 Task: Look for space in Tecámac de Felipe Villanueva, Mexico from 7th July, 2023 to 15th July, 2023 for 6 adults in price range Rs.15000 to Rs.20000. Place can be entire place with 3 bedrooms having 3 beds and 3 bathrooms. Property type can be house, flat, guest house. Booking option can be shelf check-in. Required host language is English.
Action: Mouse moved to (591, 126)
Screenshot: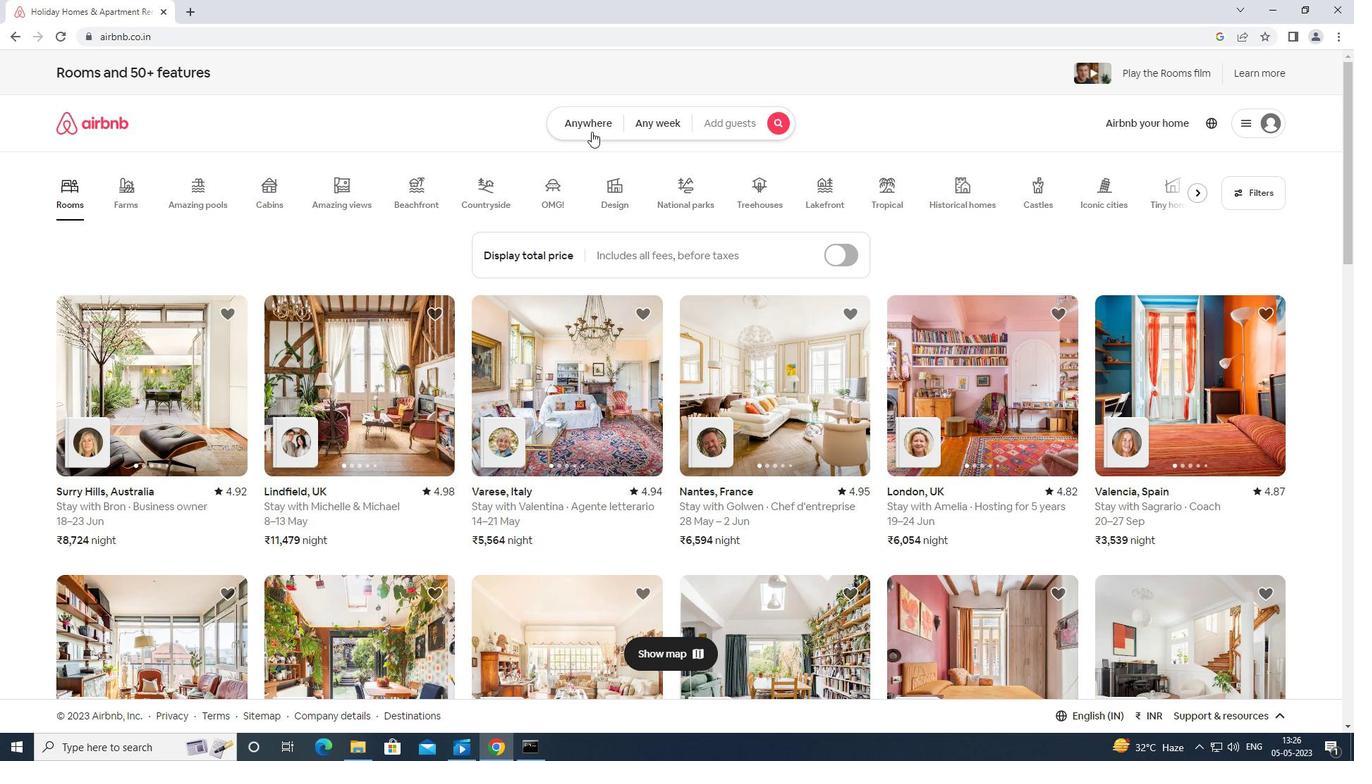 
Action: Mouse pressed left at (591, 126)
Screenshot: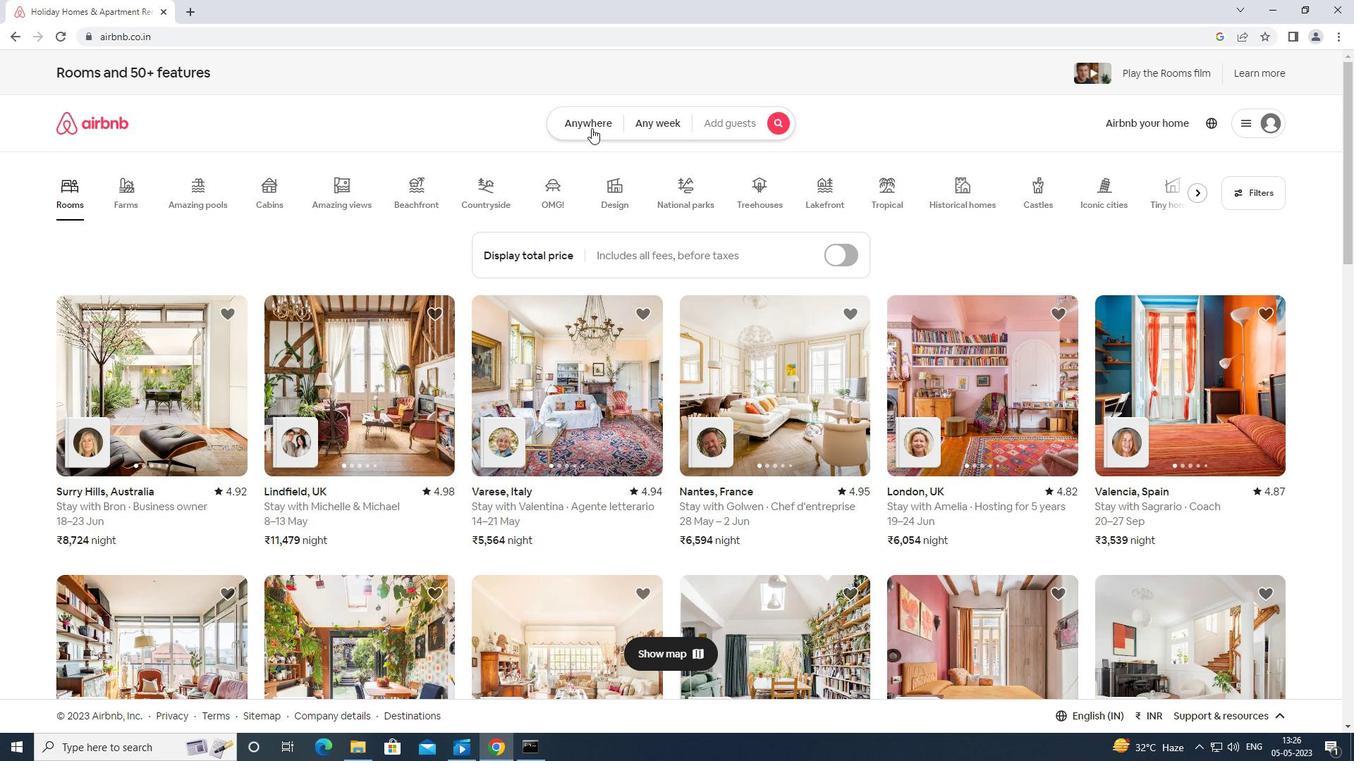 
Action: Mouse moved to (482, 172)
Screenshot: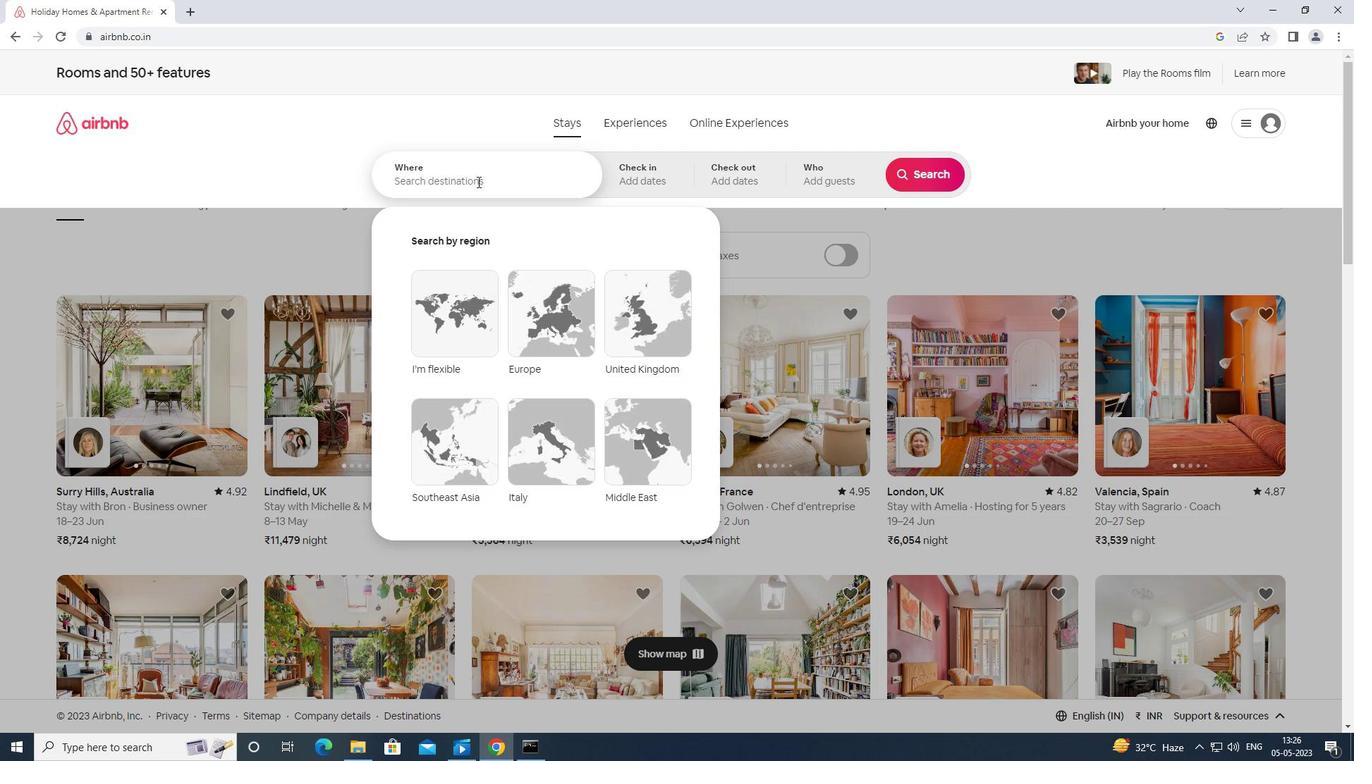 
Action: Mouse pressed left at (482, 172)
Screenshot: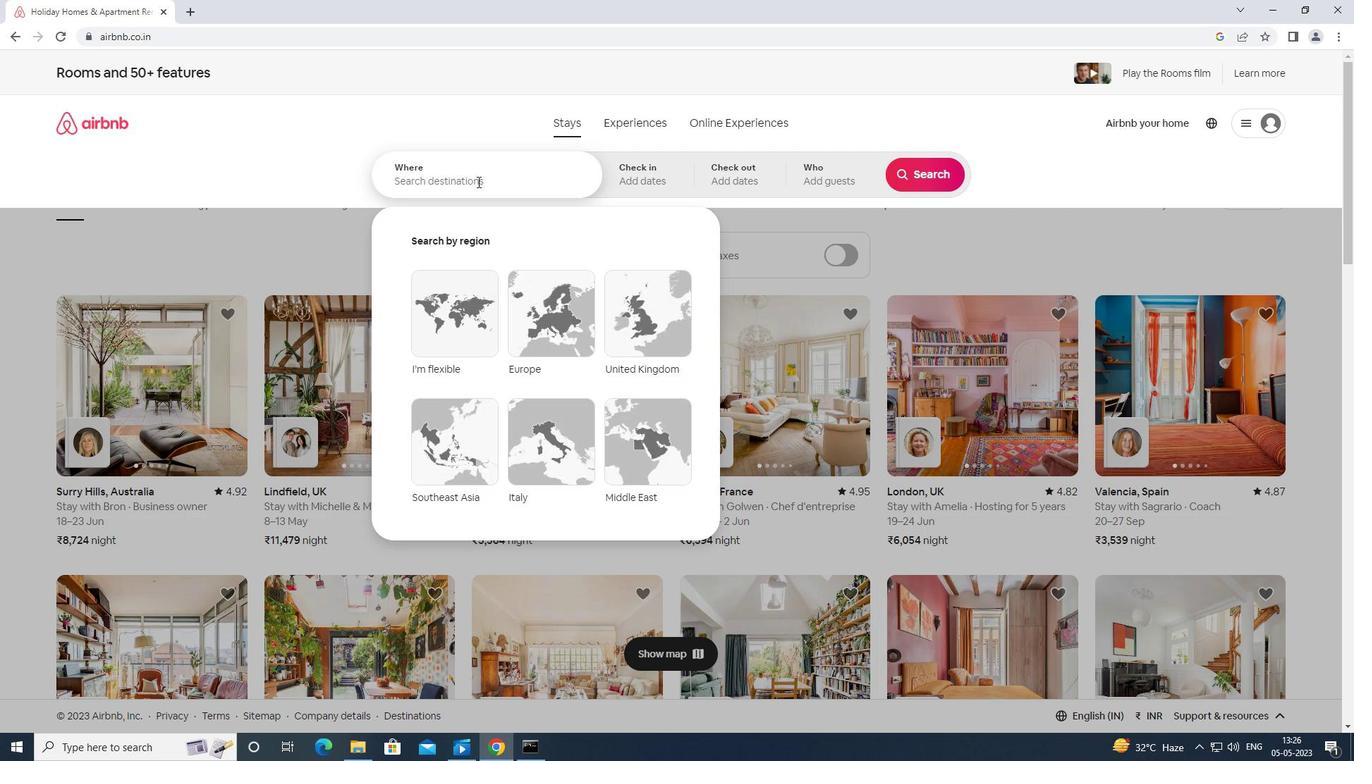 
Action: Mouse moved to (483, 172)
Screenshot: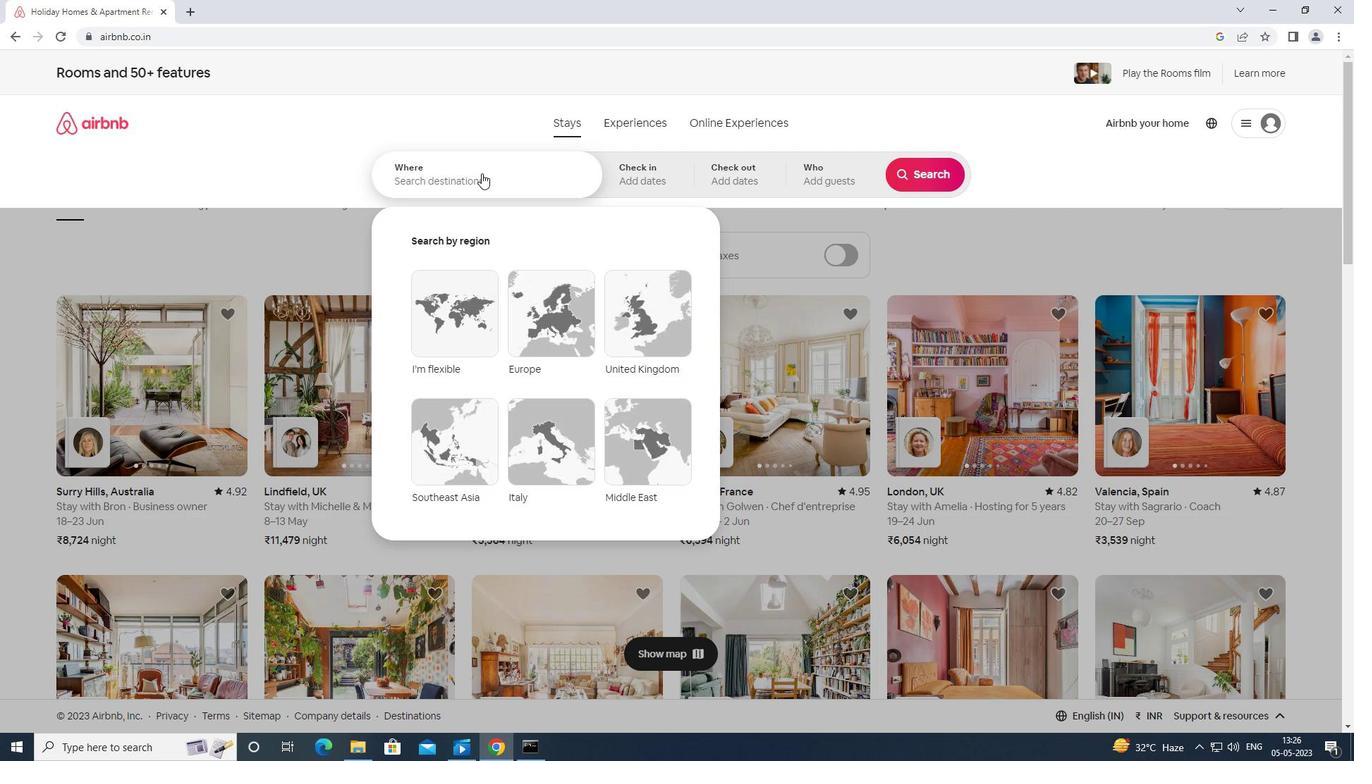 
Action: Key pressed <Key.caps_lock><Key.shift>TECZ<Key.backspace>ANAC<Key.space>DE<Key.space>VILLANUEVA<Key.space>MEXICO<Key.enter>
Screenshot: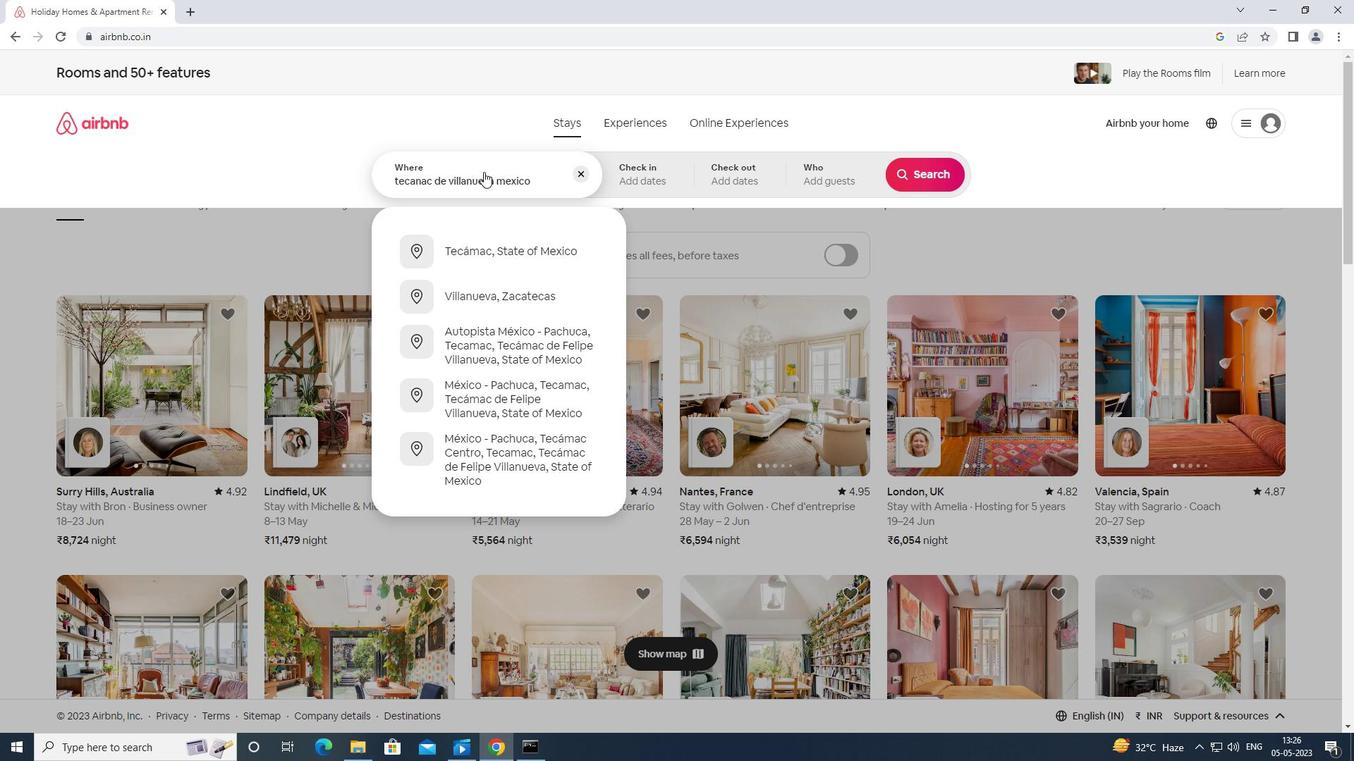 
Action: Mouse moved to (935, 285)
Screenshot: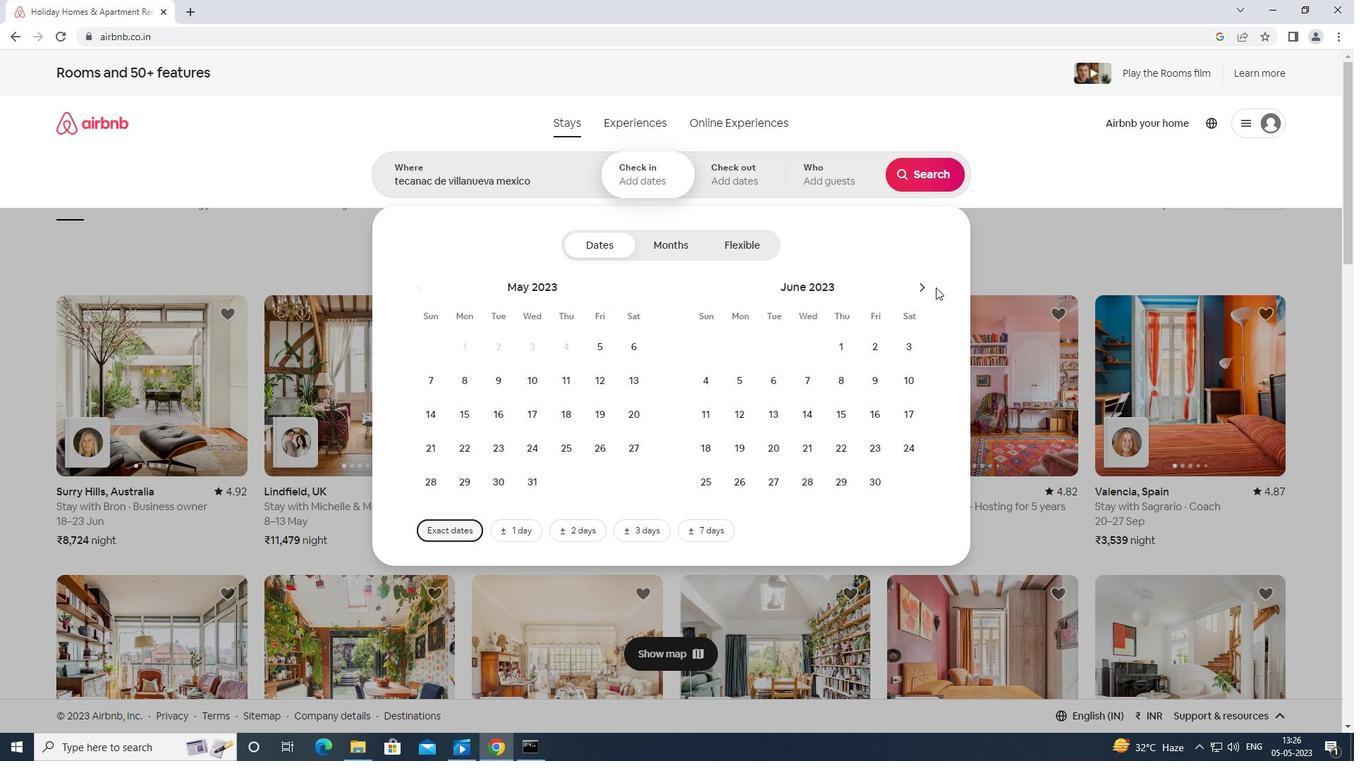 
Action: Mouse pressed left at (935, 285)
Screenshot: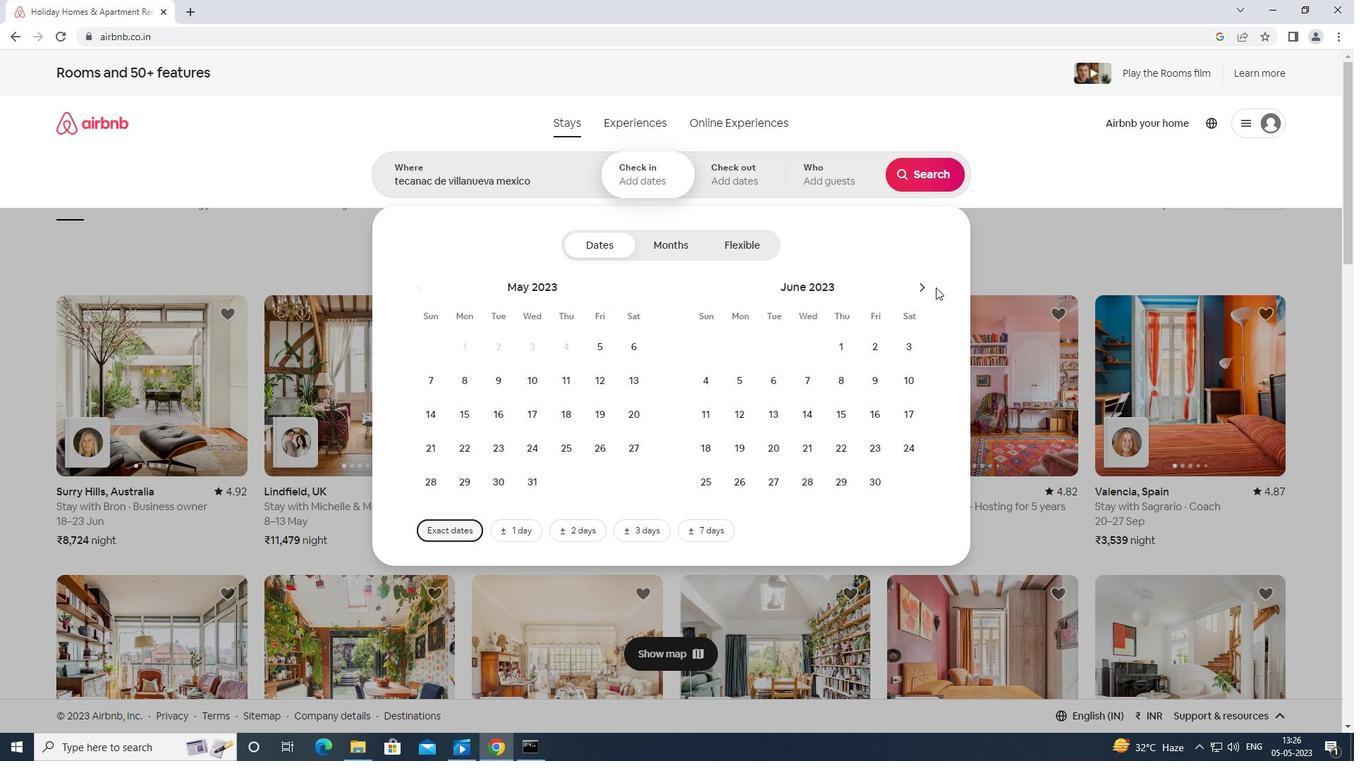 
Action: Mouse moved to (922, 285)
Screenshot: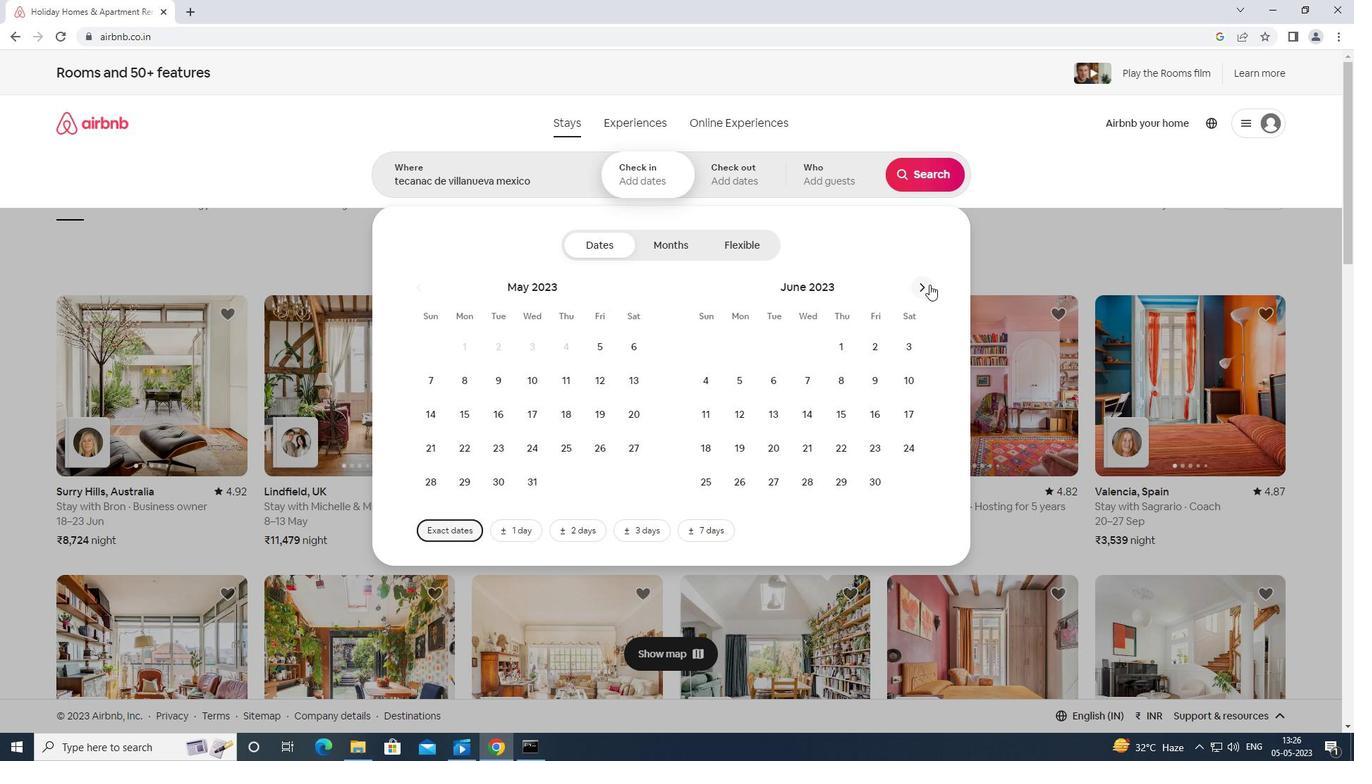 
Action: Mouse pressed left at (922, 285)
Screenshot: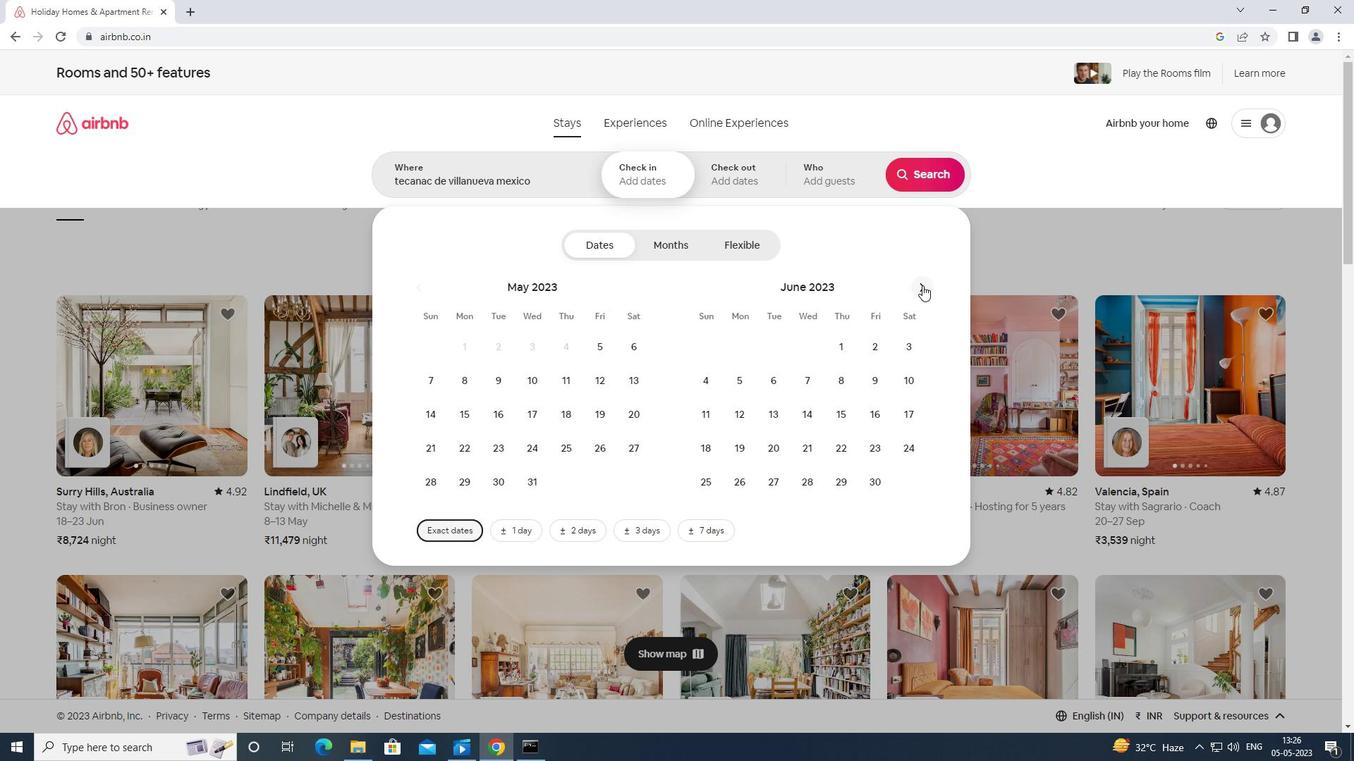 
Action: Mouse moved to (873, 375)
Screenshot: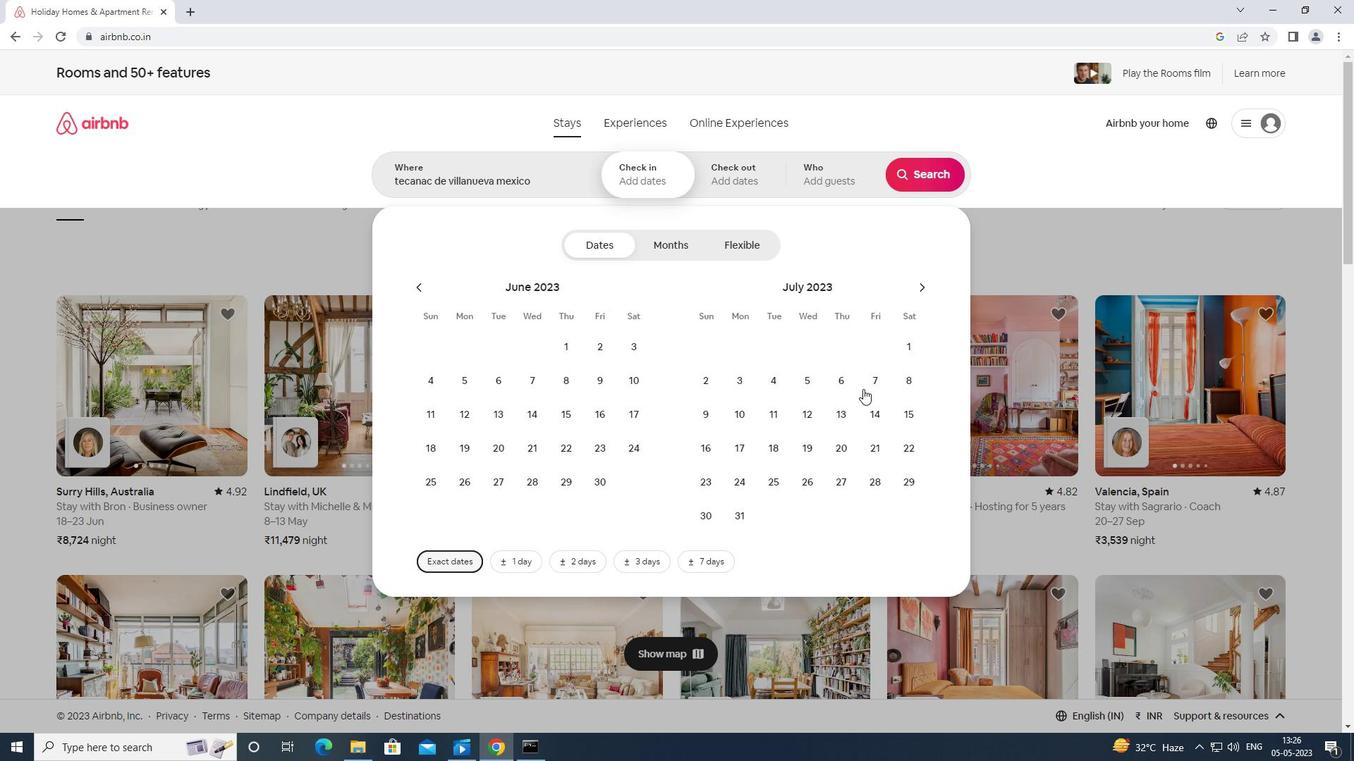 
Action: Mouse pressed left at (873, 375)
Screenshot: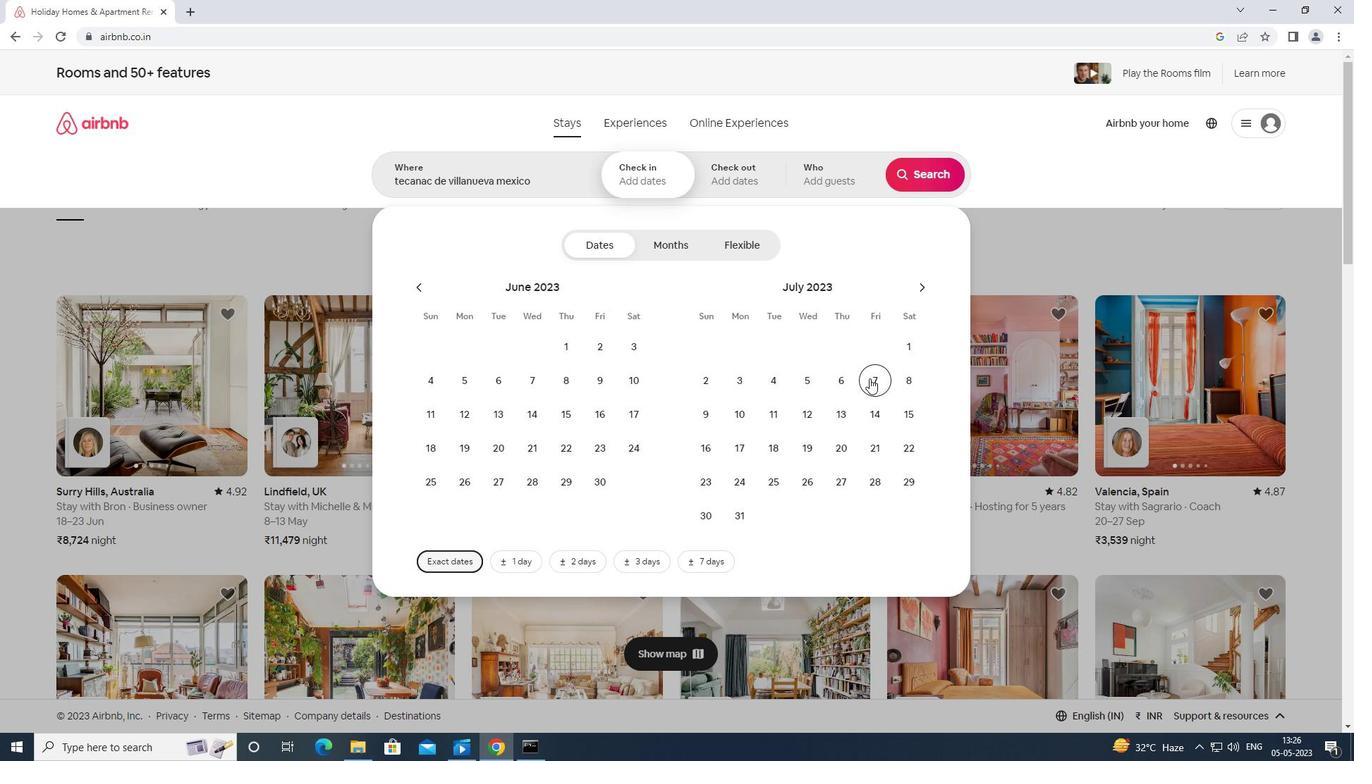 
Action: Mouse moved to (902, 410)
Screenshot: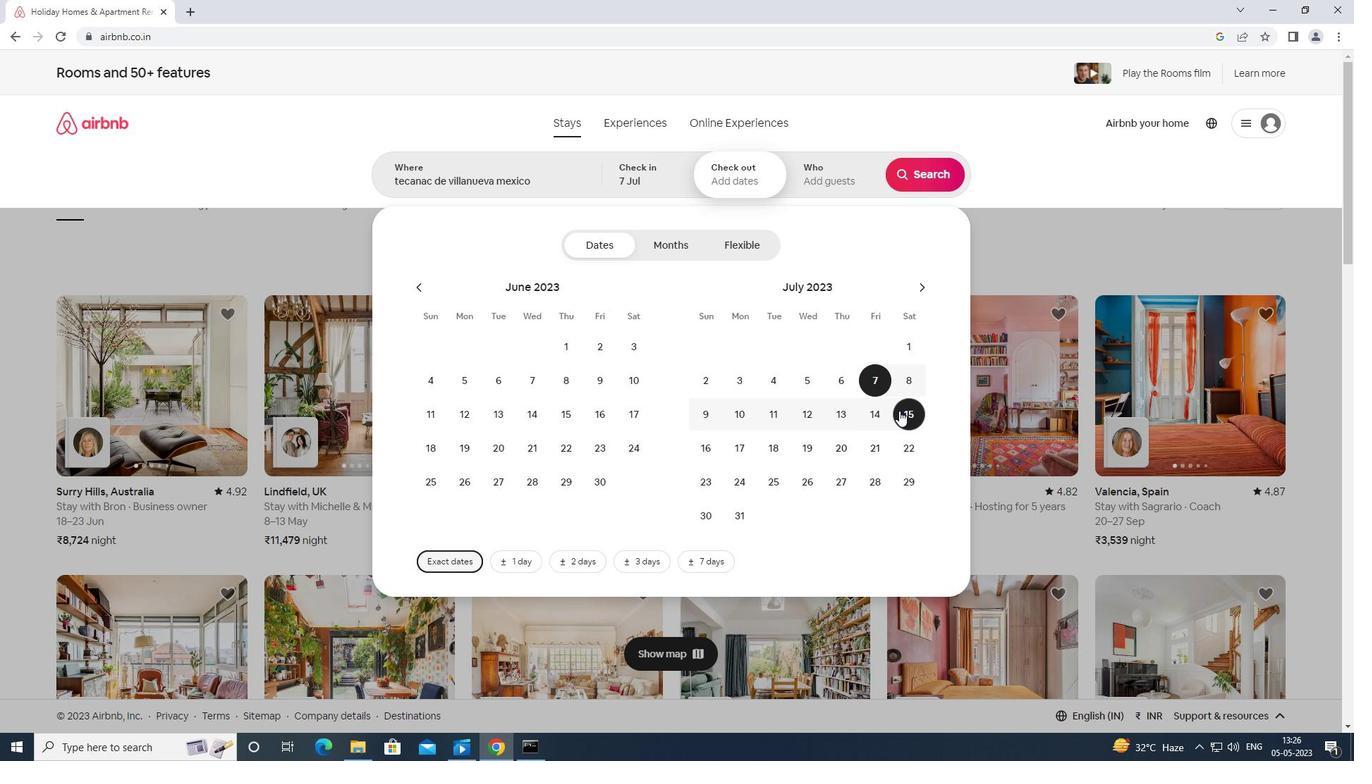 
Action: Mouse pressed left at (902, 410)
Screenshot: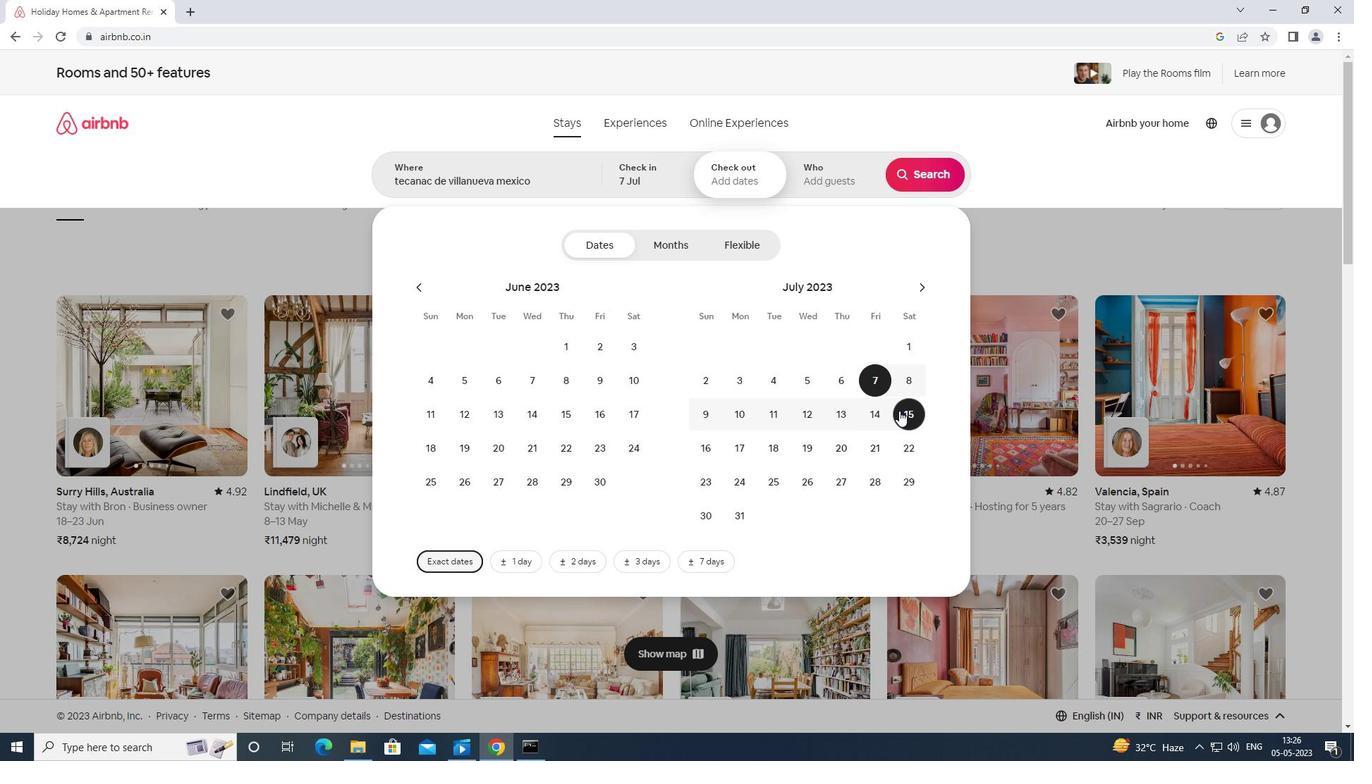 
Action: Mouse moved to (826, 177)
Screenshot: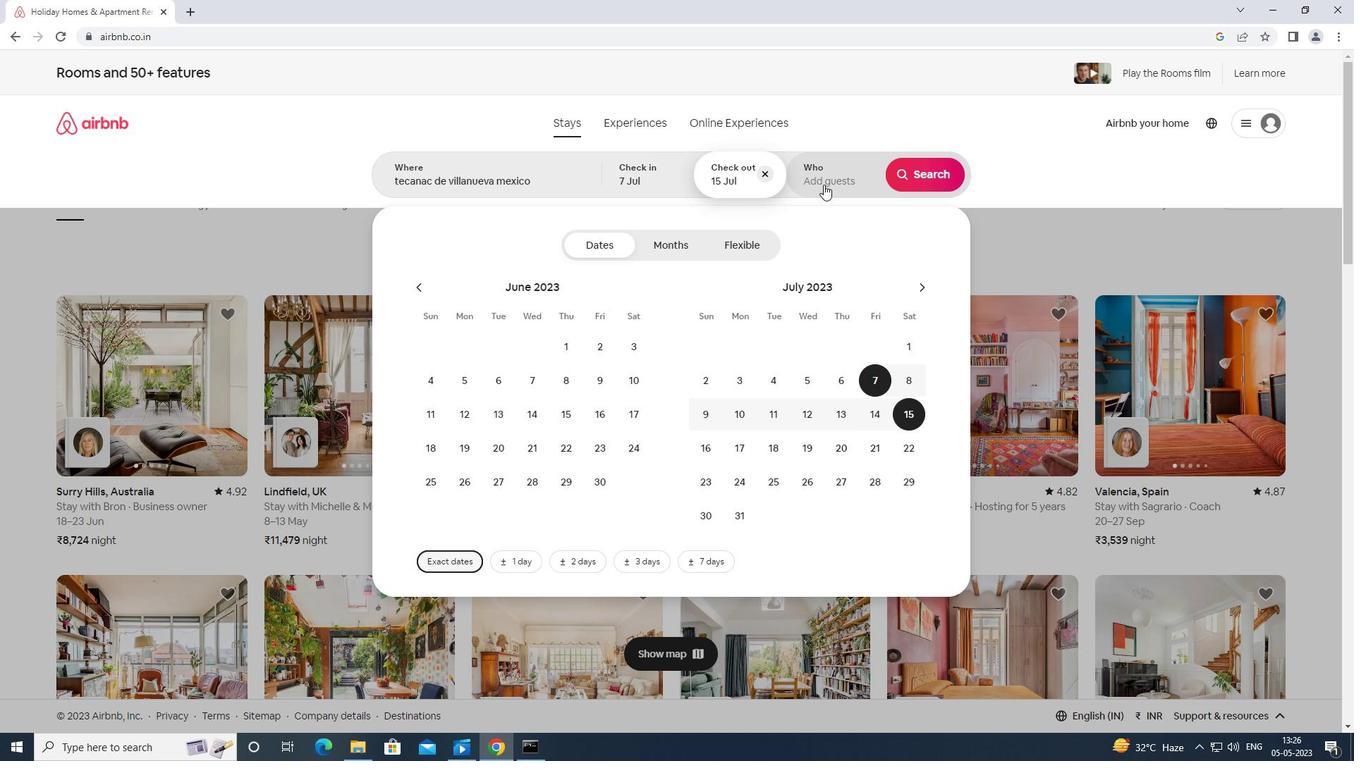 
Action: Mouse pressed left at (826, 177)
Screenshot: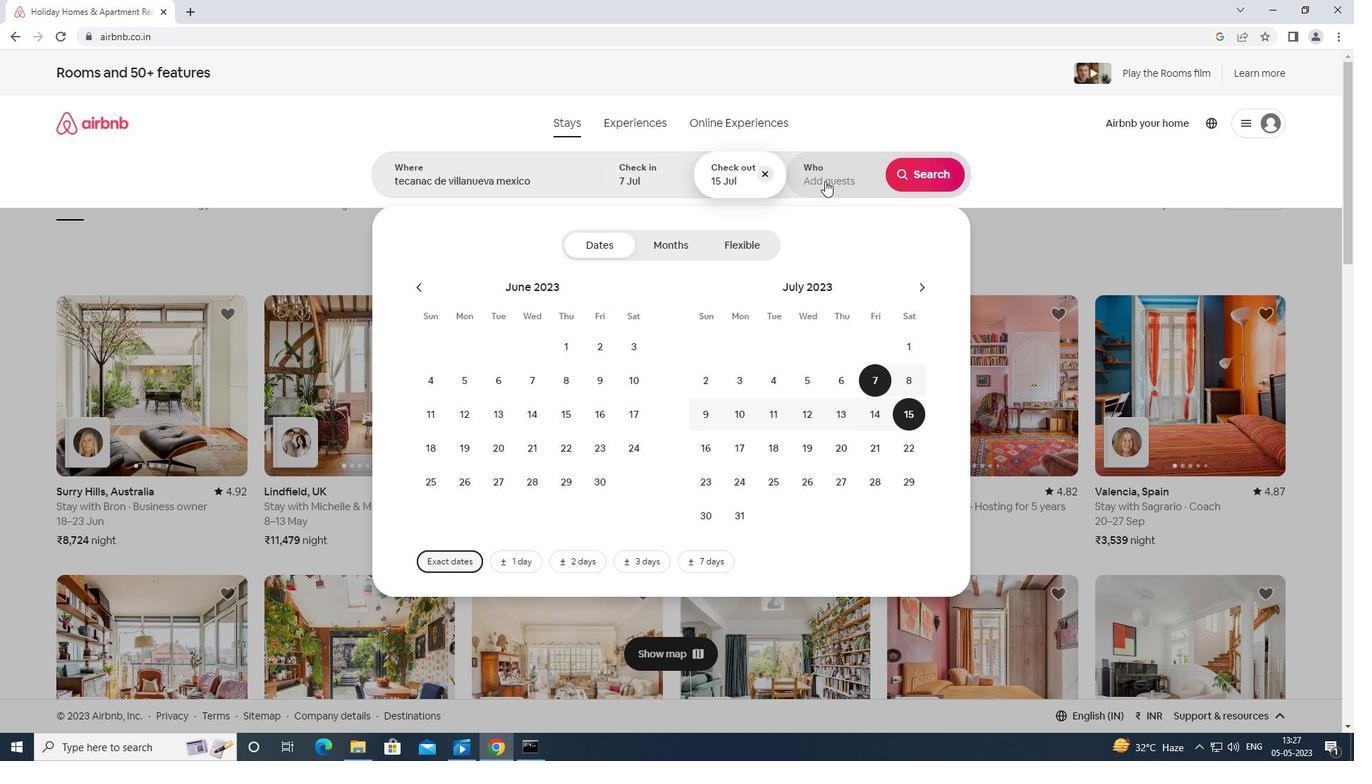 
Action: Mouse moved to (926, 242)
Screenshot: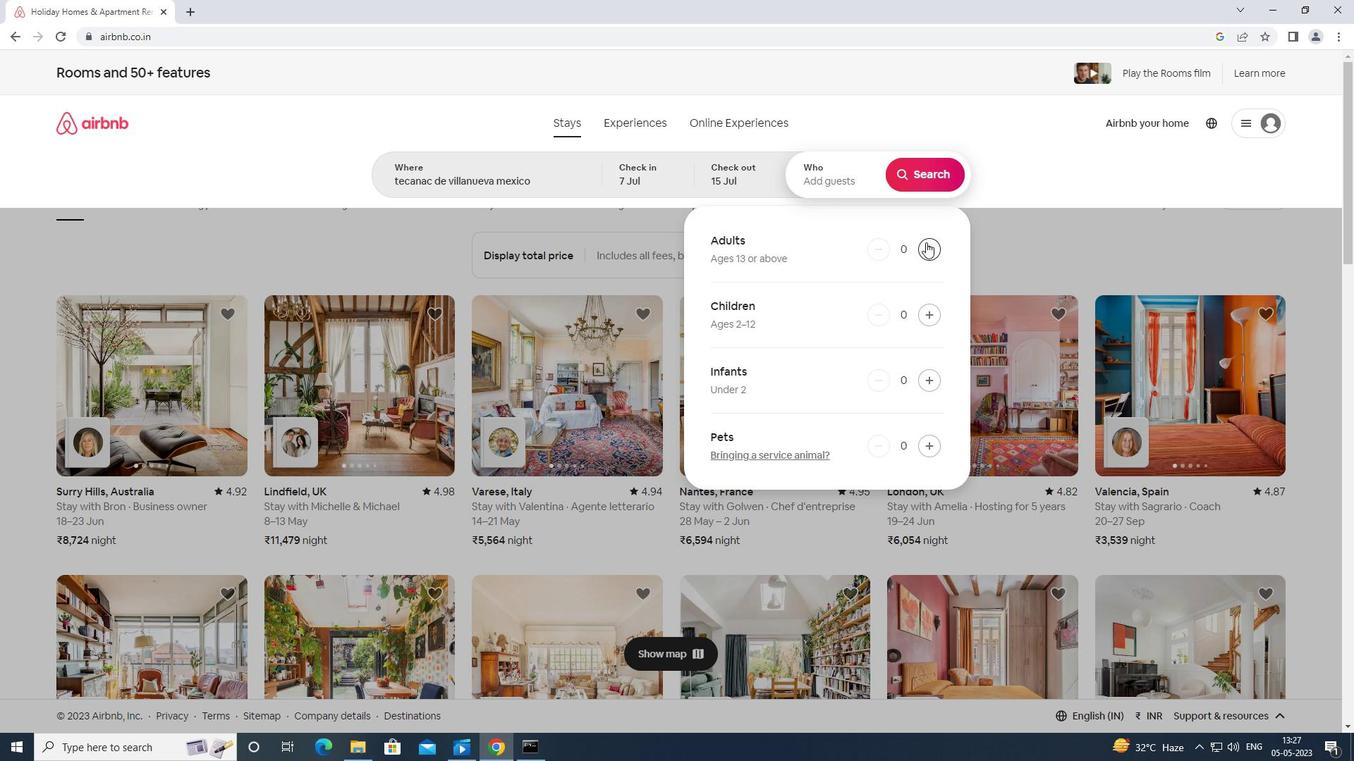 
Action: Mouse pressed left at (926, 242)
Screenshot: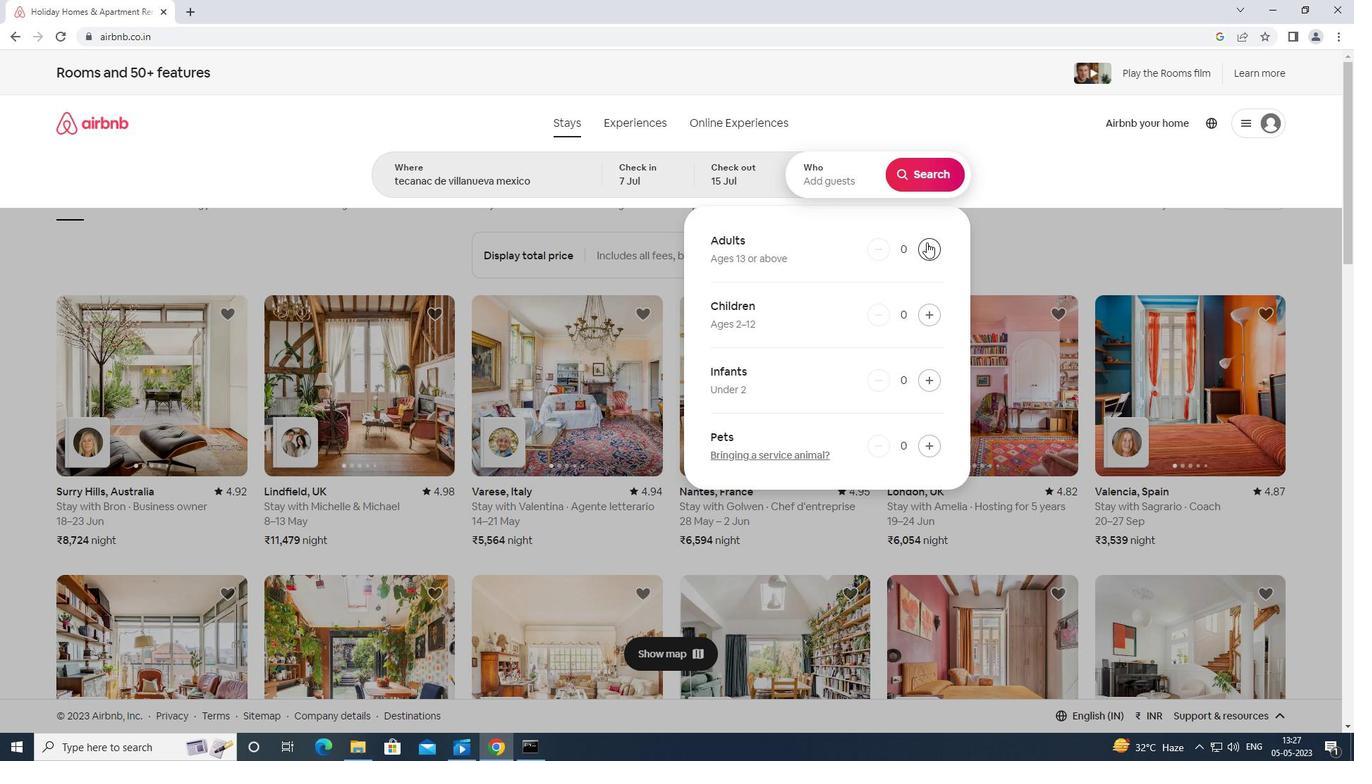 
Action: Mouse moved to (926, 242)
Screenshot: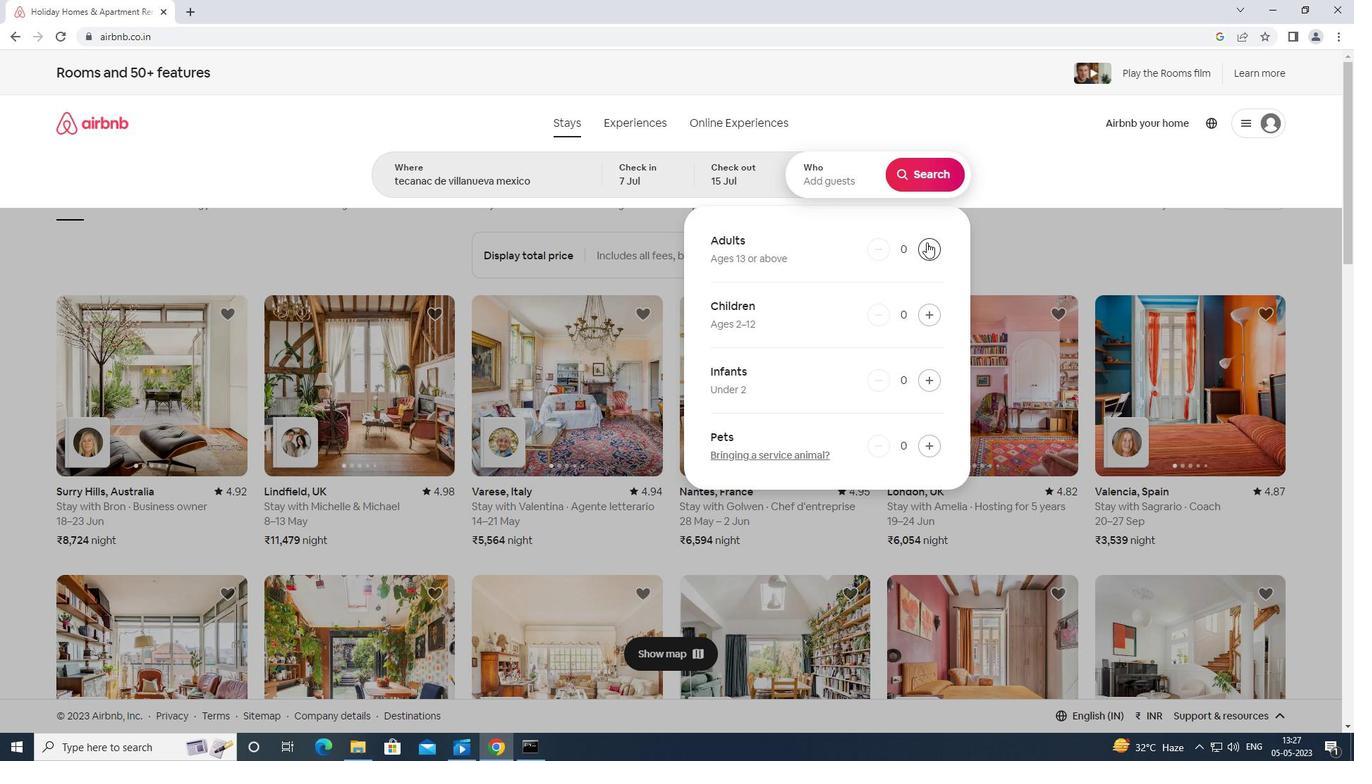 
Action: Mouse pressed left at (926, 242)
Screenshot: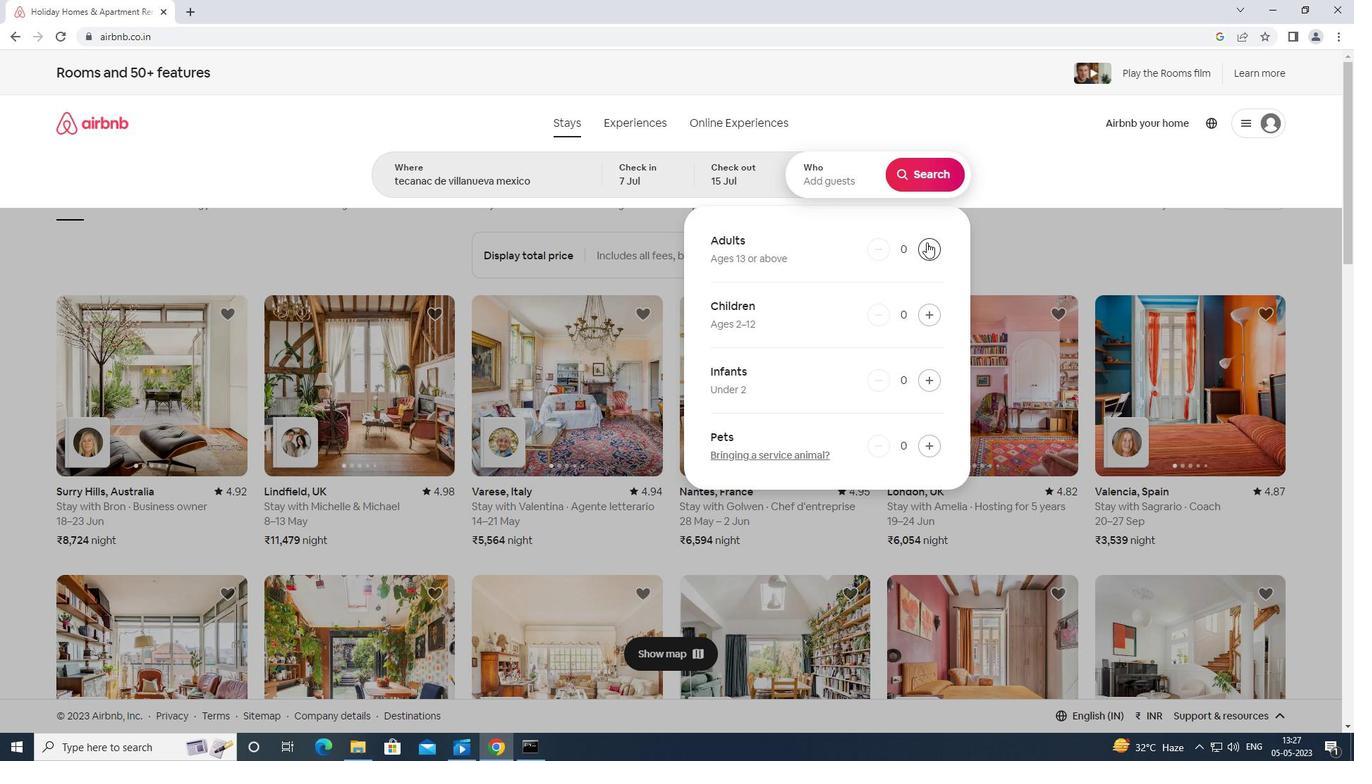 
Action: Mouse moved to (926, 244)
Screenshot: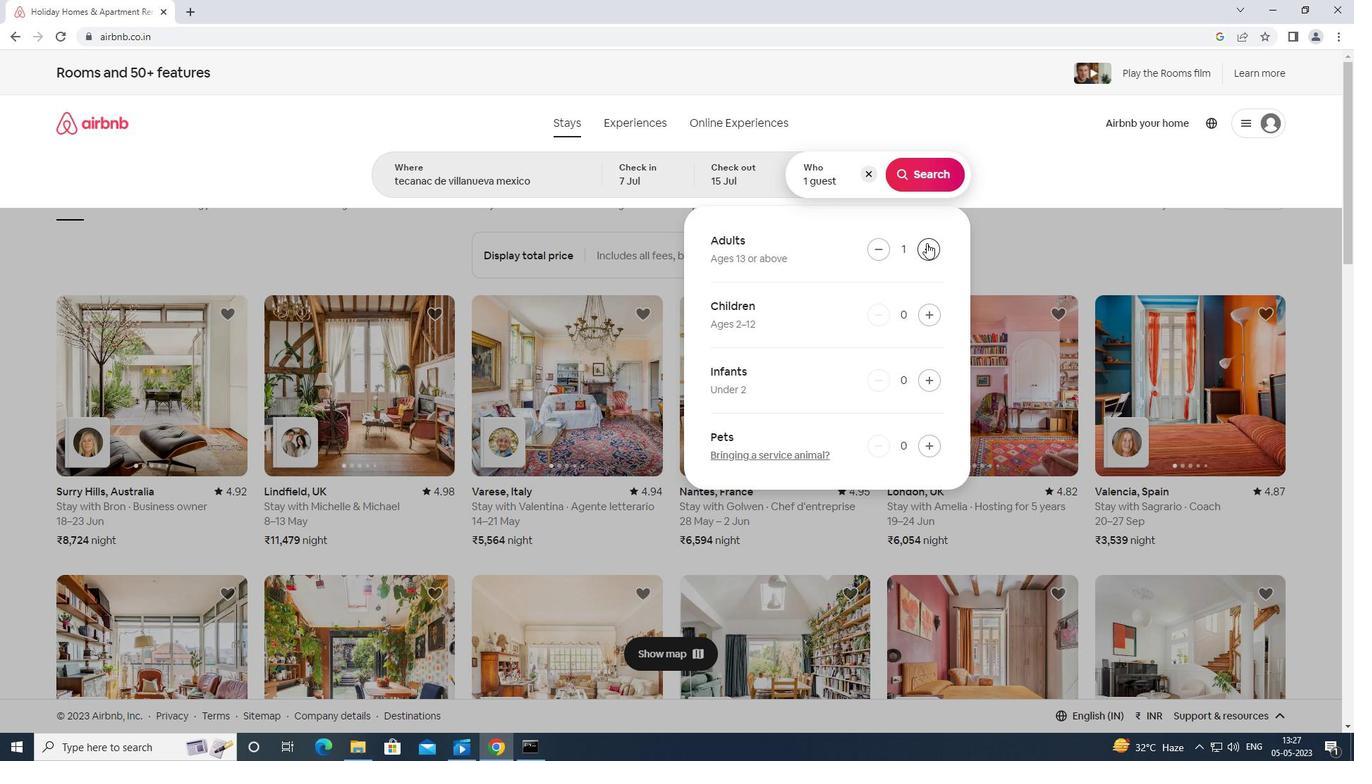 
Action: Mouse pressed left at (926, 244)
Screenshot: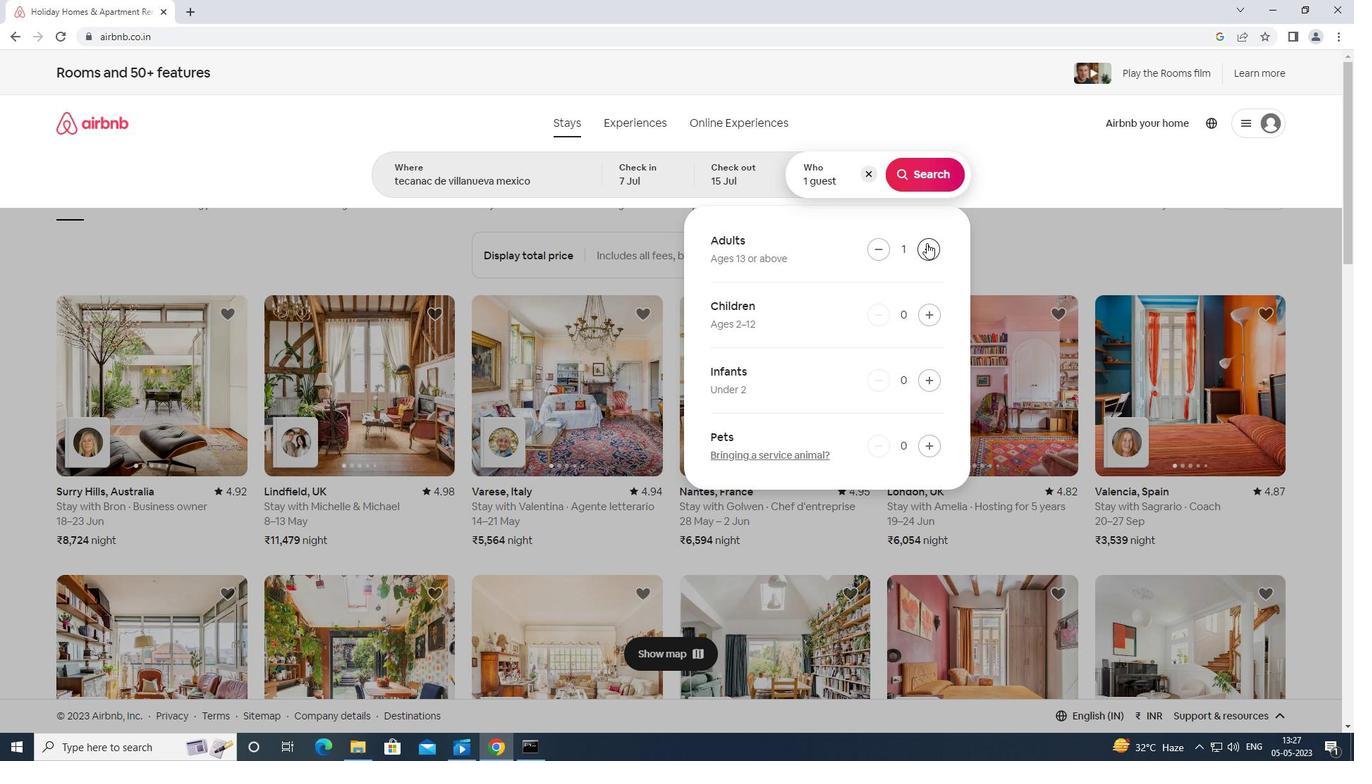 
Action: Mouse moved to (927, 245)
Screenshot: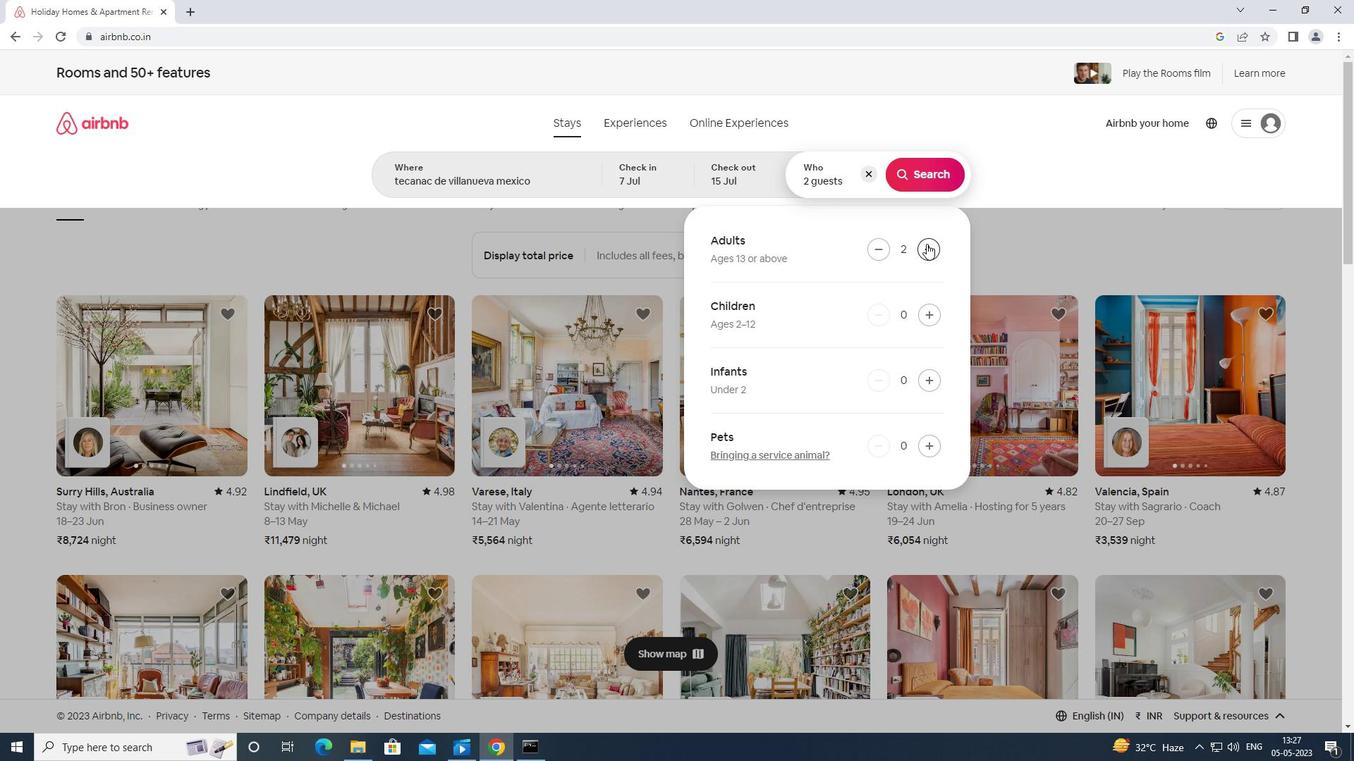 
Action: Mouse pressed left at (927, 245)
Screenshot: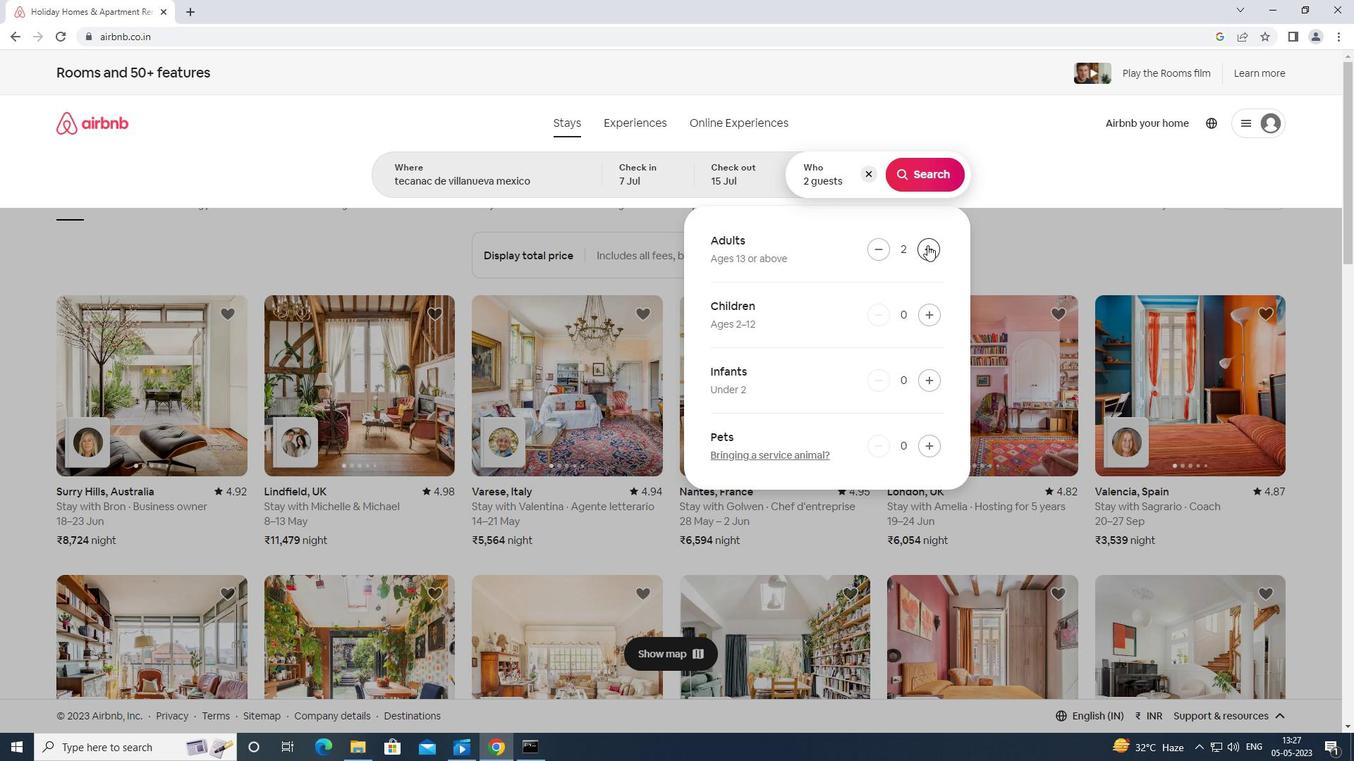
Action: Mouse moved to (927, 245)
Screenshot: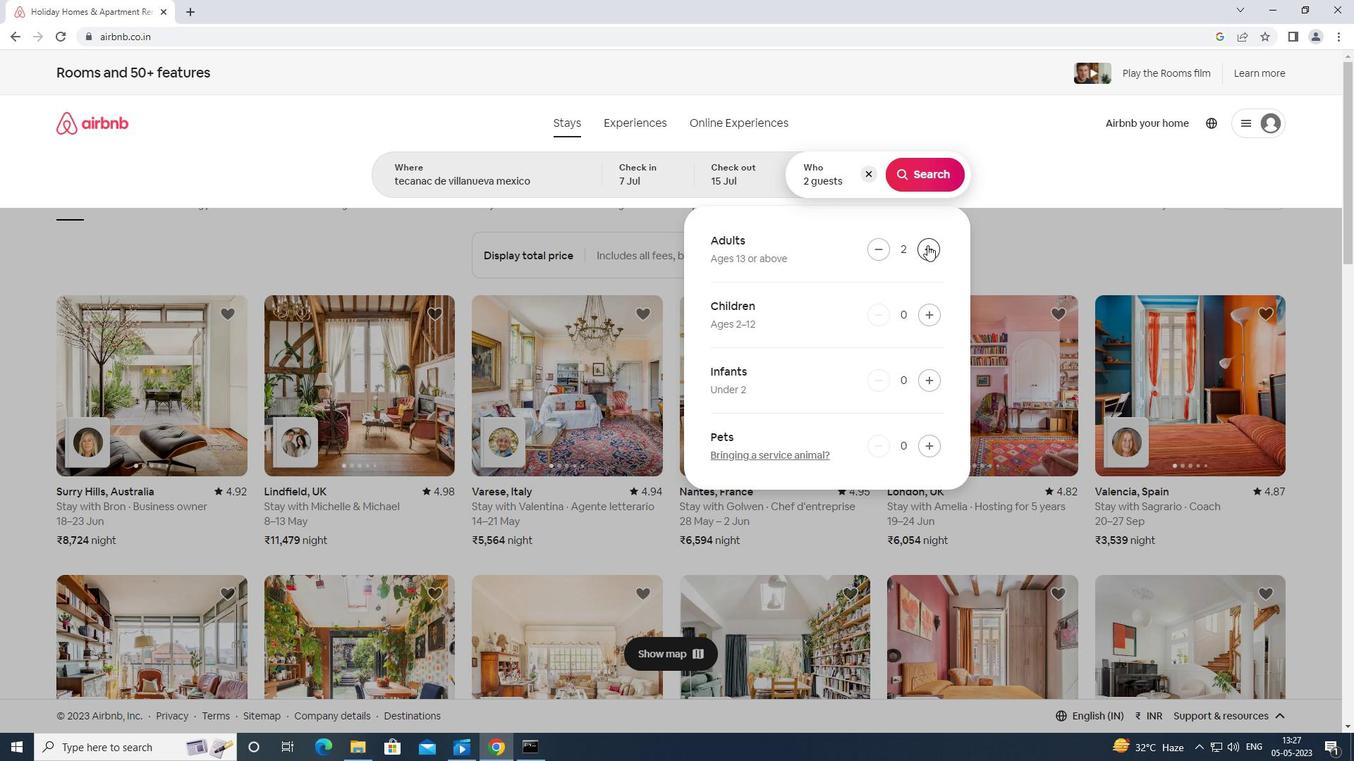 
Action: Mouse pressed left at (927, 245)
Screenshot: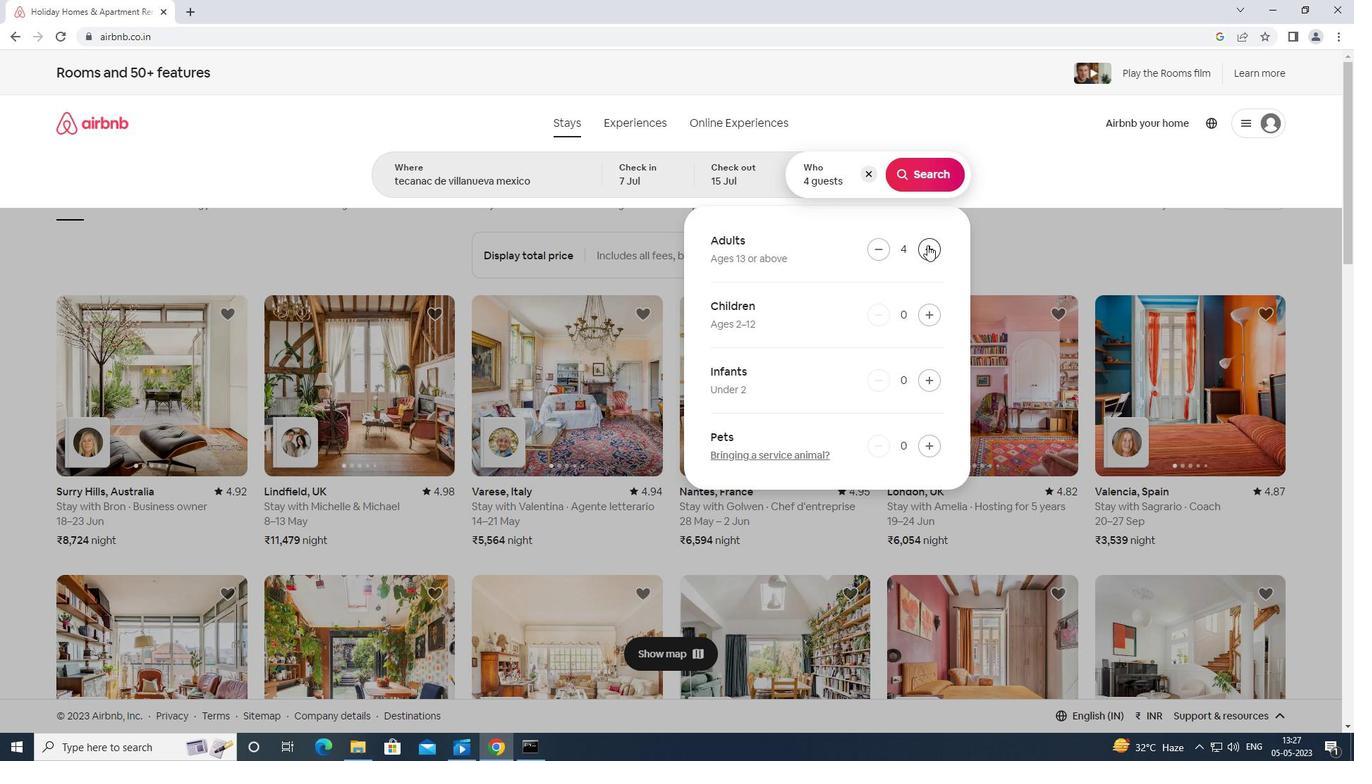 
Action: Mouse pressed left at (927, 245)
Screenshot: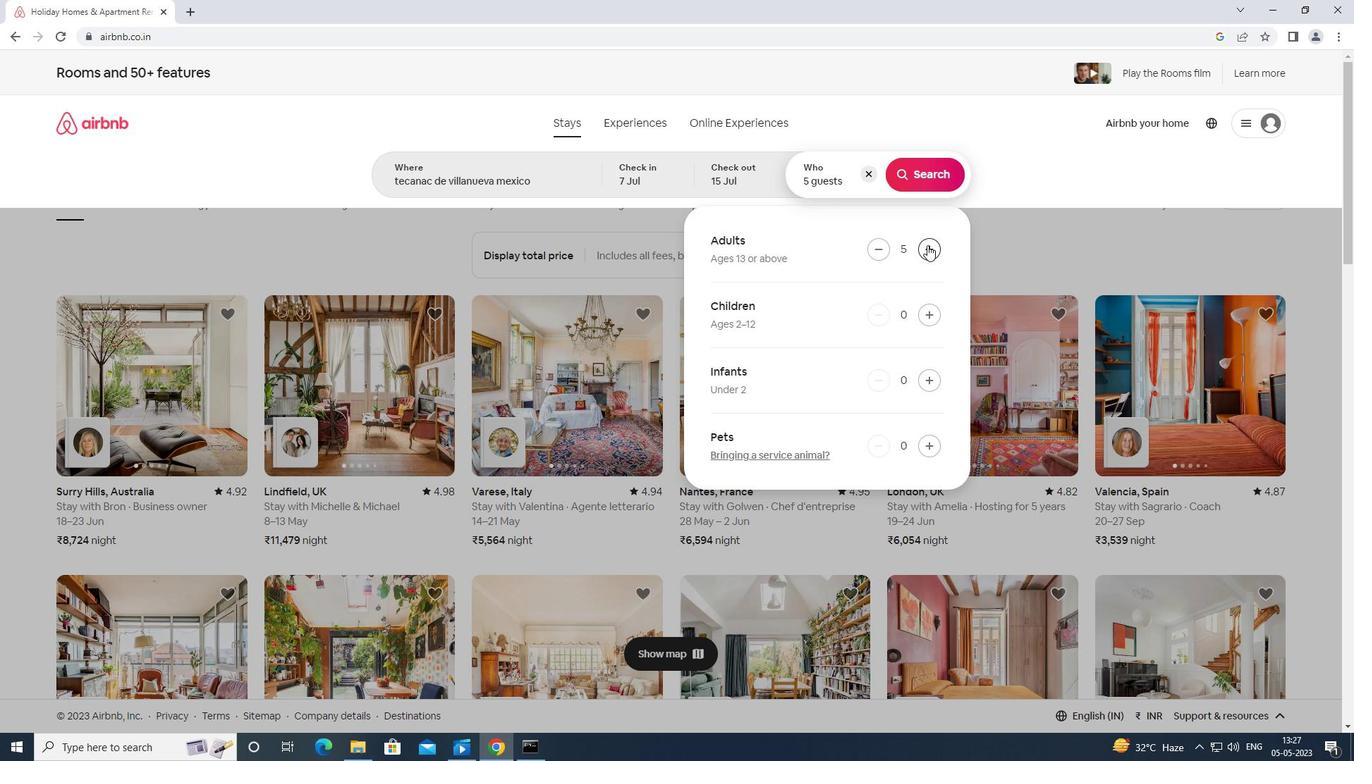
Action: Mouse moved to (934, 179)
Screenshot: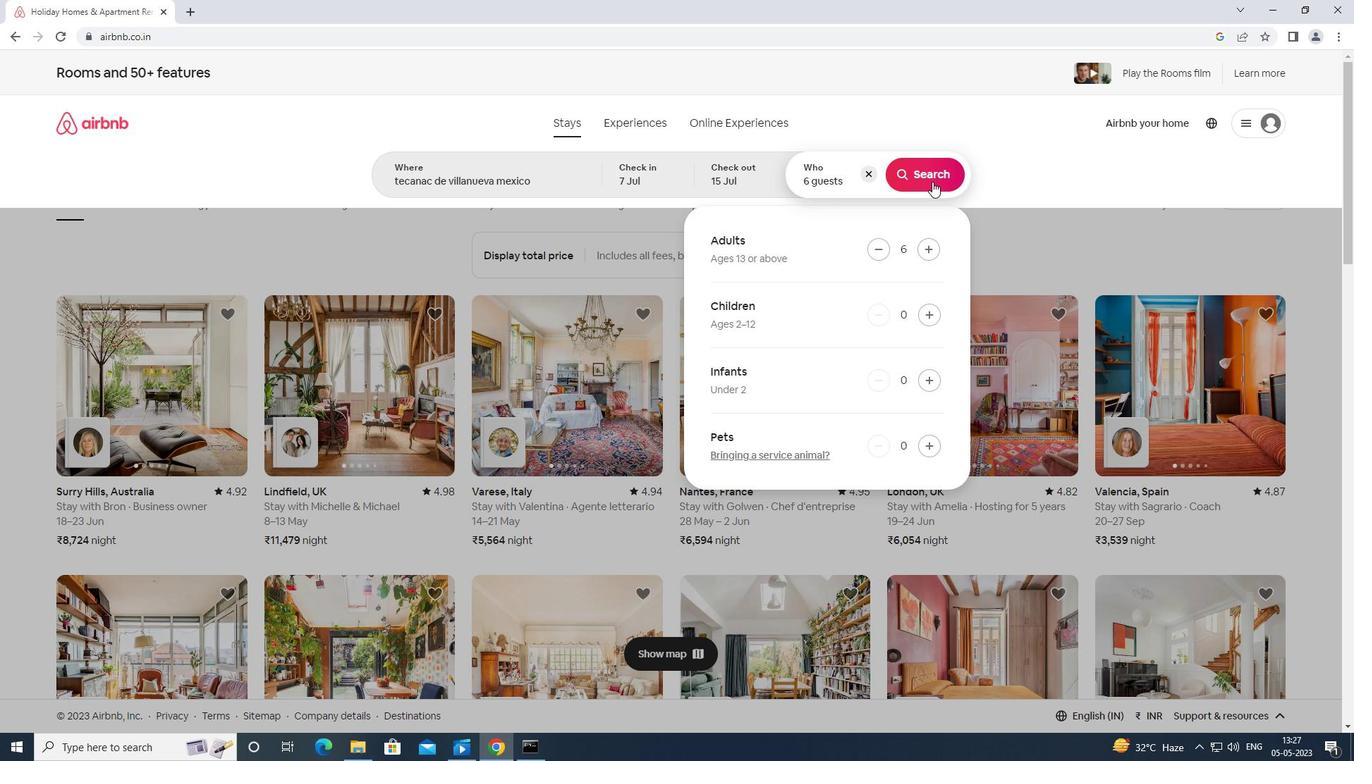 
Action: Mouse pressed left at (934, 179)
Screenshot: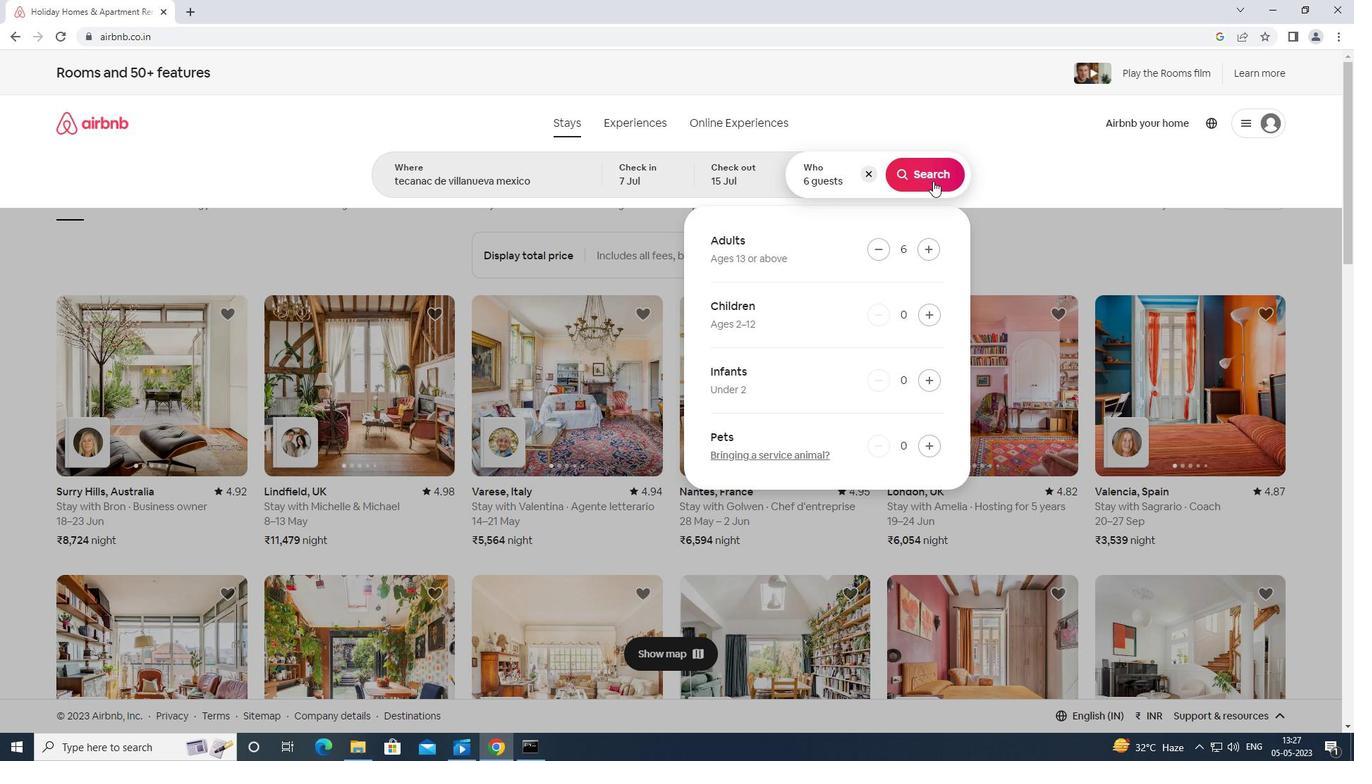 
Action: Mouse moved to (1292, 134)
Screenshot: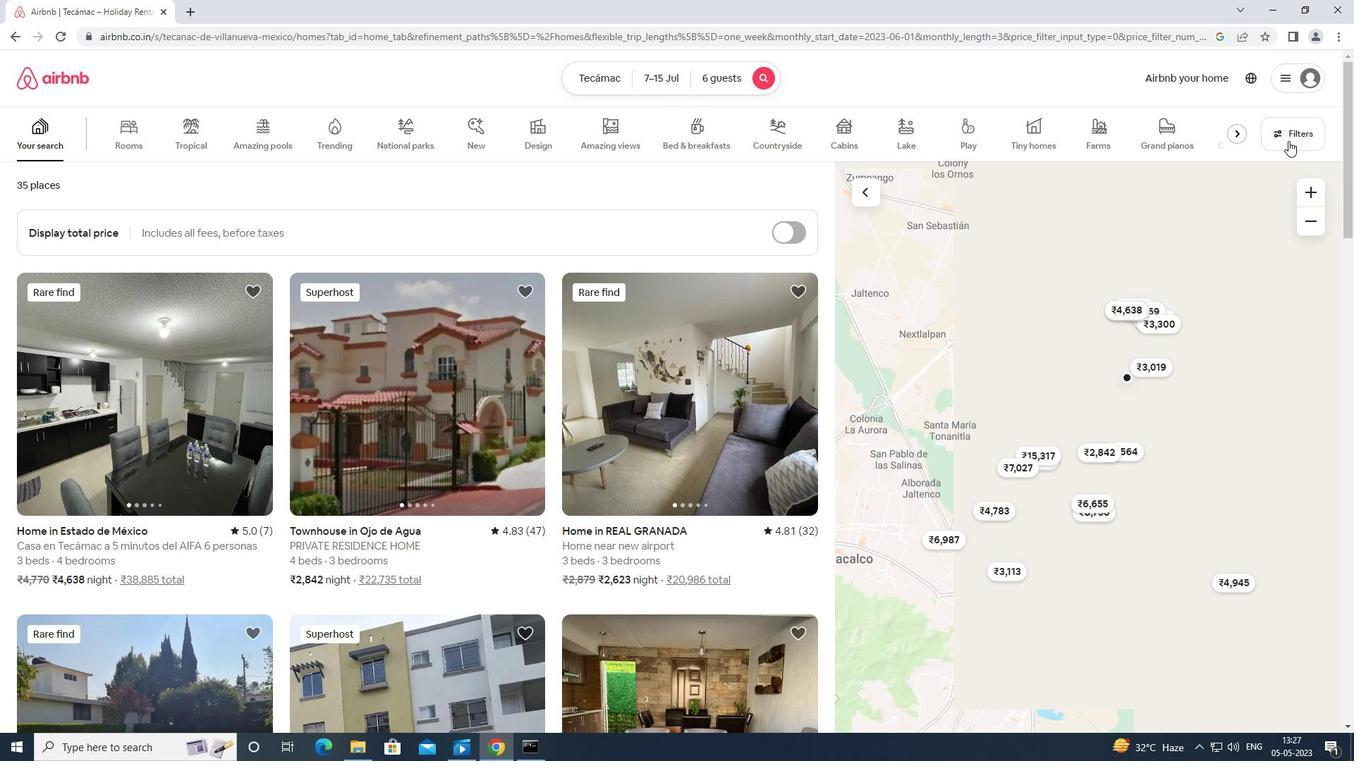 
Action: Mouse pressed left at (1292, 134)
Screenshot: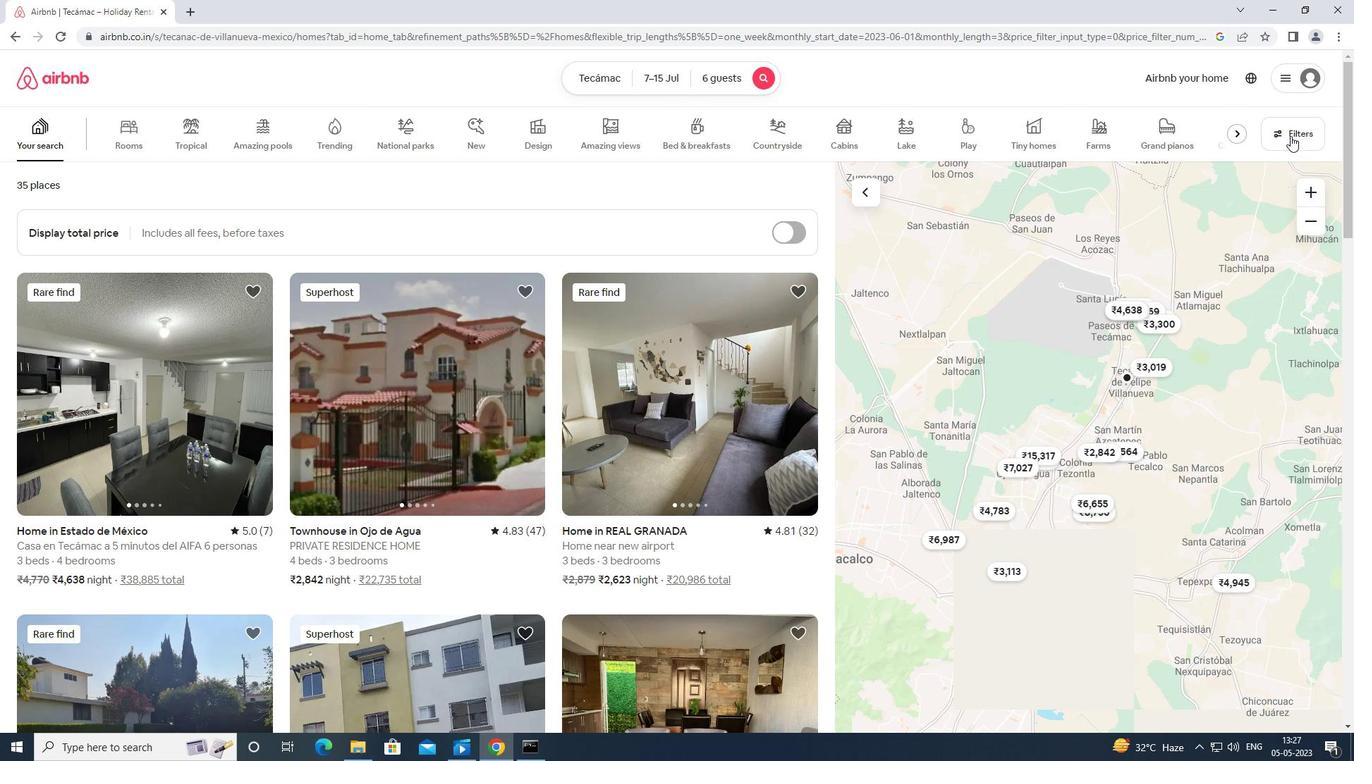 
Action: Mouse moved to (544, 474)
Screenshot: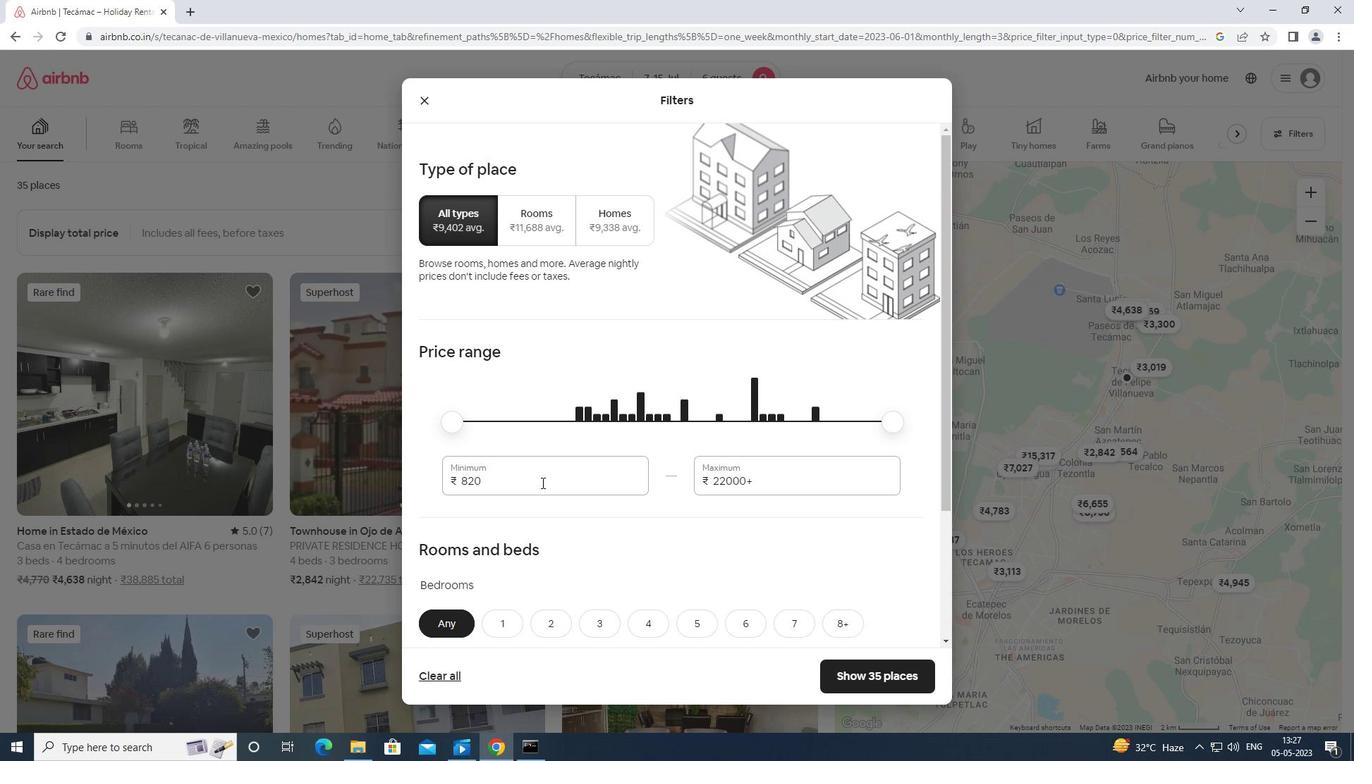 
Action: Mouse pressed left at (544, 474)
Screenshot: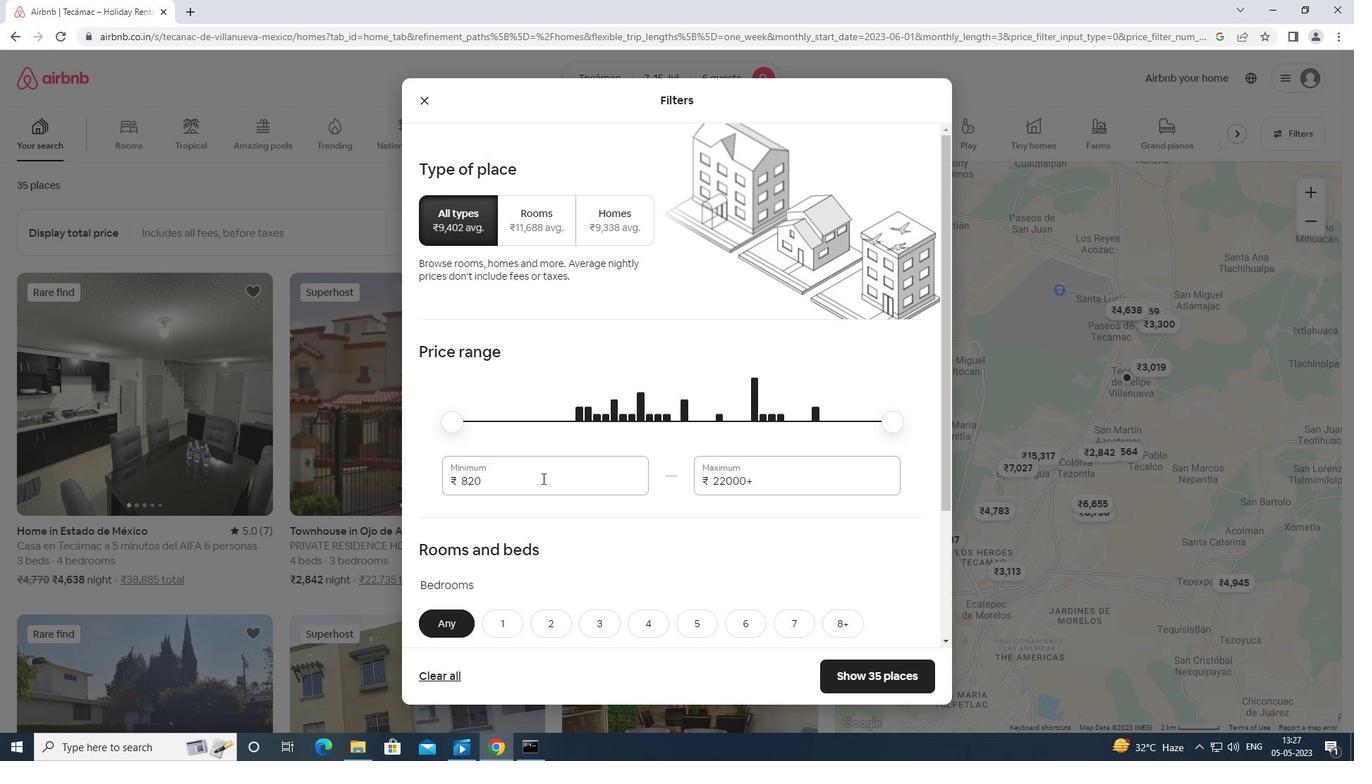 
Action: Mouse moved to (546, 474)
Screenshot: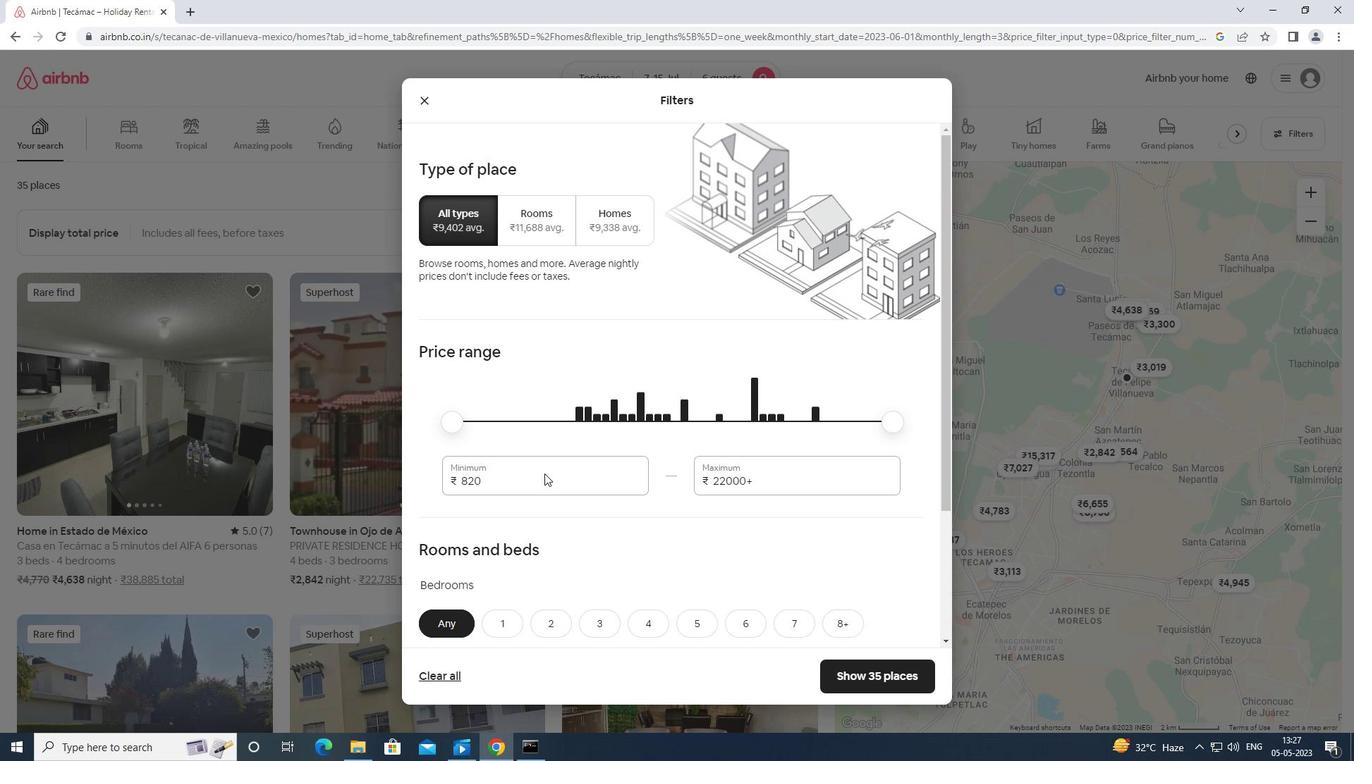 
Action: Key pressed <Key.backspace><Key.backspace><Key.backspace><Key.backspace><Key.backspace>15000
Screenshot: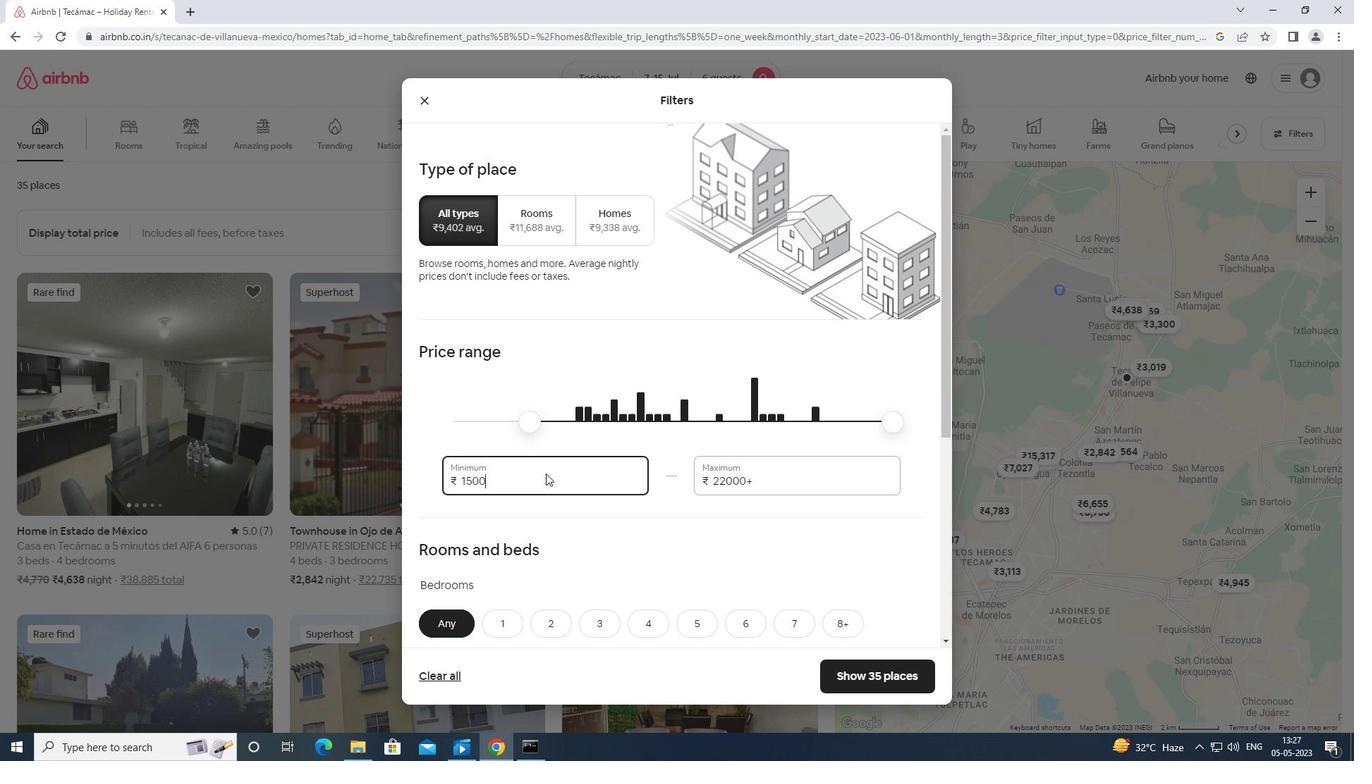 
Action: Mouse moved to (795, 481)
Screenshot: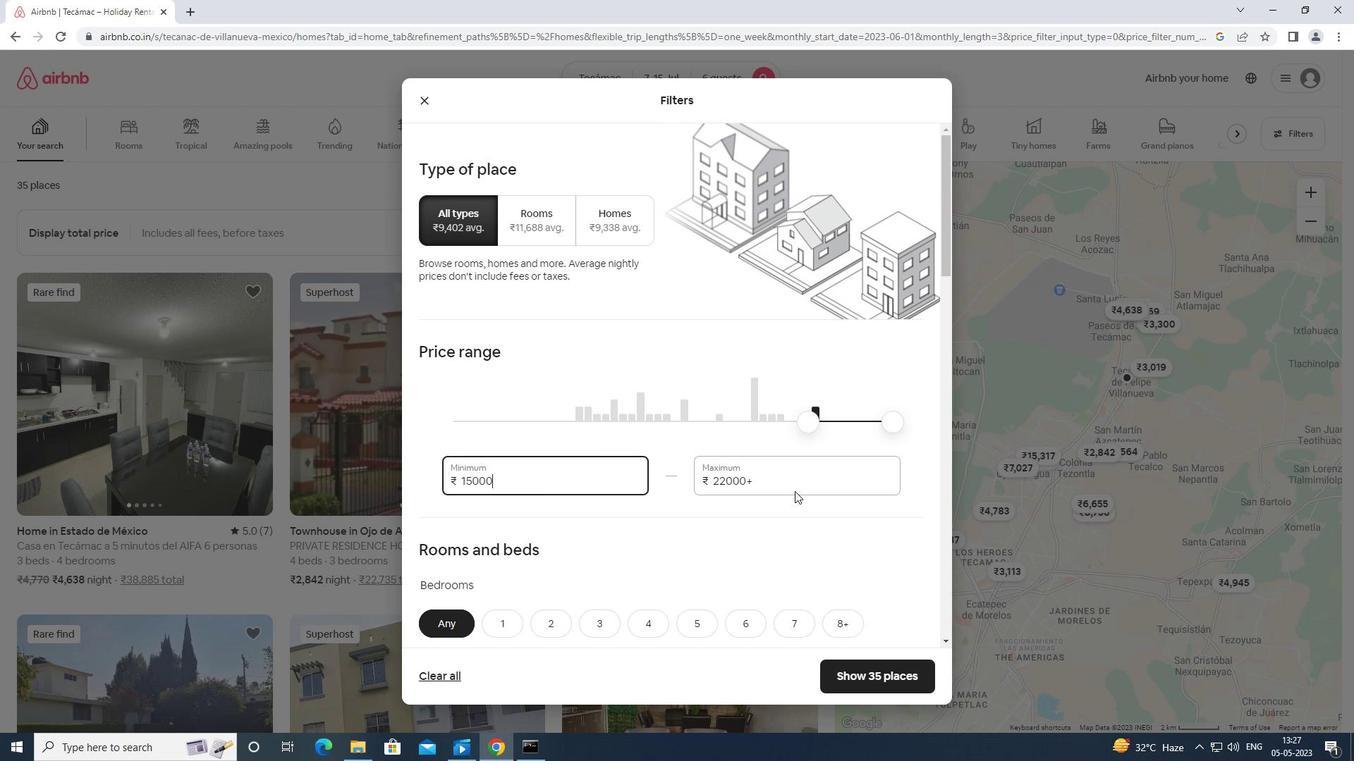 
Action: Mouse pressed left at (795, 481)
Screenshot: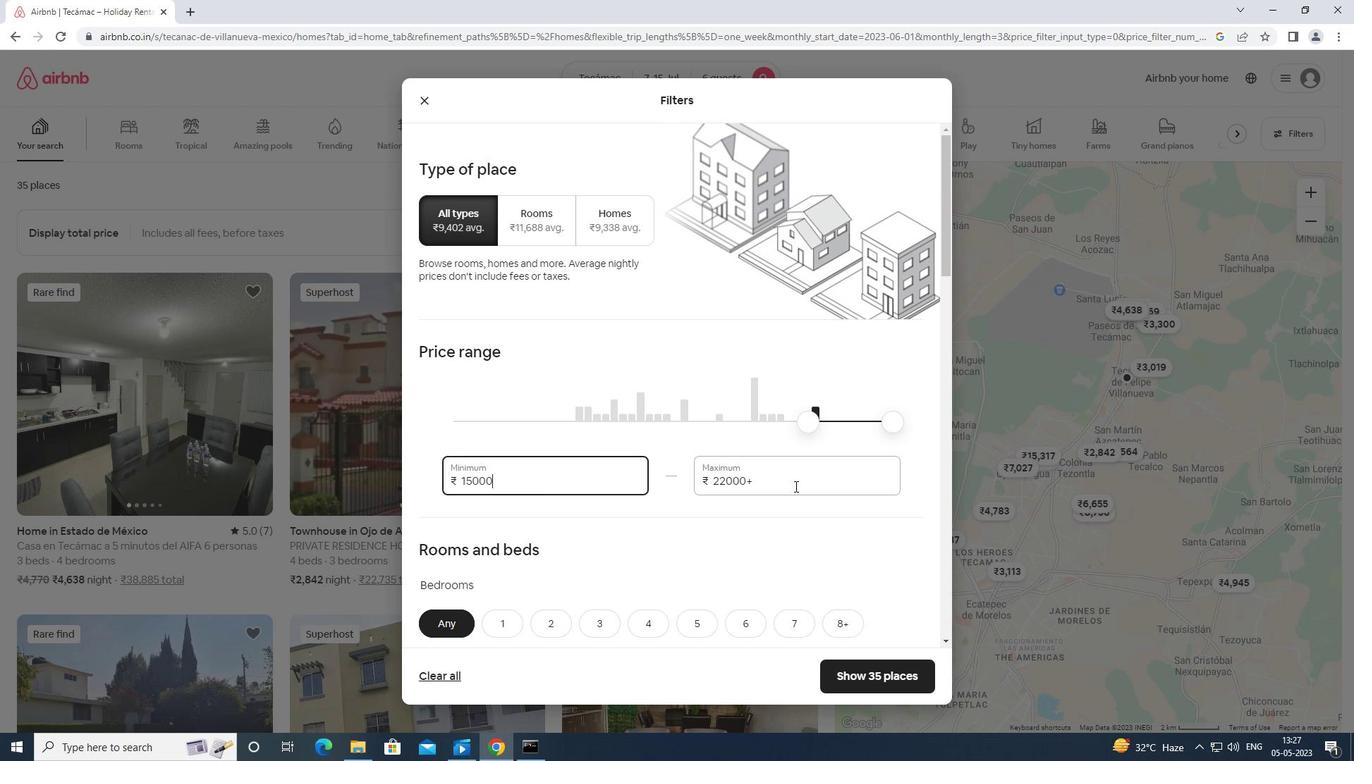 
Action: Mouse moved to (795, 483)
Screenshot: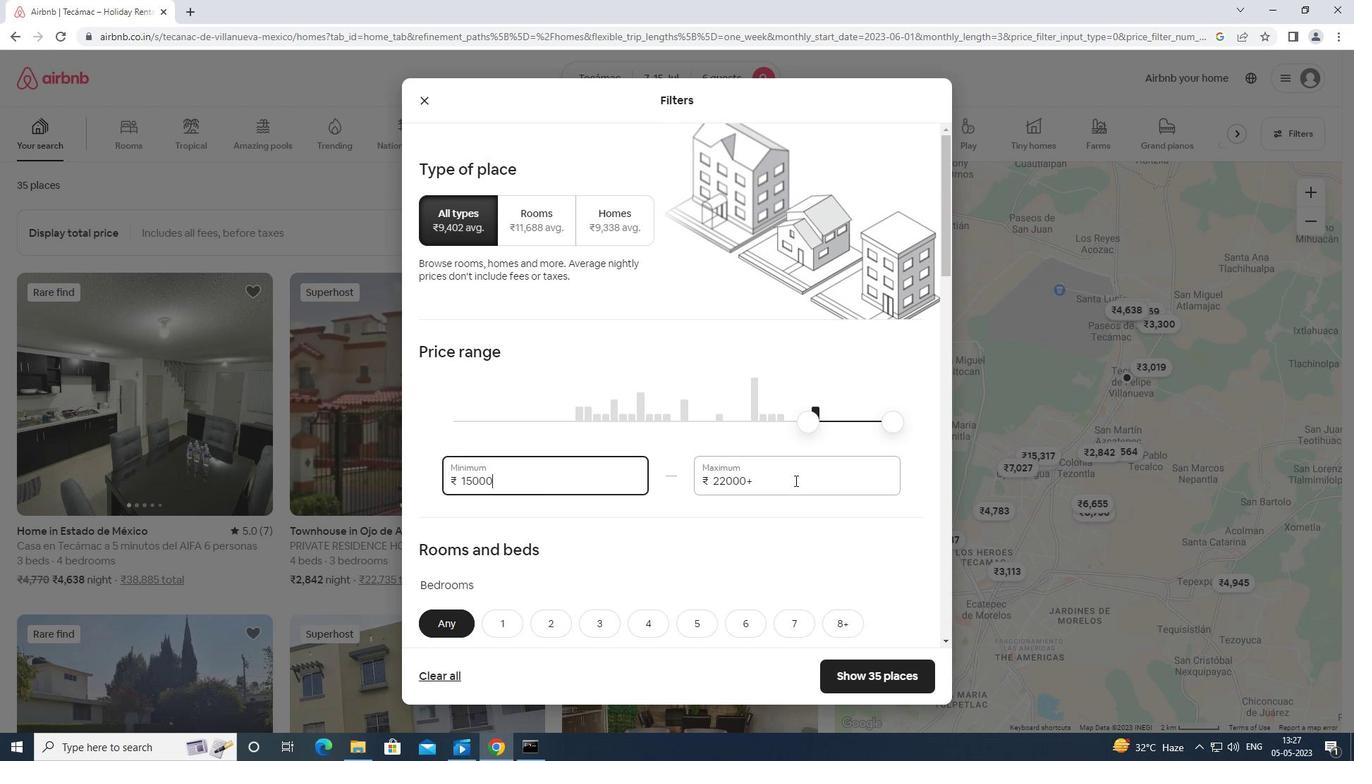 
Action: Key pressed <Key.backspace><Key.backspace><Key.backspace><Key.backspace><Key.backspace><Key.backspace><Key.backspace><Key.backspace><Key.backspace><Key.backspace><Key.backspace><Key.backspace><Key.backspace><Key.backspace>20000
Screenshot: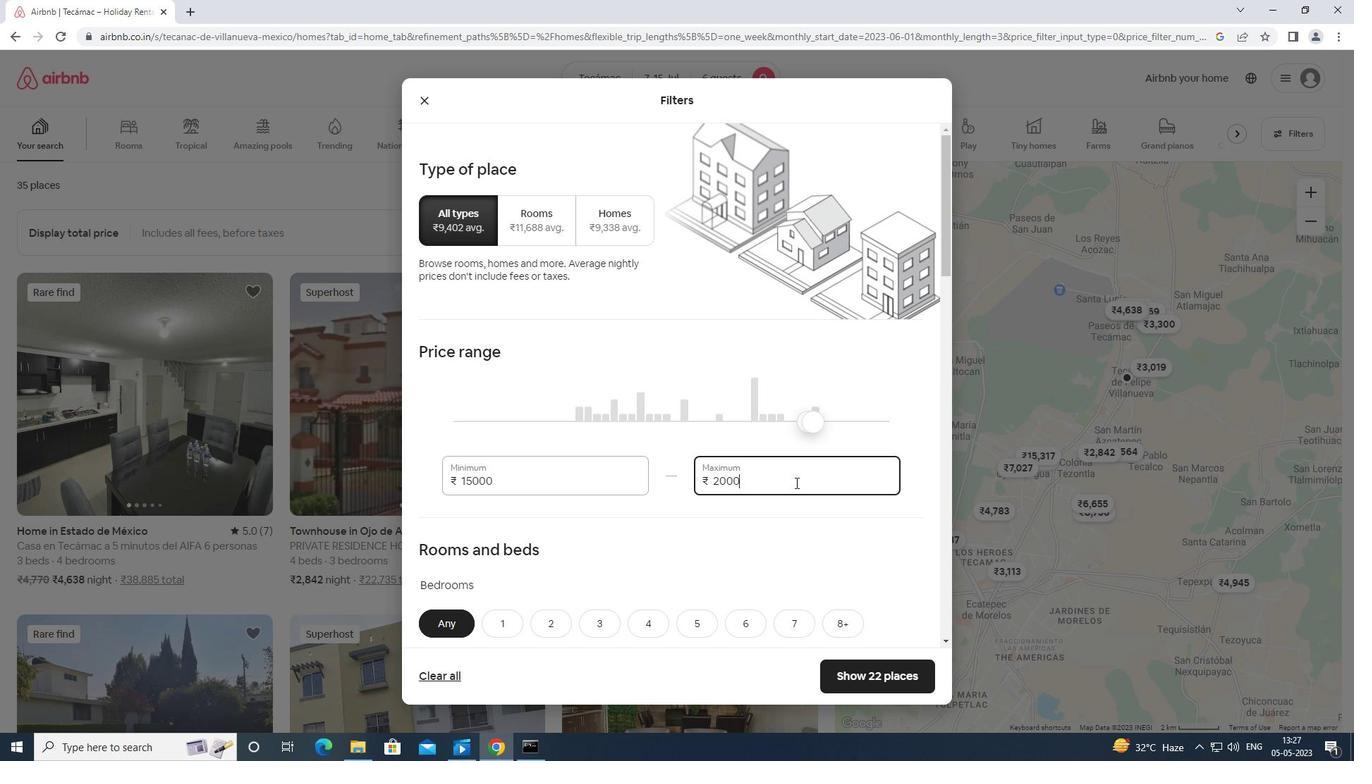 
Action: Mouse moved to (759, 501)
Screenshot: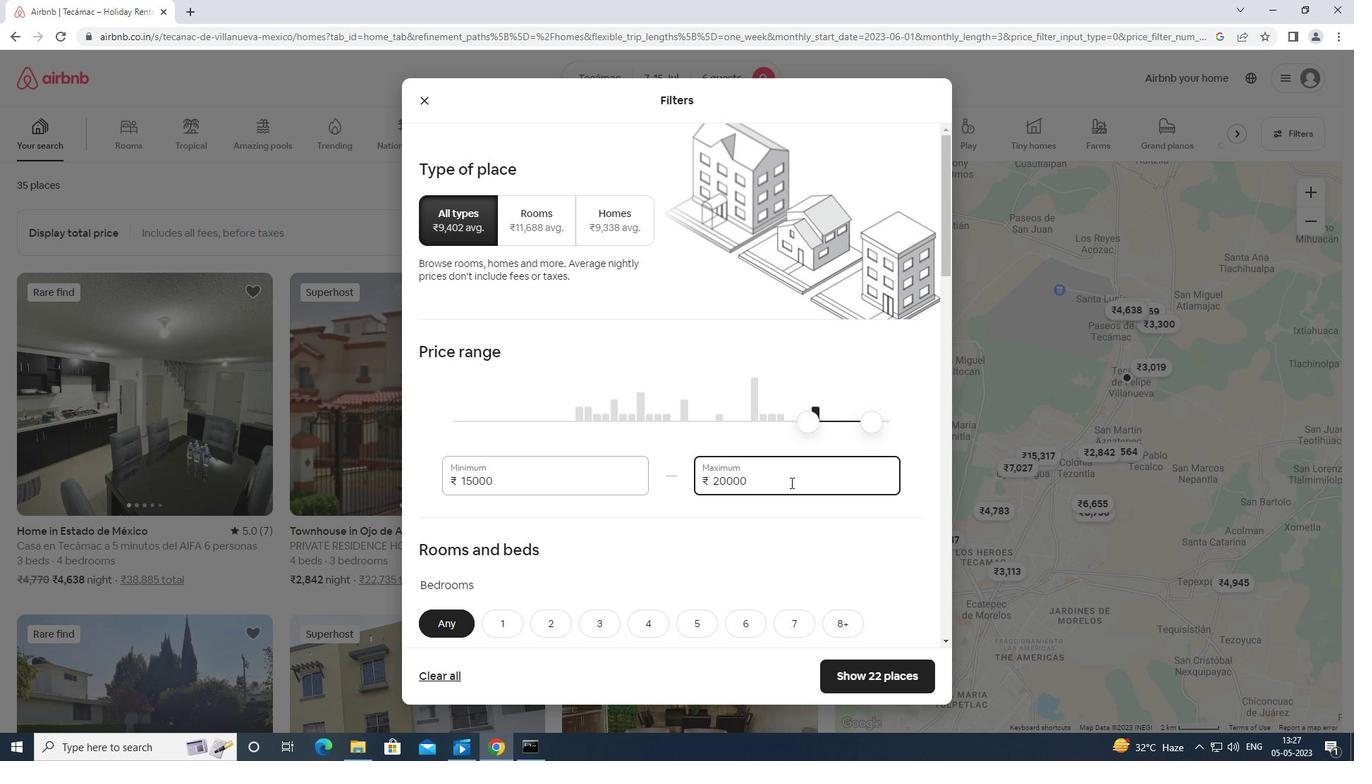 
Action: Mouse scrolled (759, 500) with delta (0, 0)
Screenshot: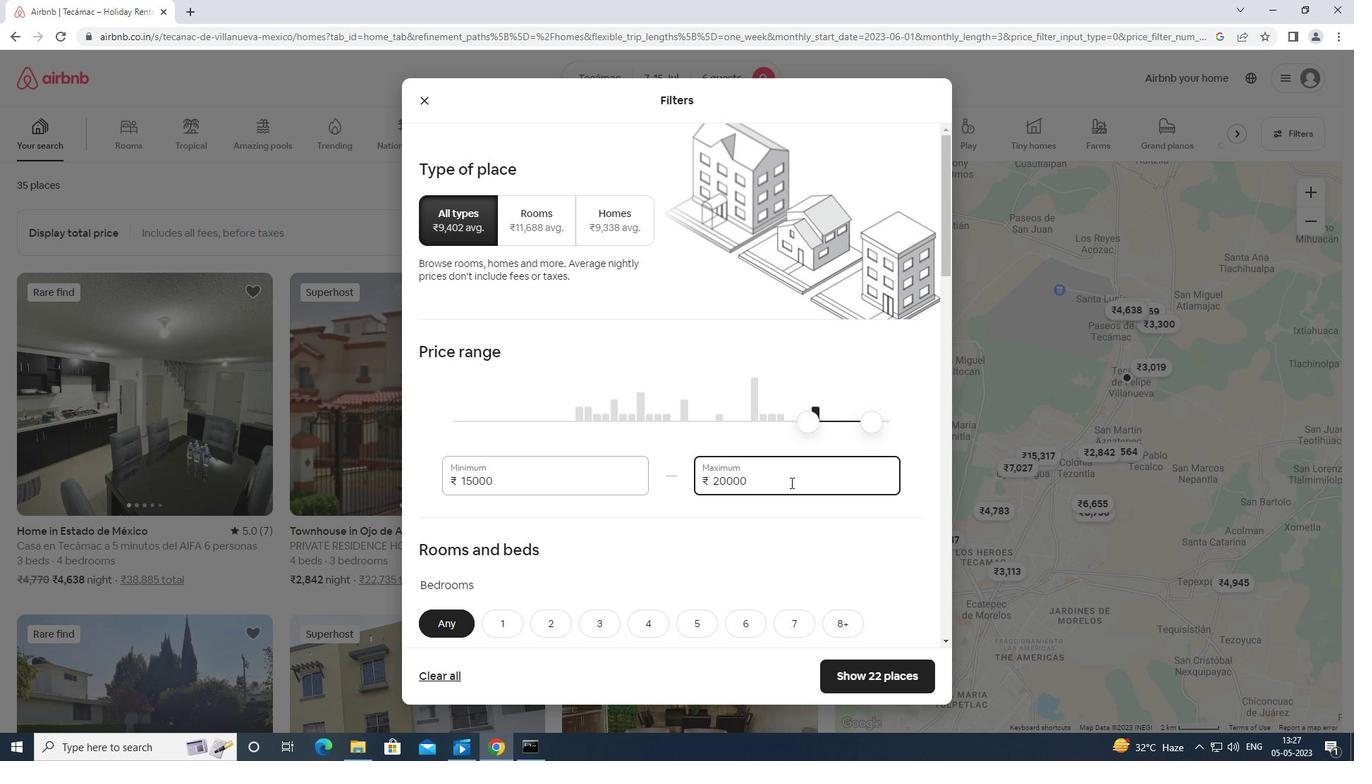 
Action: Mouse moved to (757, 505)
Screenshot: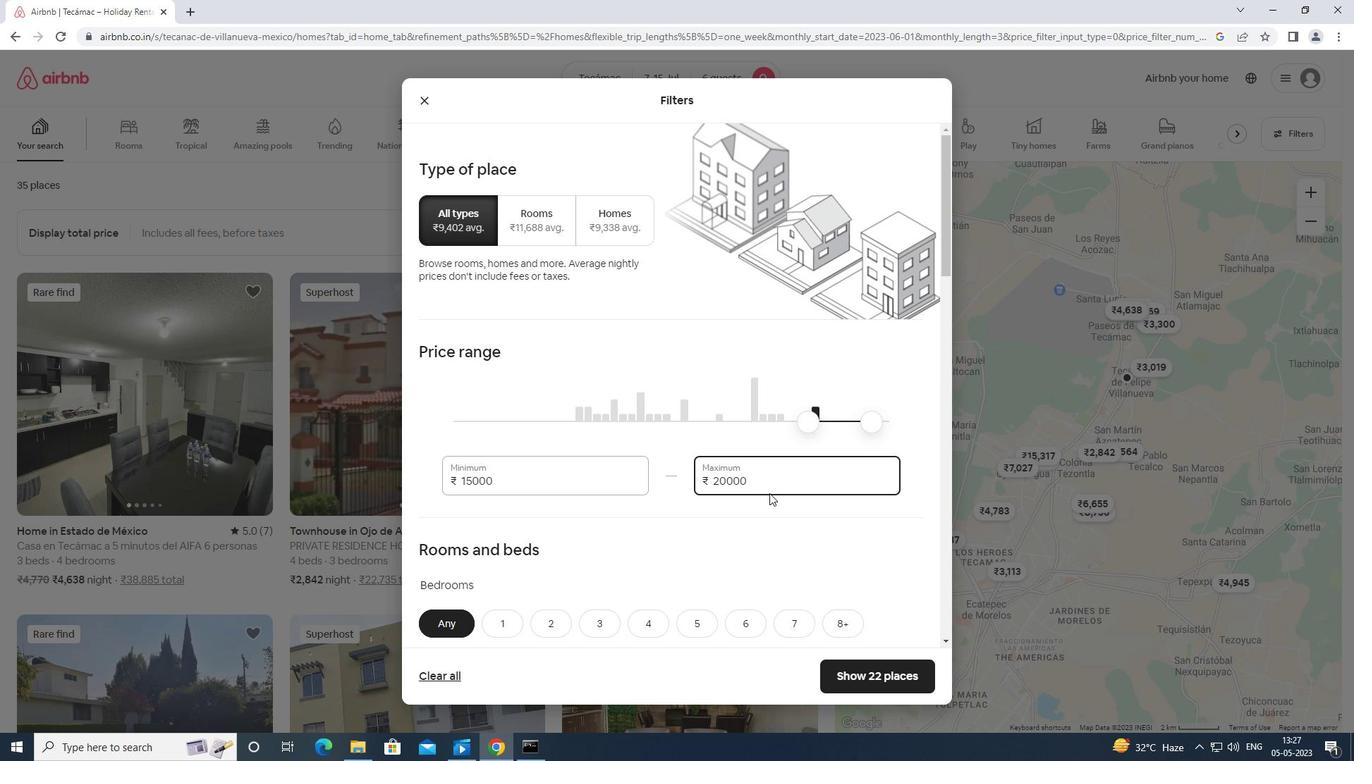 
Action: Mouse scrolled (757, 504) with delta (0, 0)
Screenshot: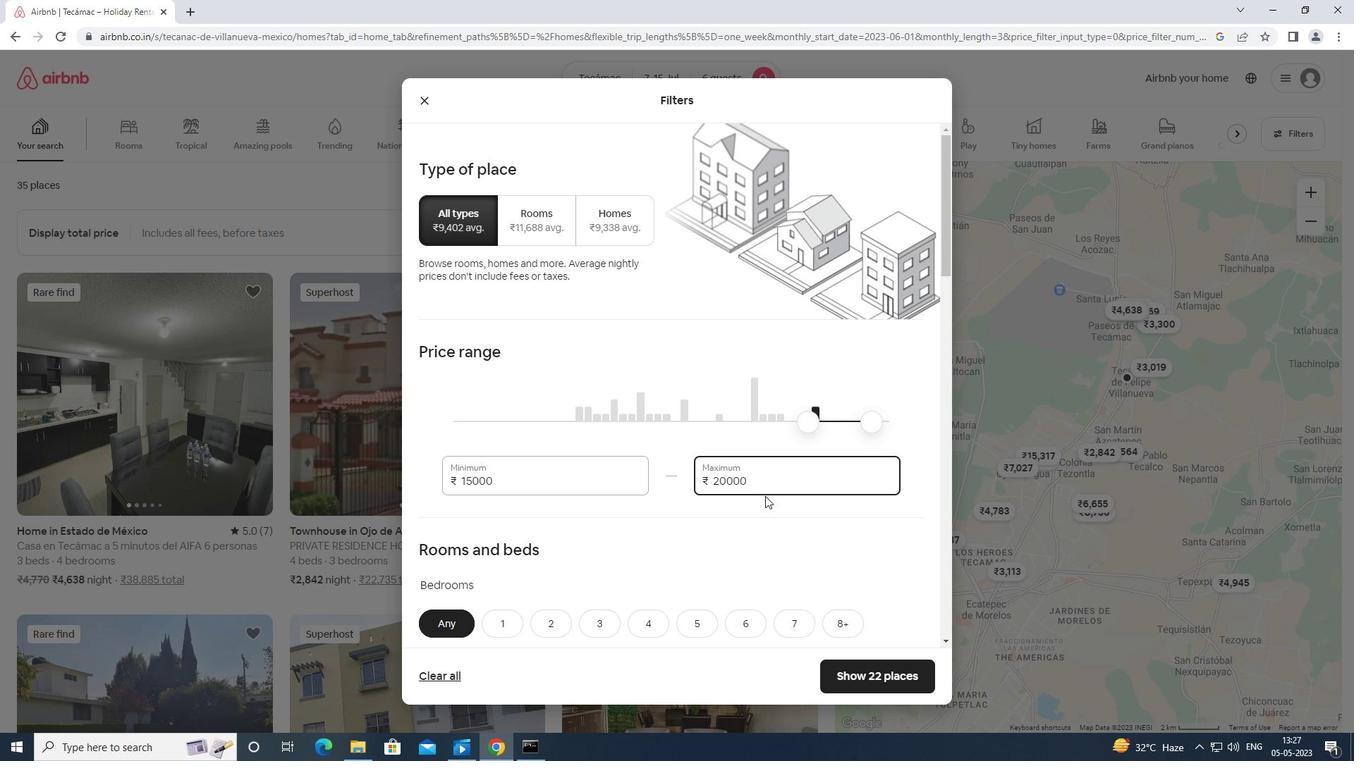 
Action: Mouse scrolled (757, 504) with delta (0, 0)
Screenshot: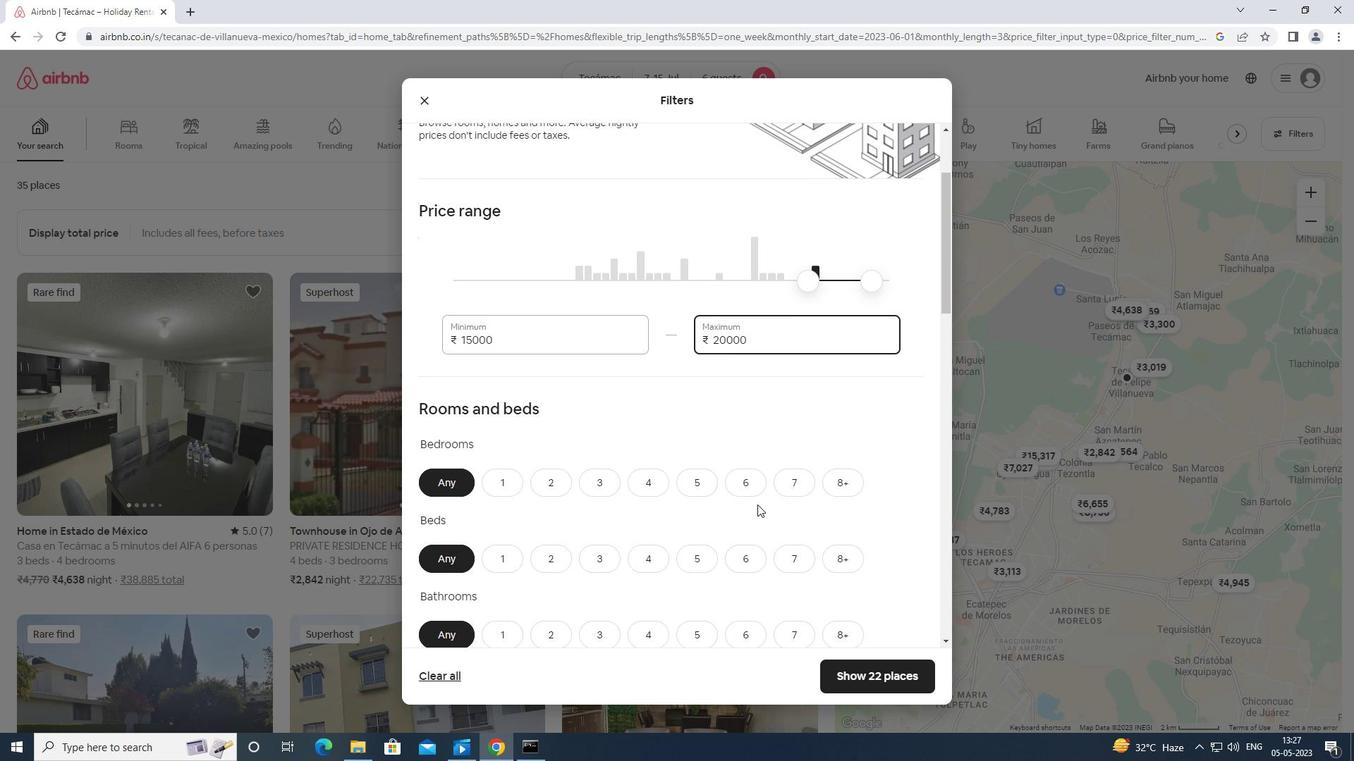 
Action: Mouse moved to (596, 412)
Screenshot: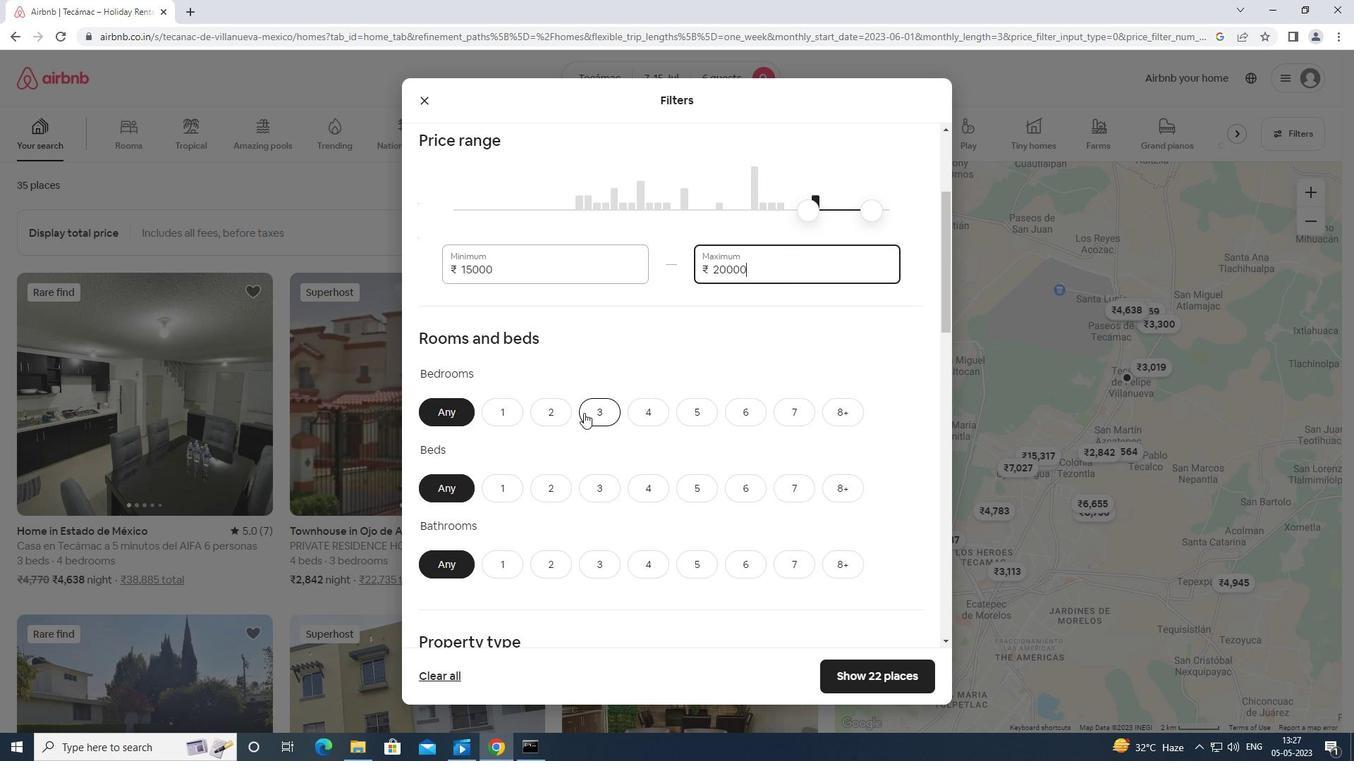 
Action: Mouse pressed left at (596, 412)
Screenshot: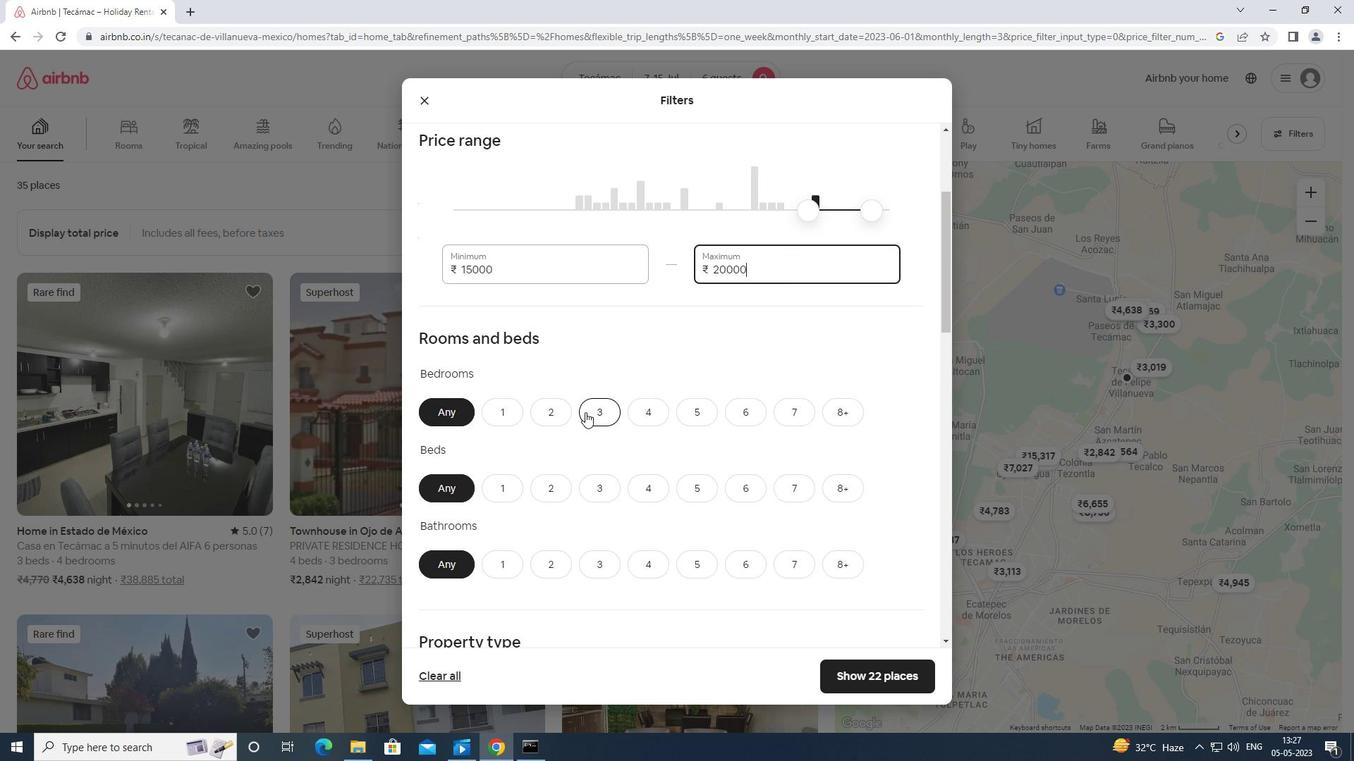 
Action: Mouse moved to (599, 497)
Screenshot: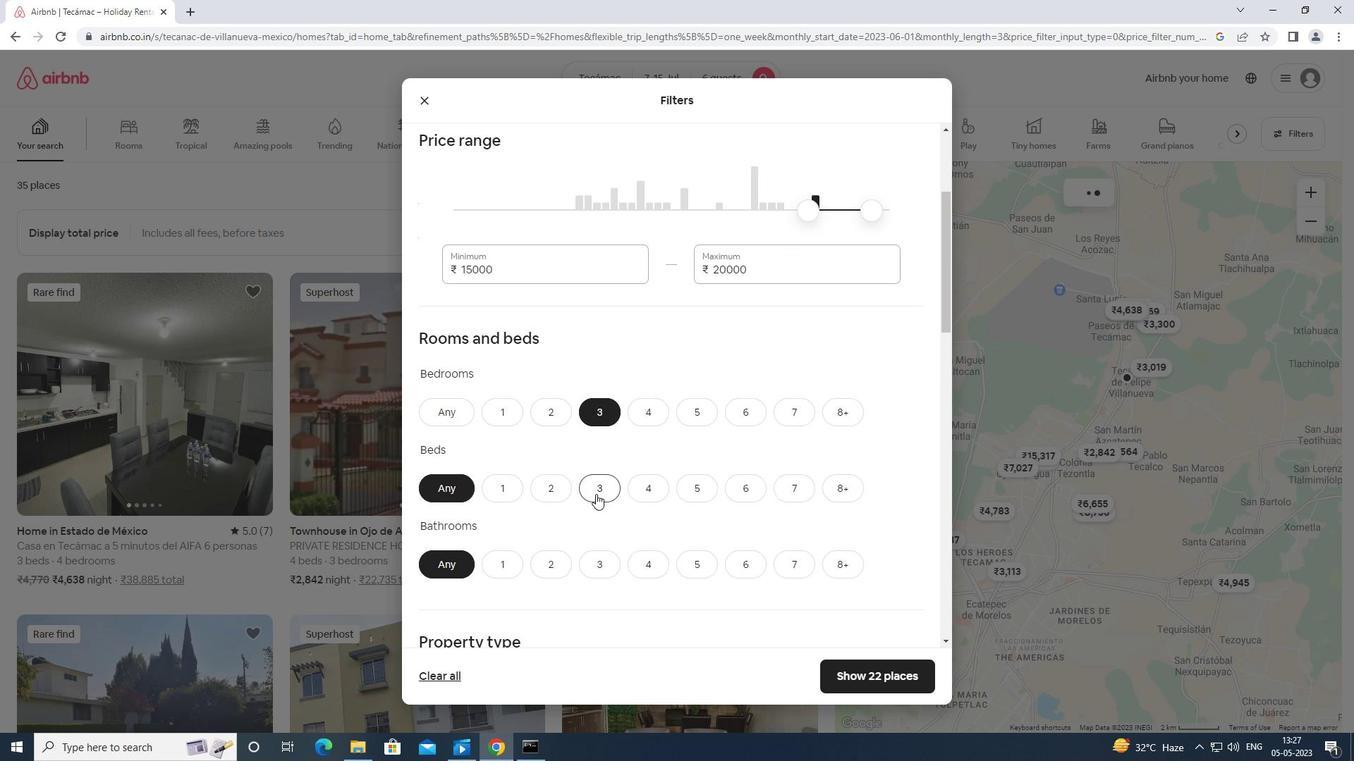 
Action: Mouse pressed left at (599, 497)
Screenshot: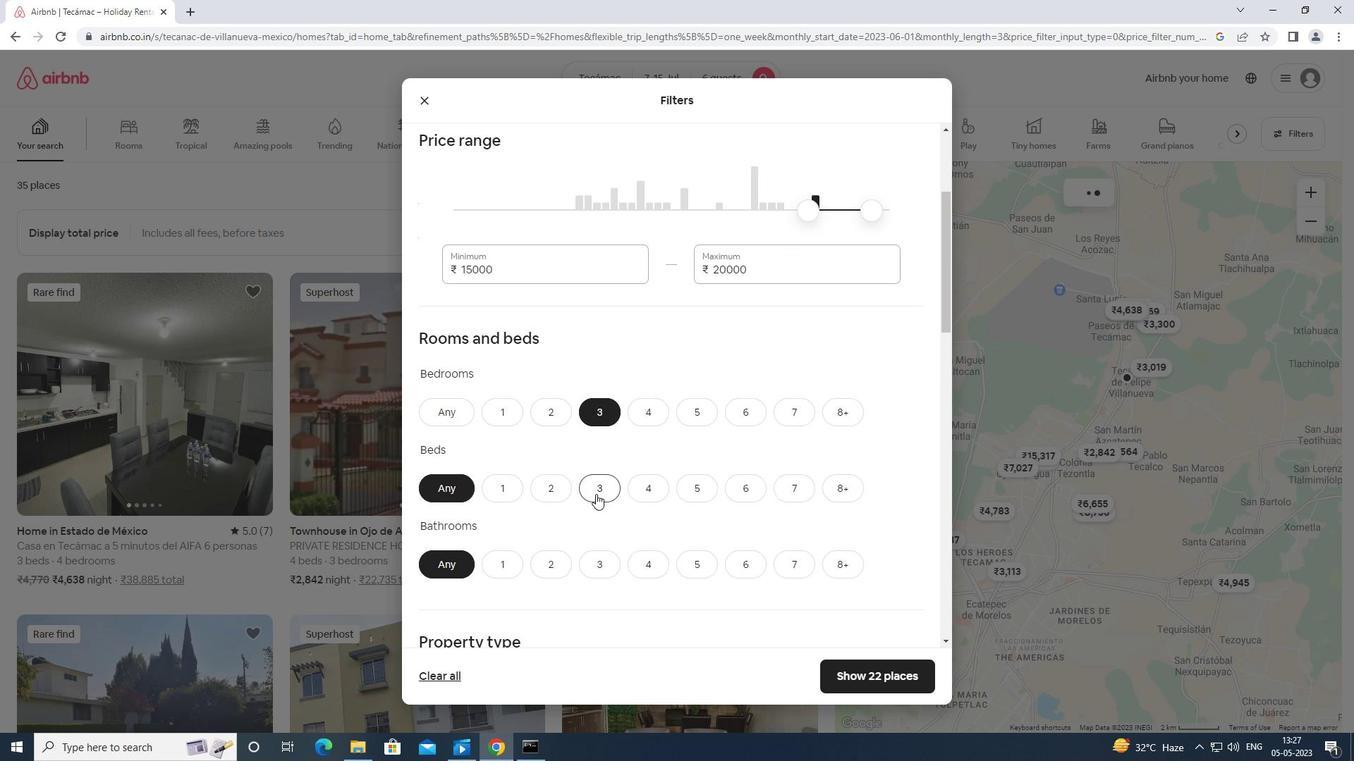 
Action: Mouse moved to (598, 564)
Screenshot: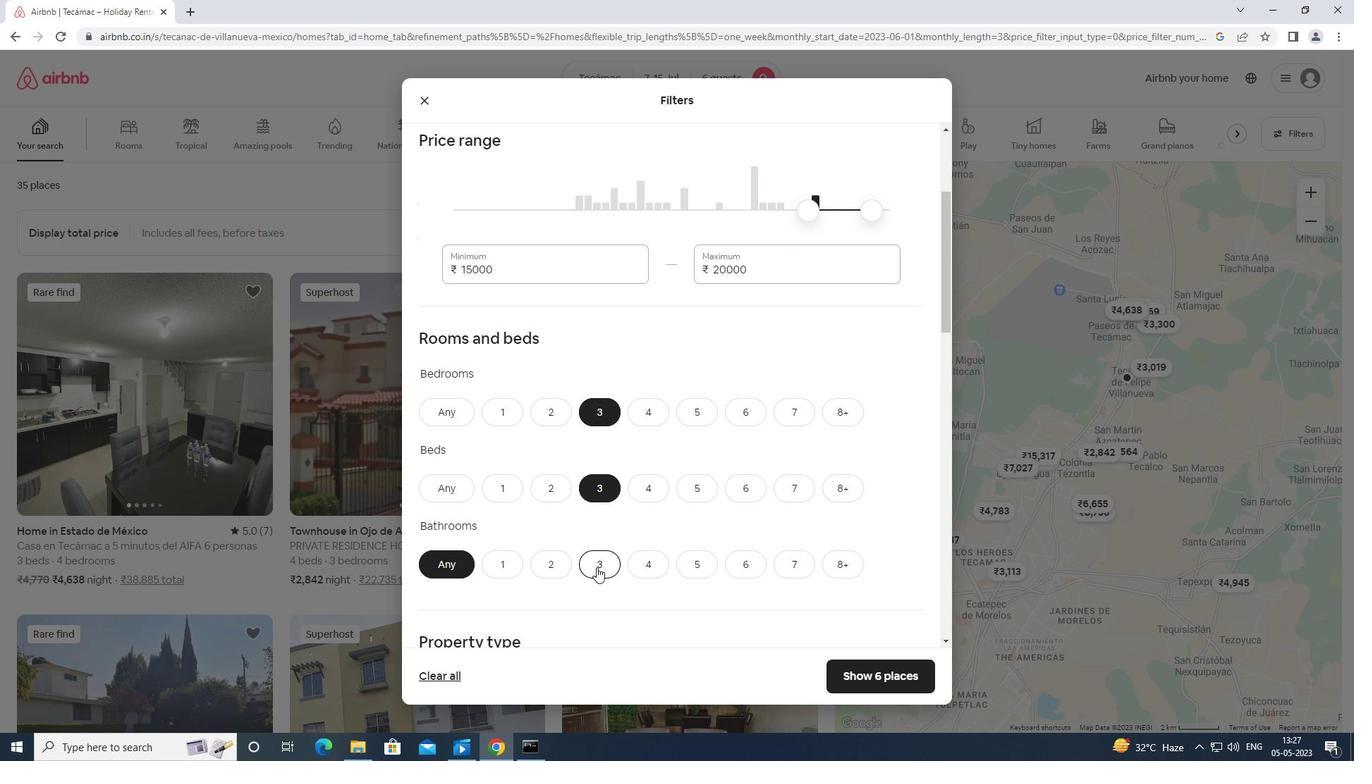 
Action: Mouse pressed left at (598, 564)
Screenshot: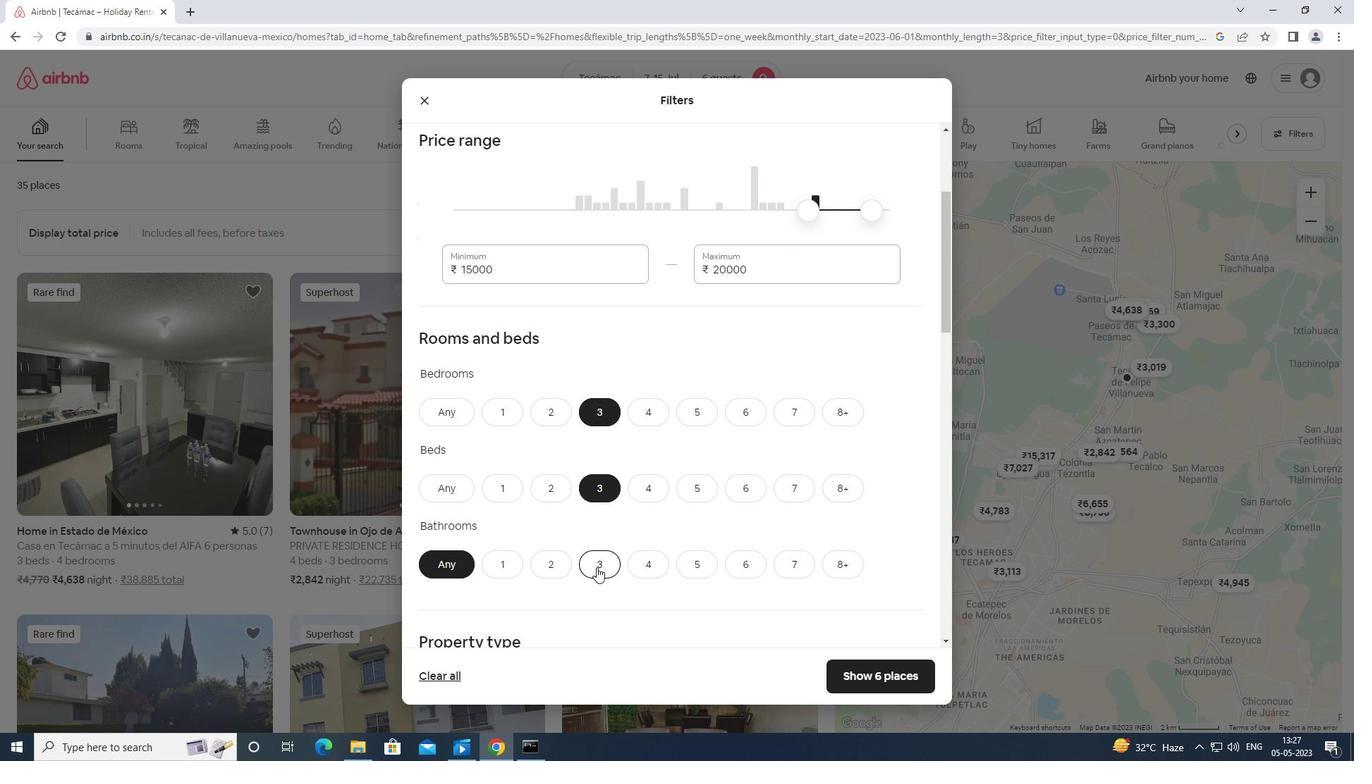 
Action: Mouse moved to (606, 558)
Screenshot: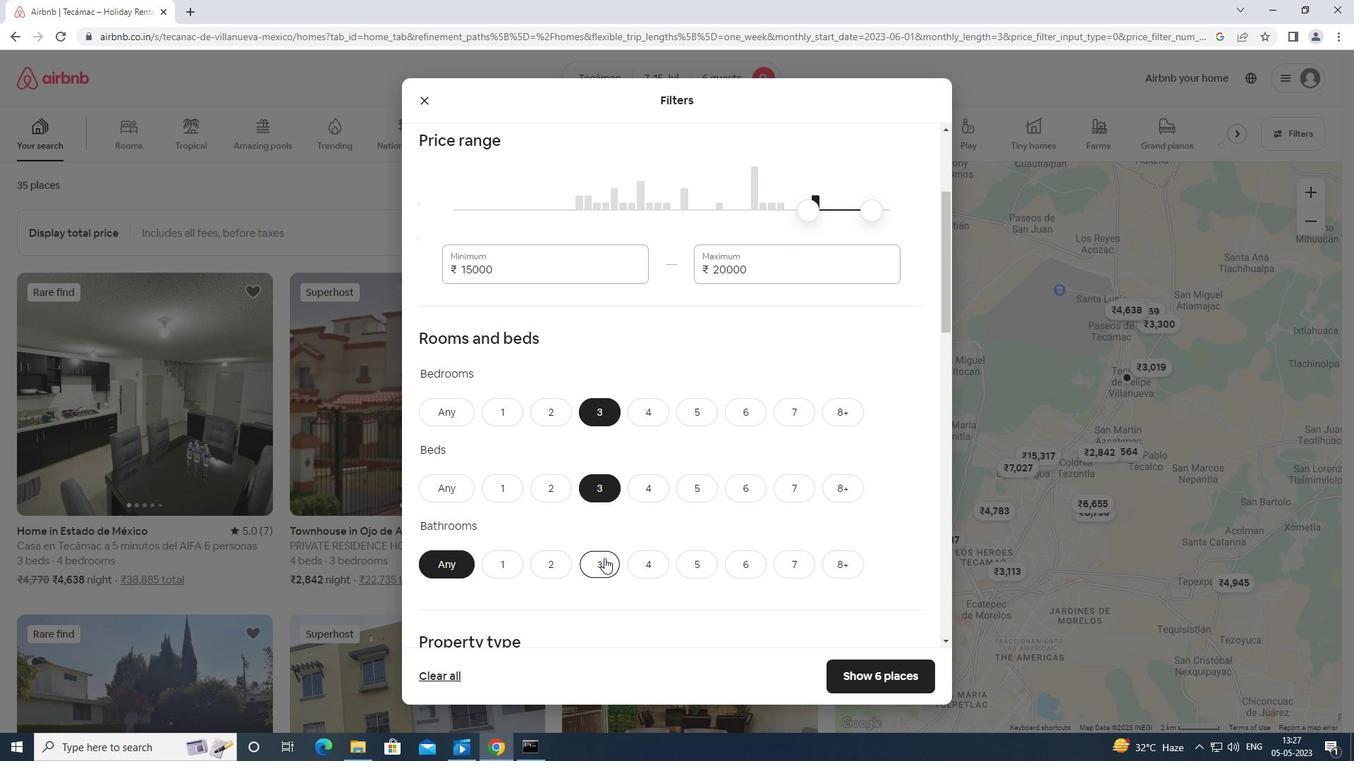 
Action: Mouse scrolled (606, 557) with delta (0, 0)
Screenshot: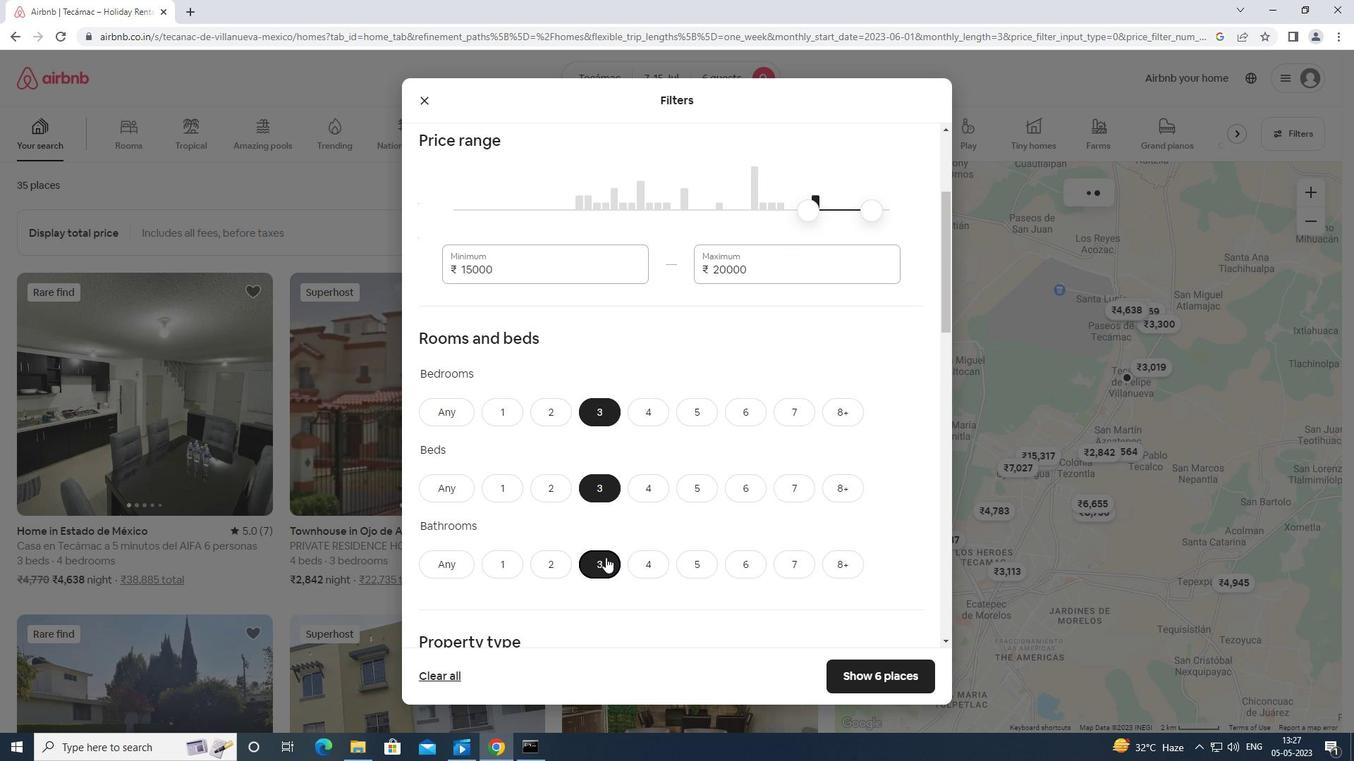 
Action: Mouse scrolled (606, 557) with delta (0, 0)
Screenshot: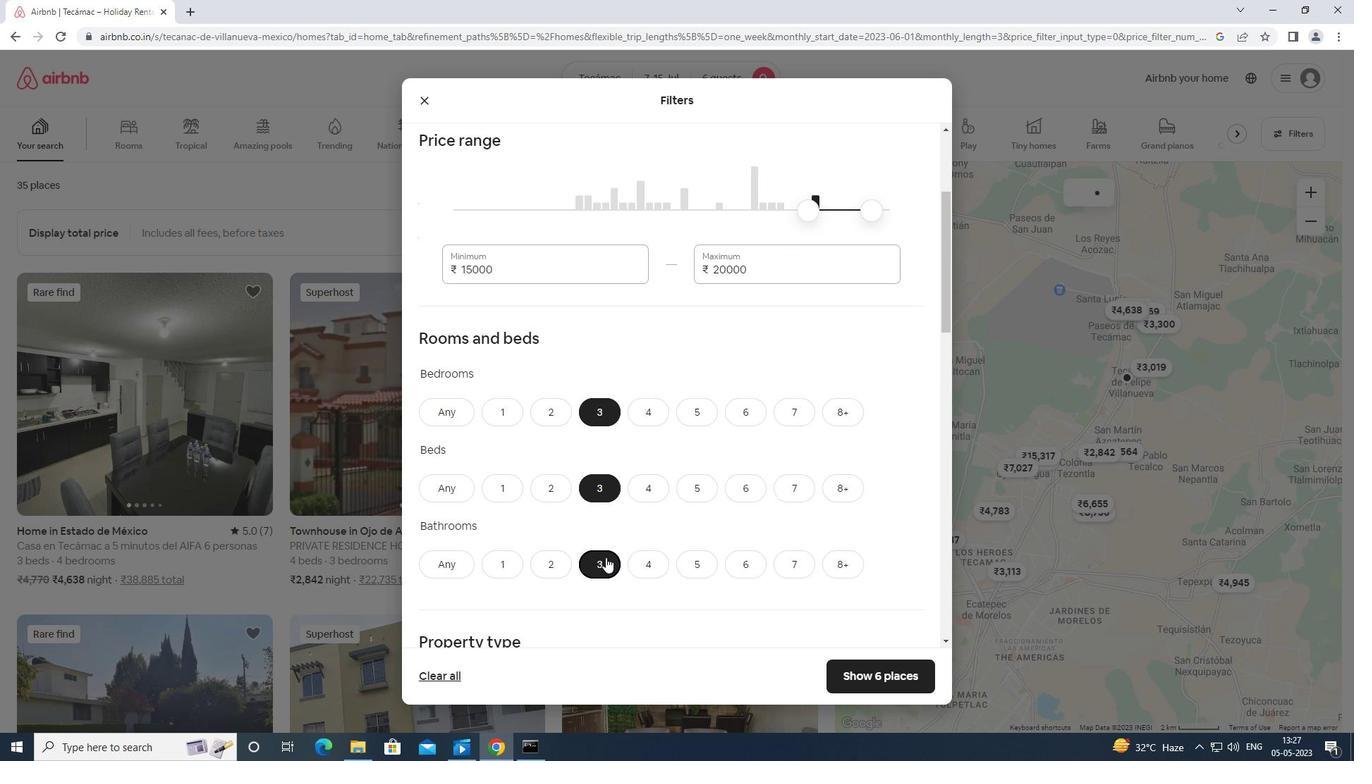 
Action: Mouse scrolled (606, 557) with delta (0, 0)
Screenshot: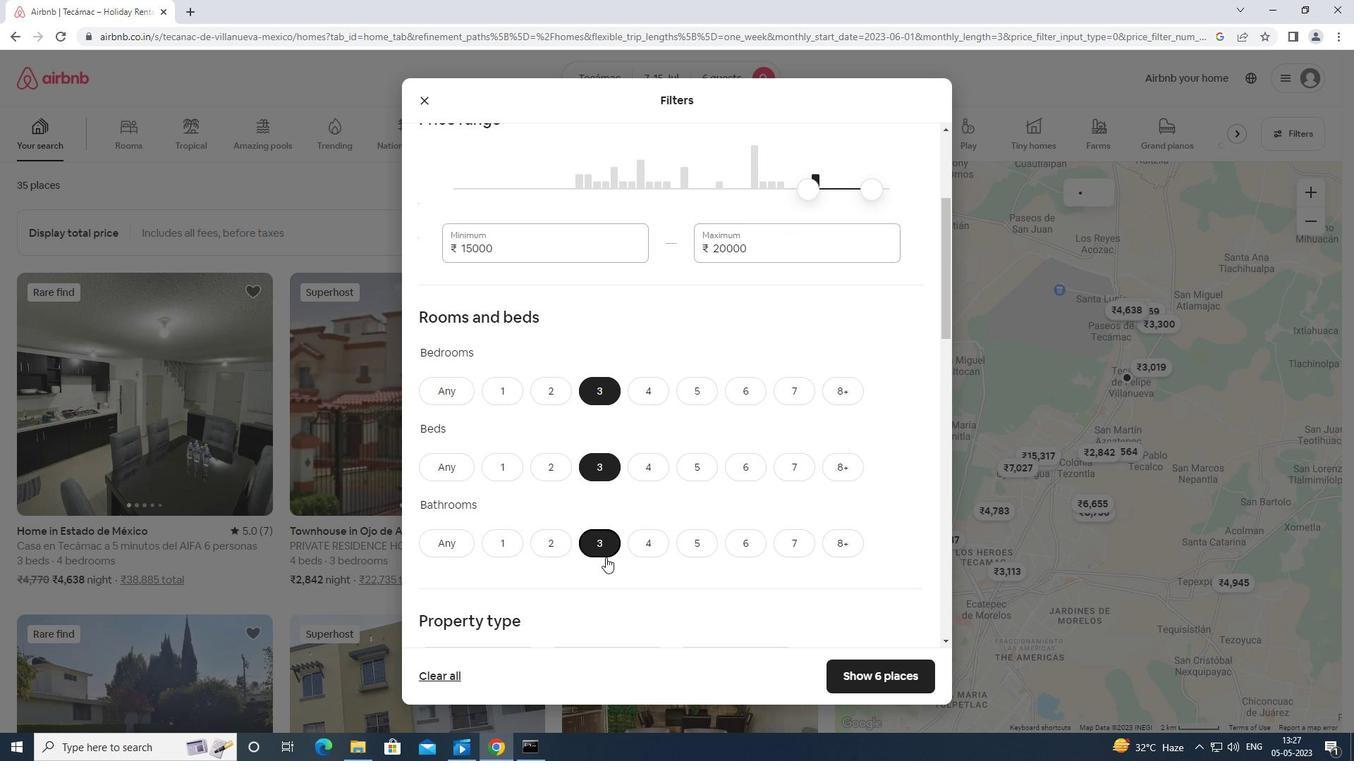 
Action: Mouse scrolled (606, 557) with delta (0, 0)
Screenshot: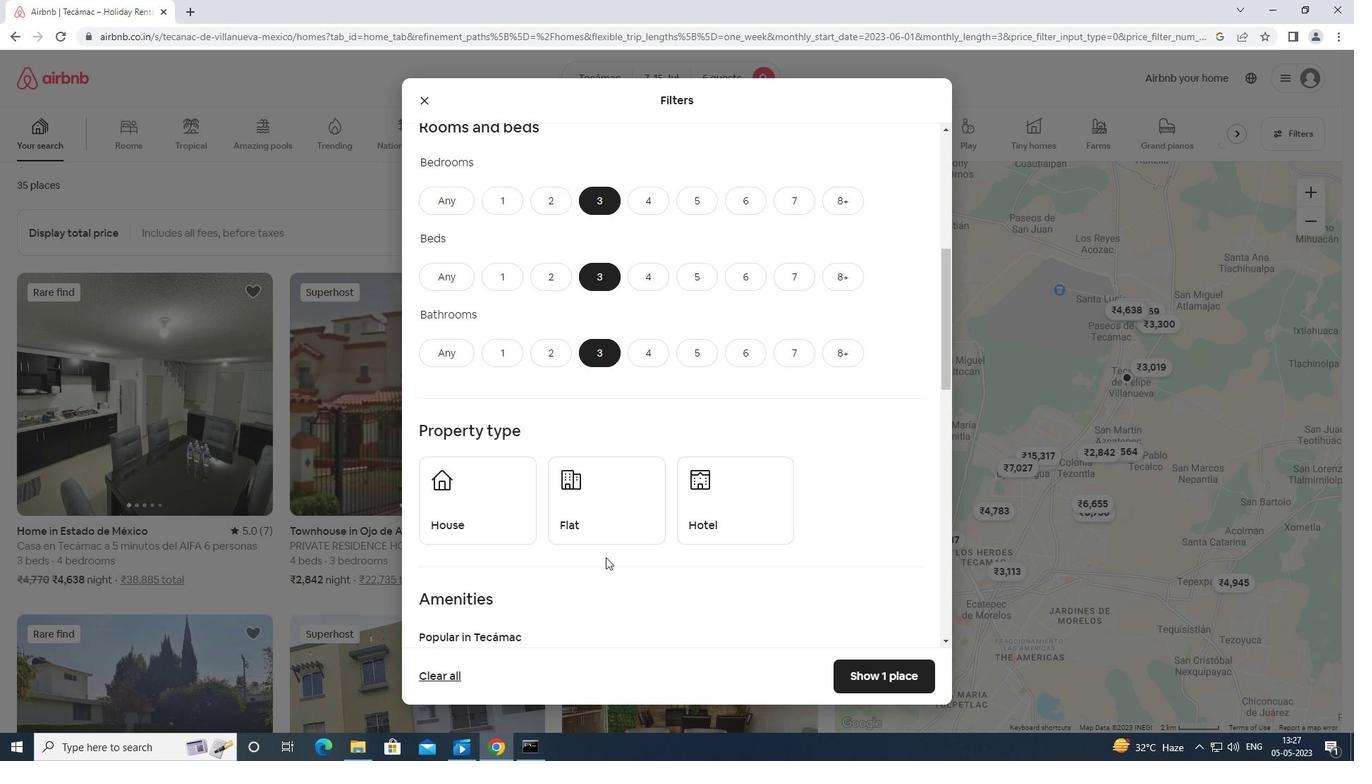 
Action: Mouse moved to (505, 434)
Screenshot: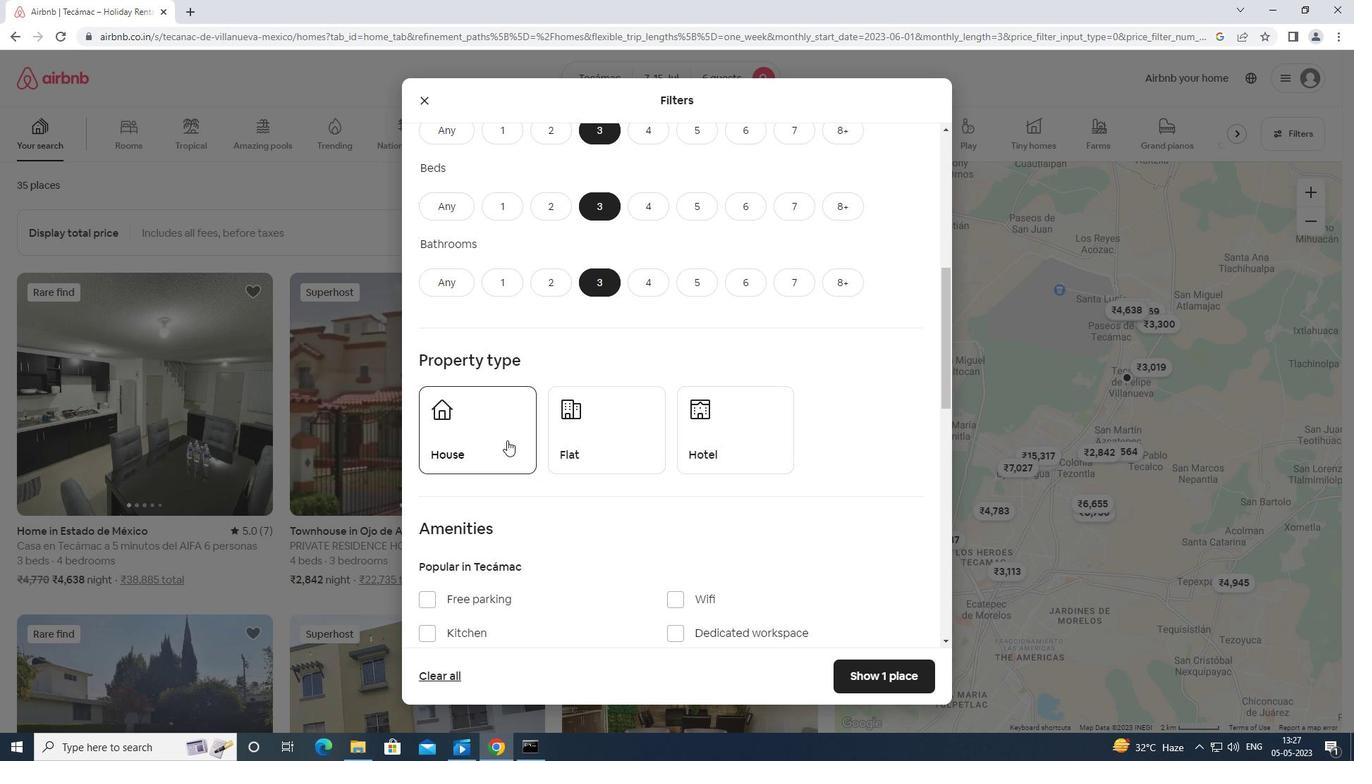 
Action: Mouse pressed left at (505, 434)
Screenshot: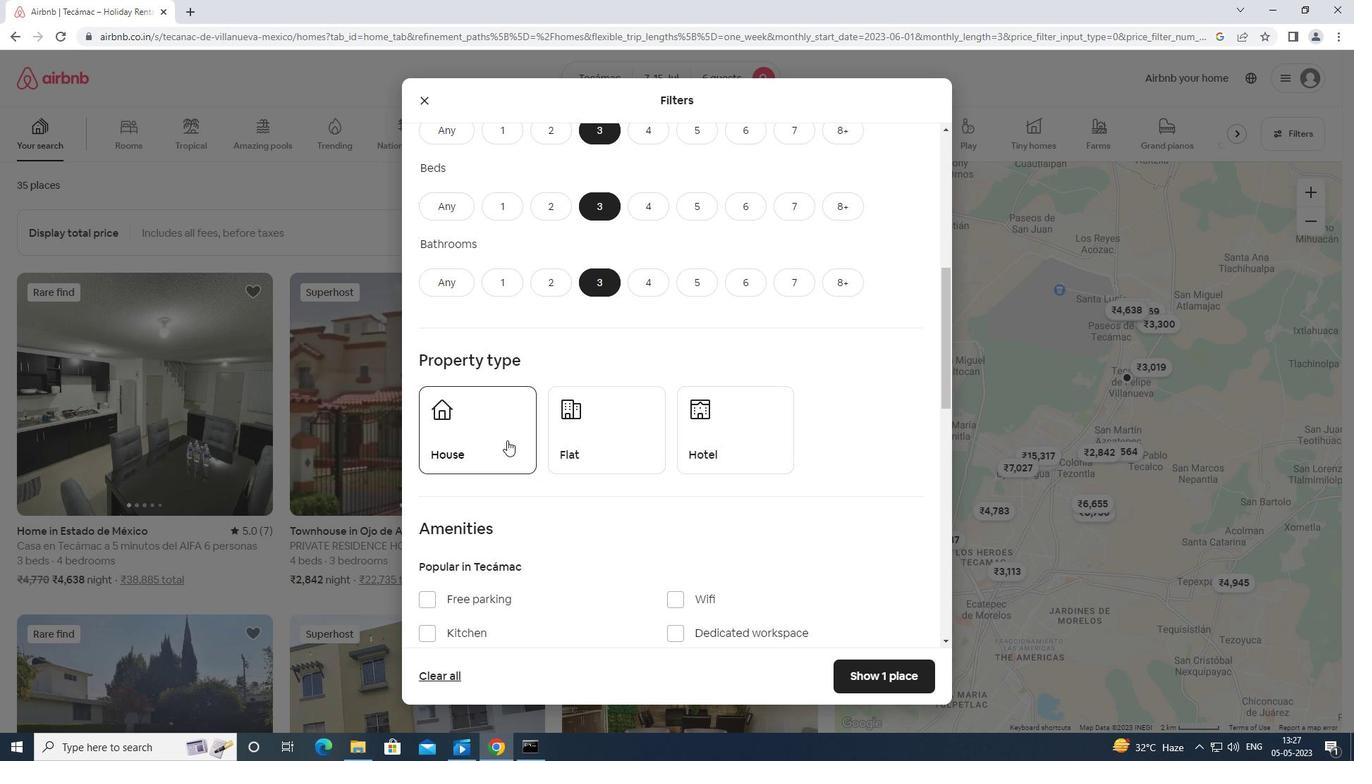 
Action: Mouse moved to (603, 438)
Screenshot: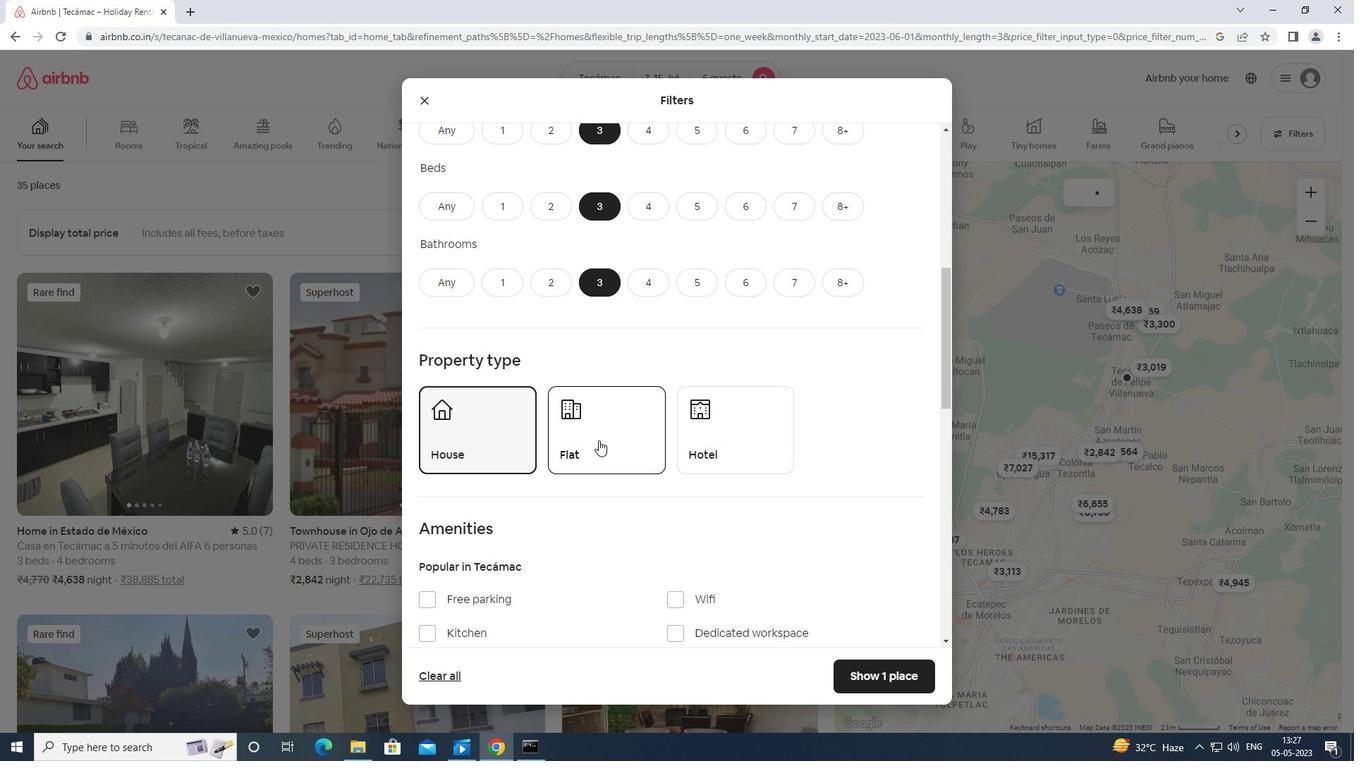 
Action: Mouse pressed left at (603, 438)
Screenshot: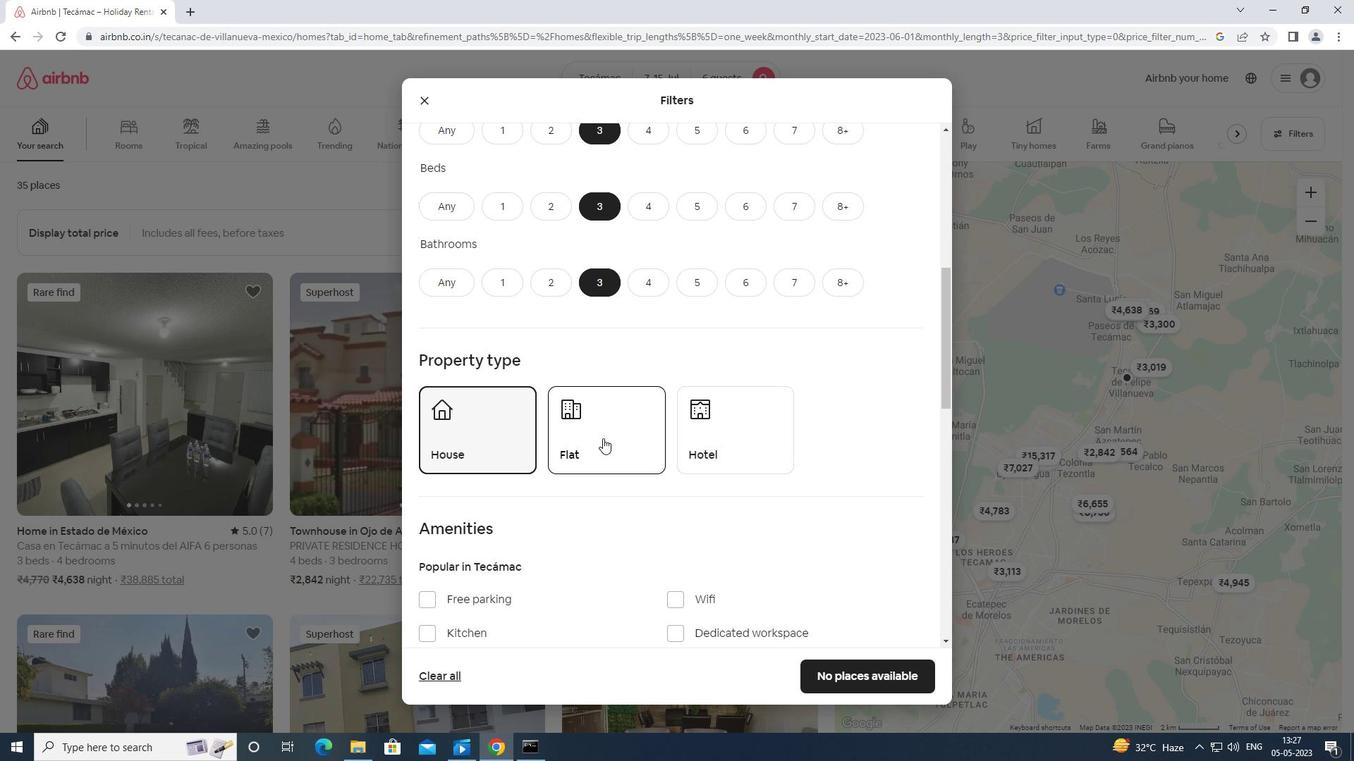 
Action: Mouse moved to (621, 431)
Screenshot: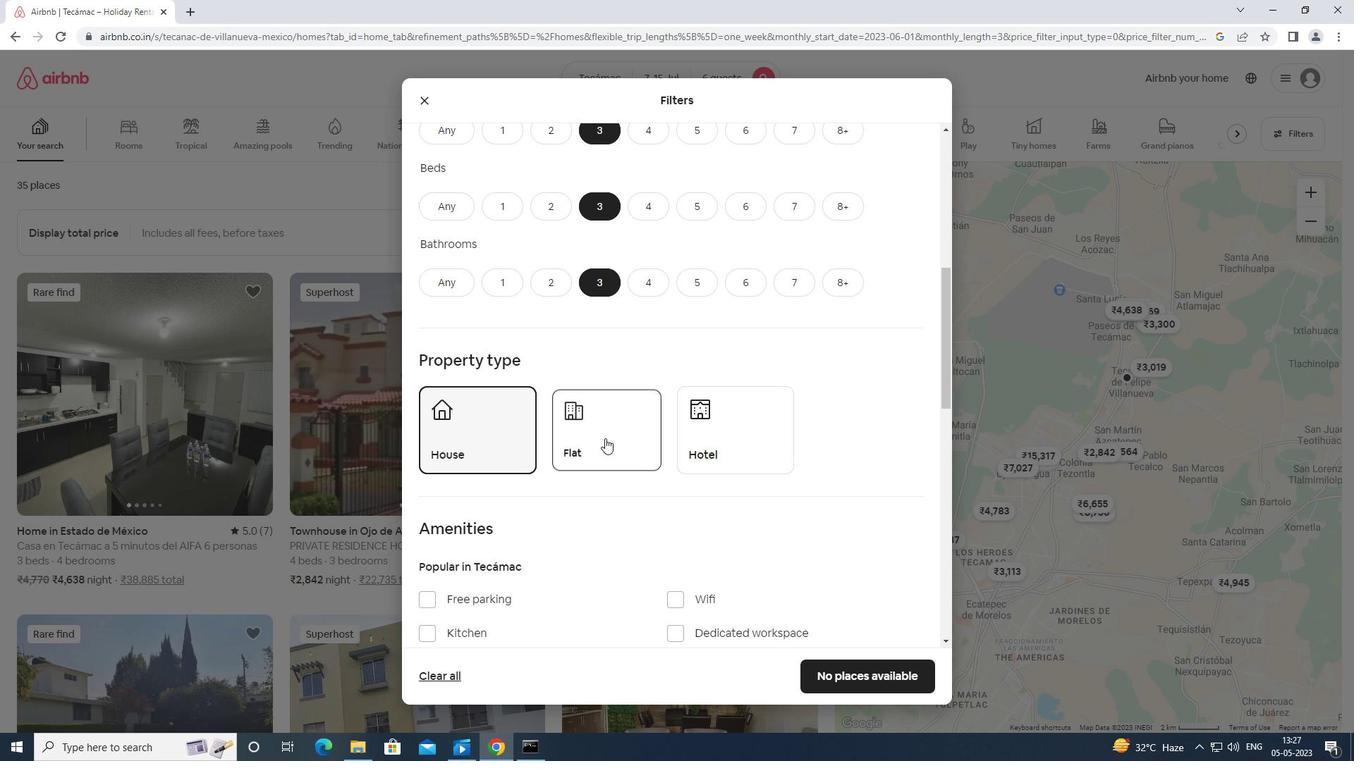 
Action: Mouse scrolled (621, 430) with delta (0, 0)
Screenshot: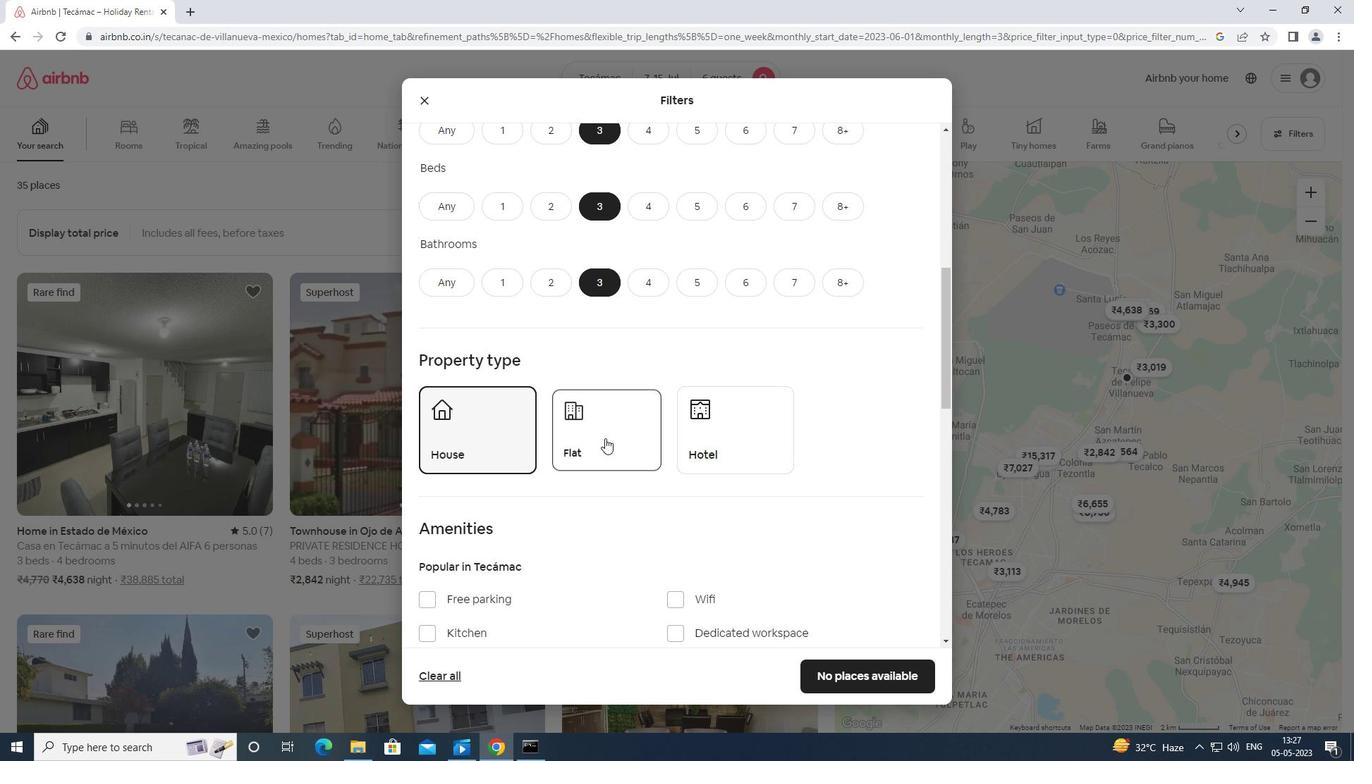 
Action: Mouse scrolled (621, 430) with delta (0, 0)
Screenshot: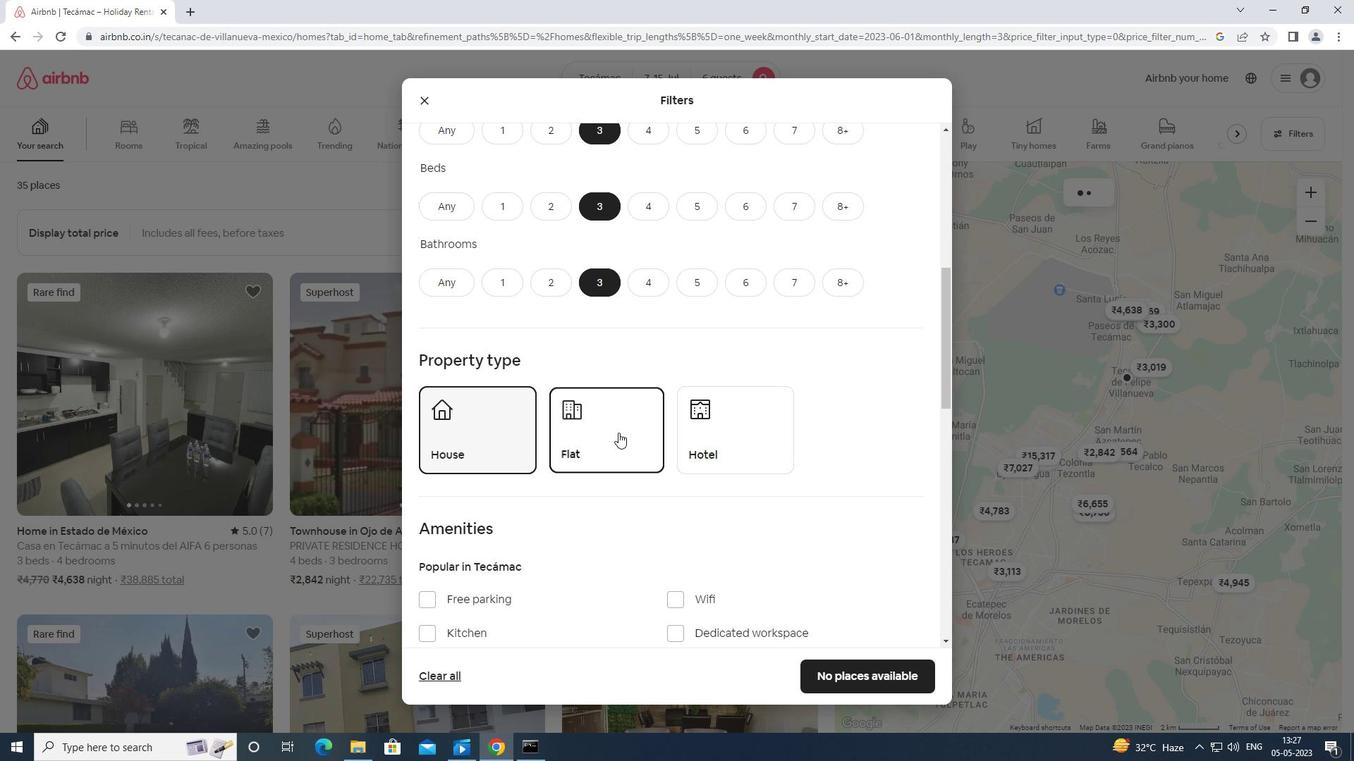 
Action: Mouse moved to (622, 431)
Screenshot: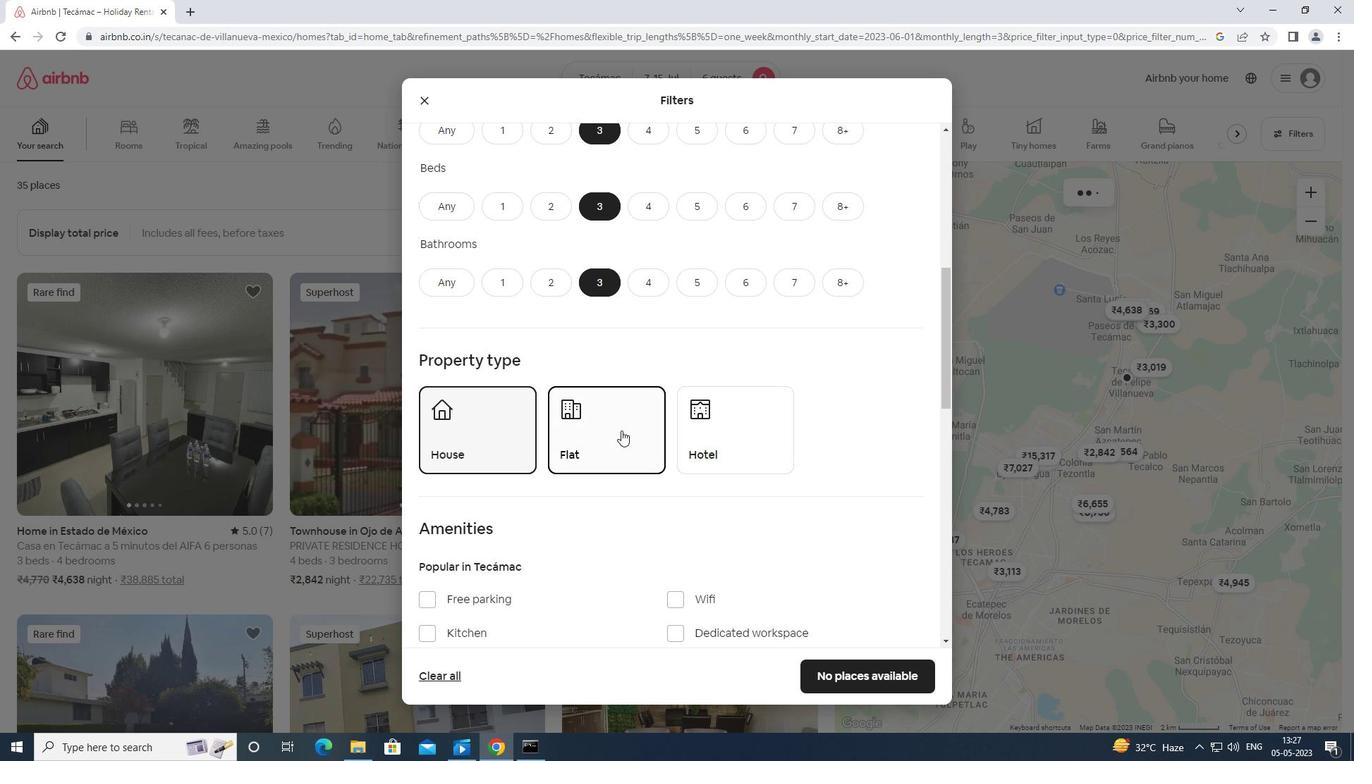
Action: Mouse scrolled (622, 430) with delta (0, 0)
Screenshot: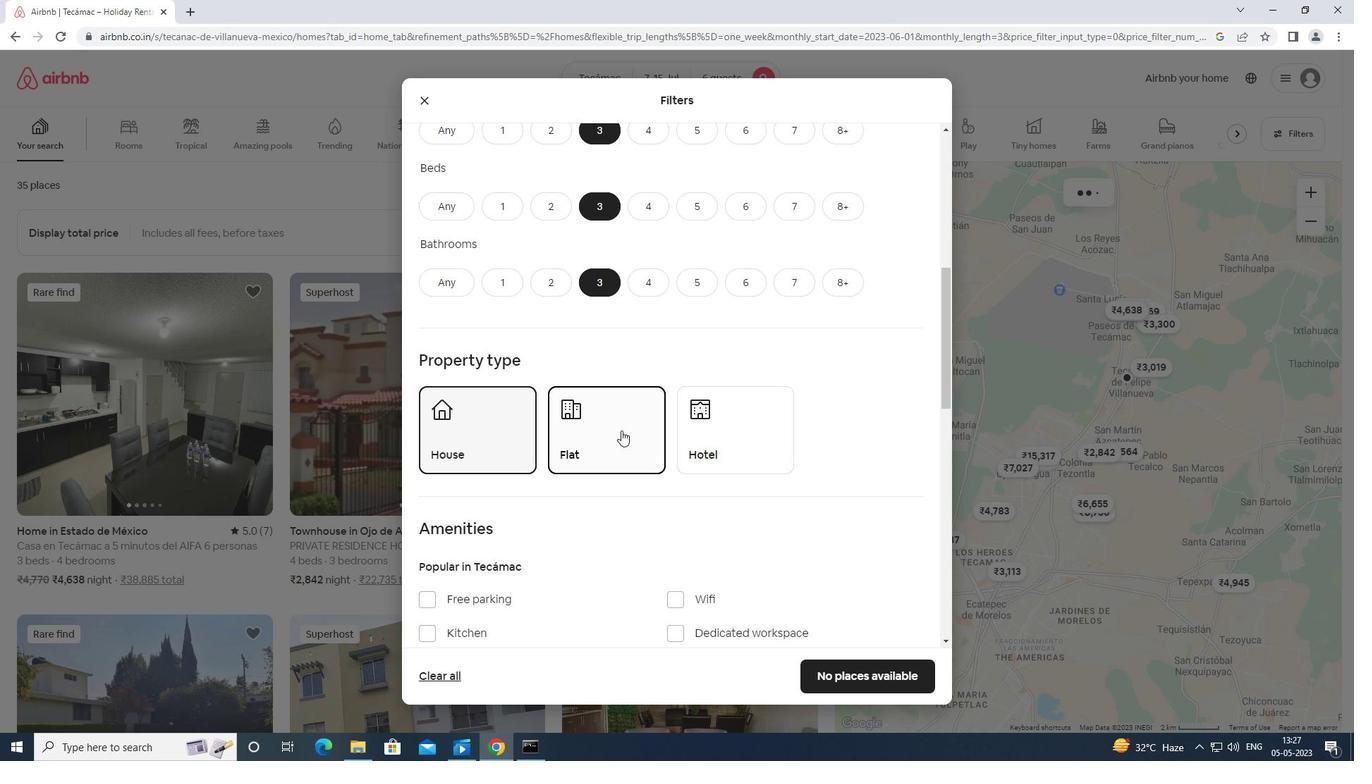 
Action: Mouse moved to (624, 434)
Screenshot: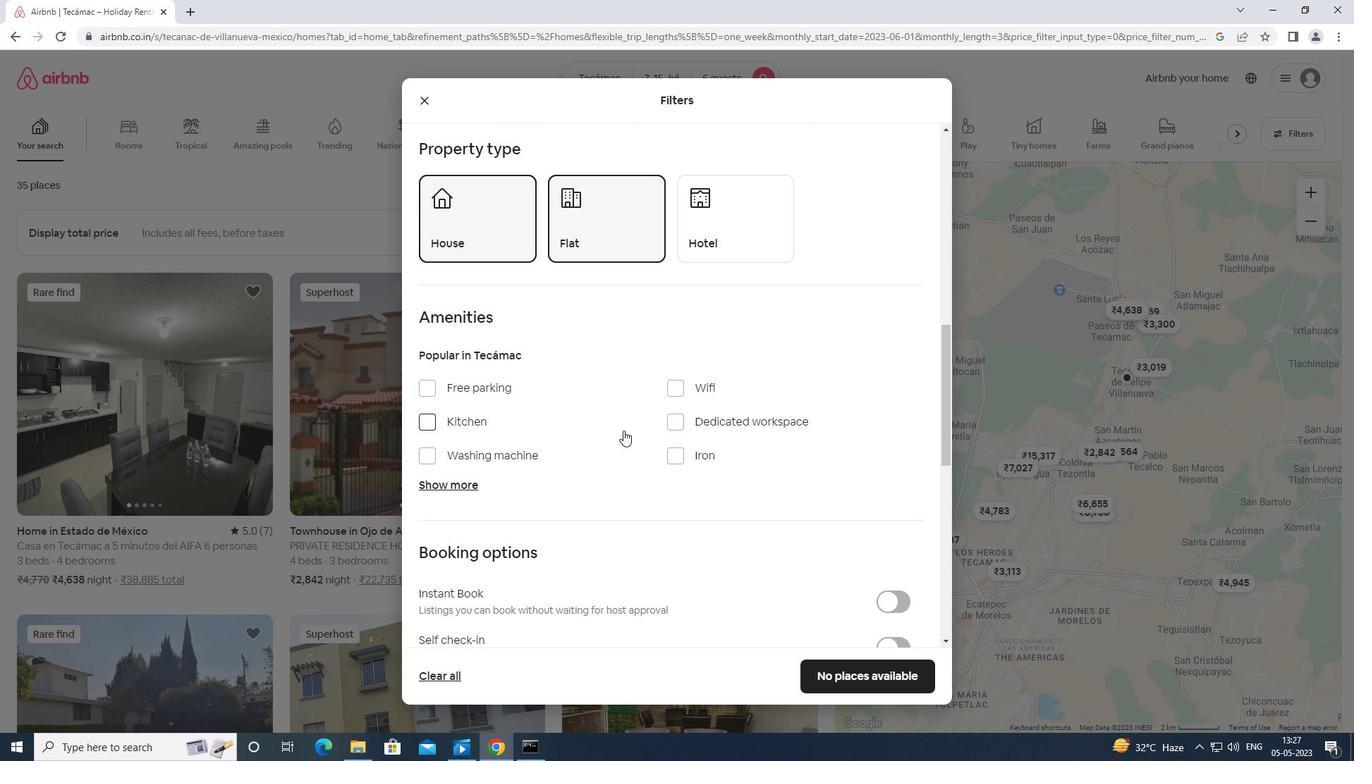 
Action: Mouse scrolled (624, 433) with delta (0, 0)
Screenshot: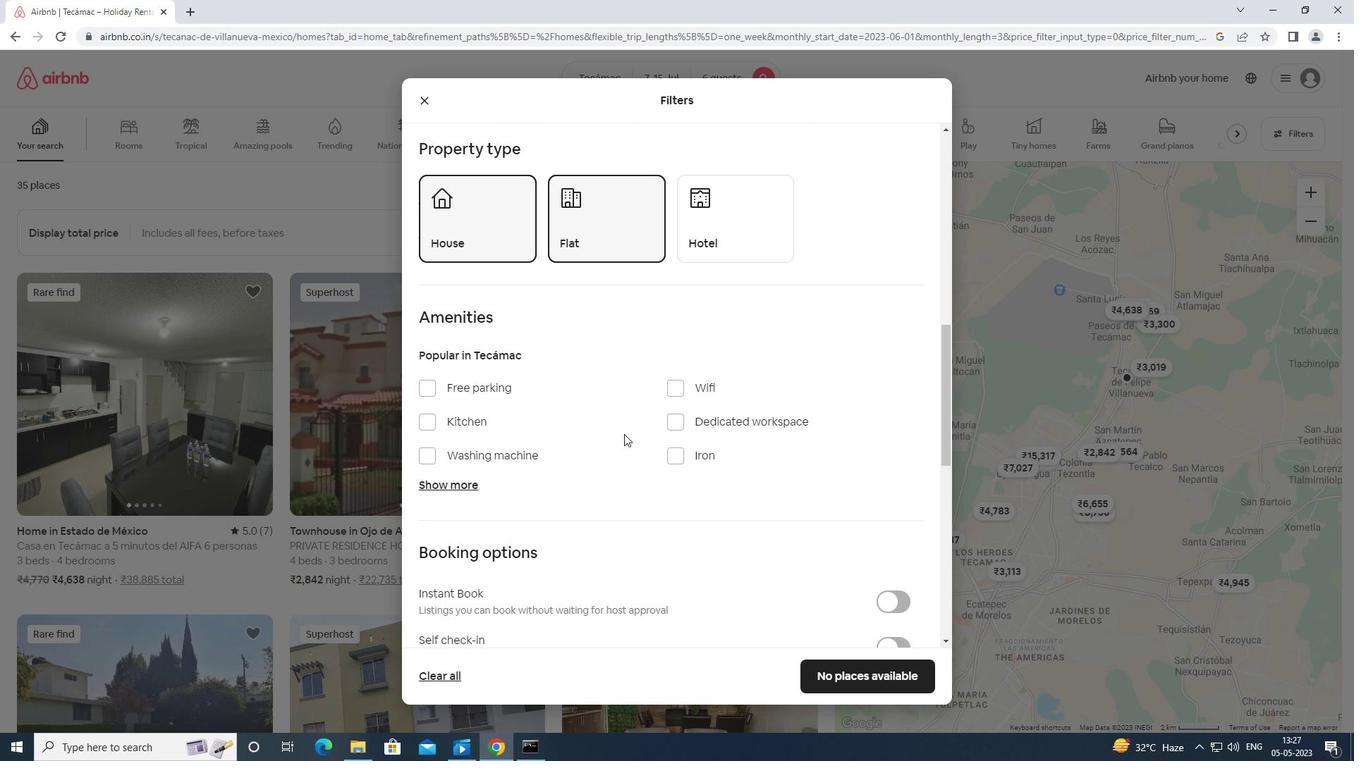 
Action: Mouse scrolled (624, 433) with delta (0, 0)
Screenshot: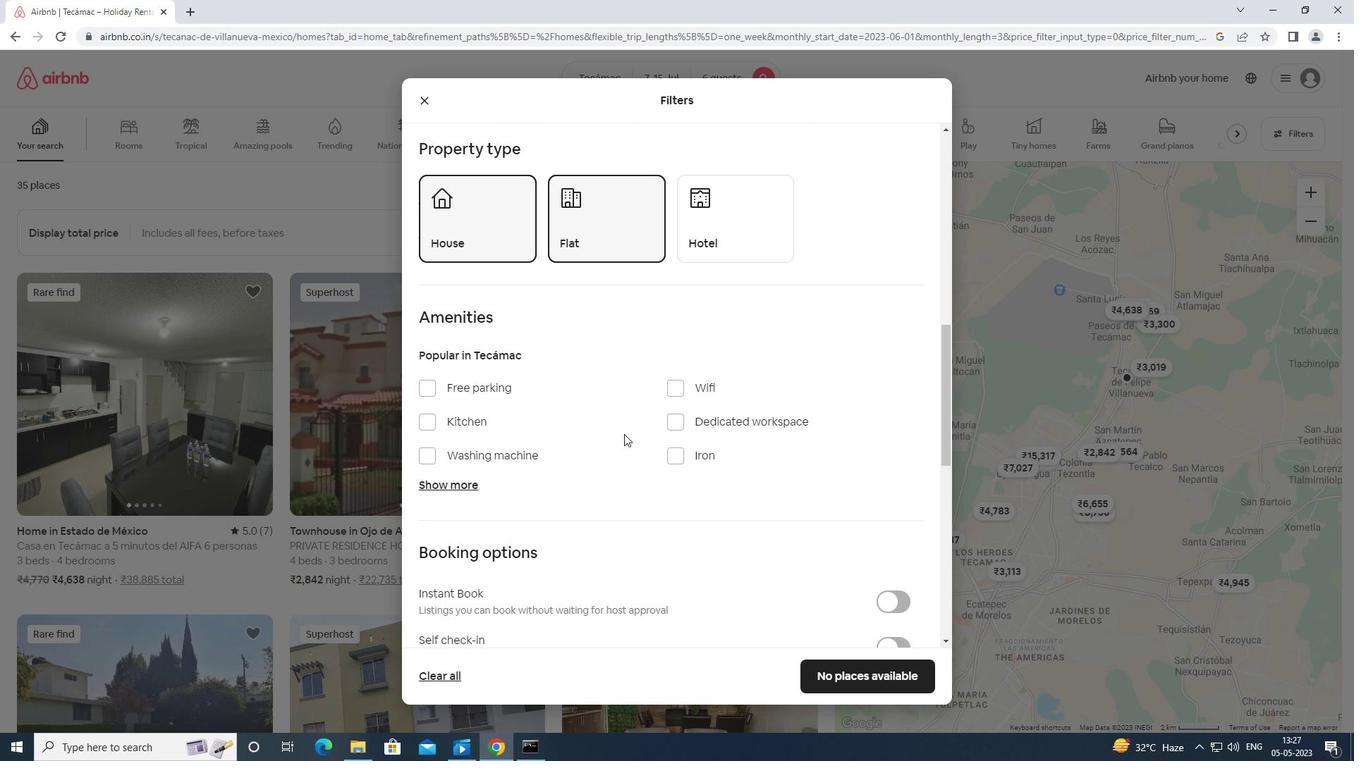 
Action: Mouse scrolled (624, 433) with delta (0, 0)
Screenshot: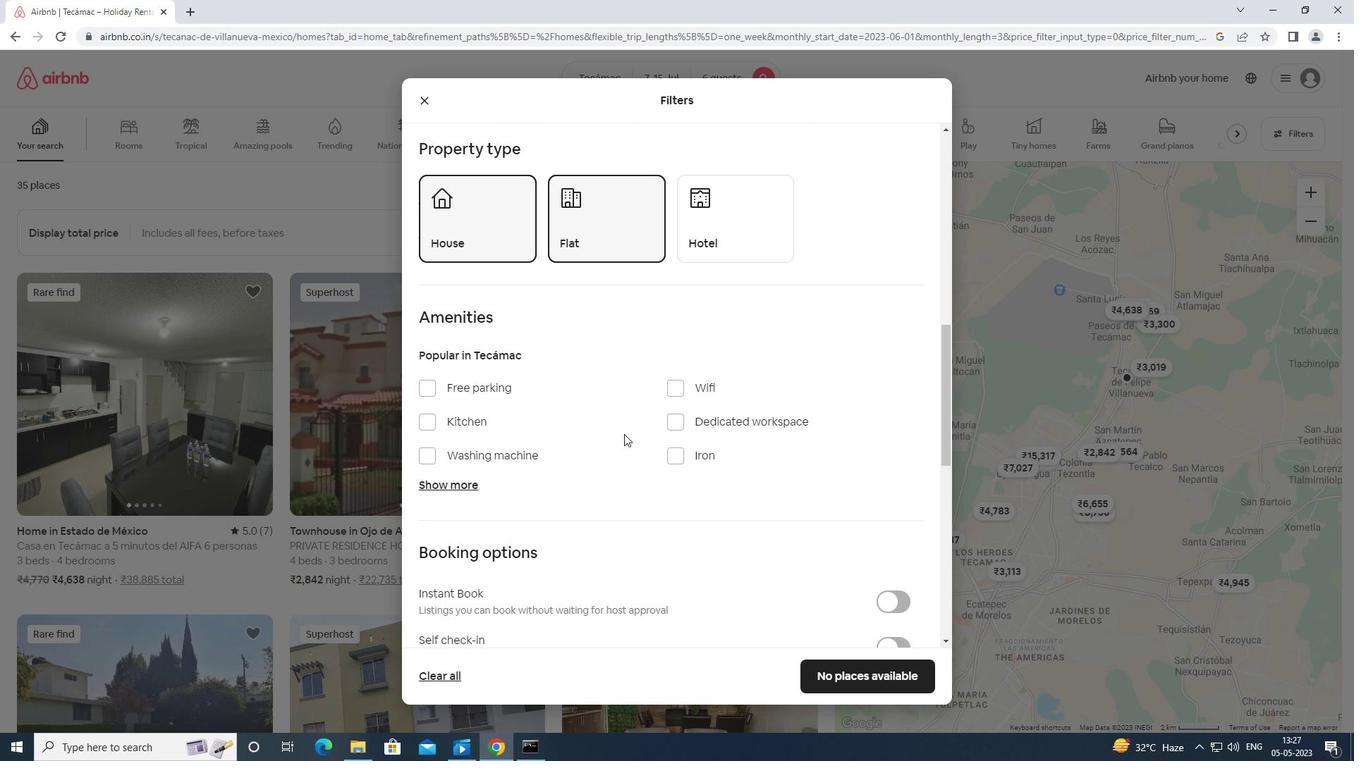 
Action: Mouse moved to (883, 433)
Screenshot: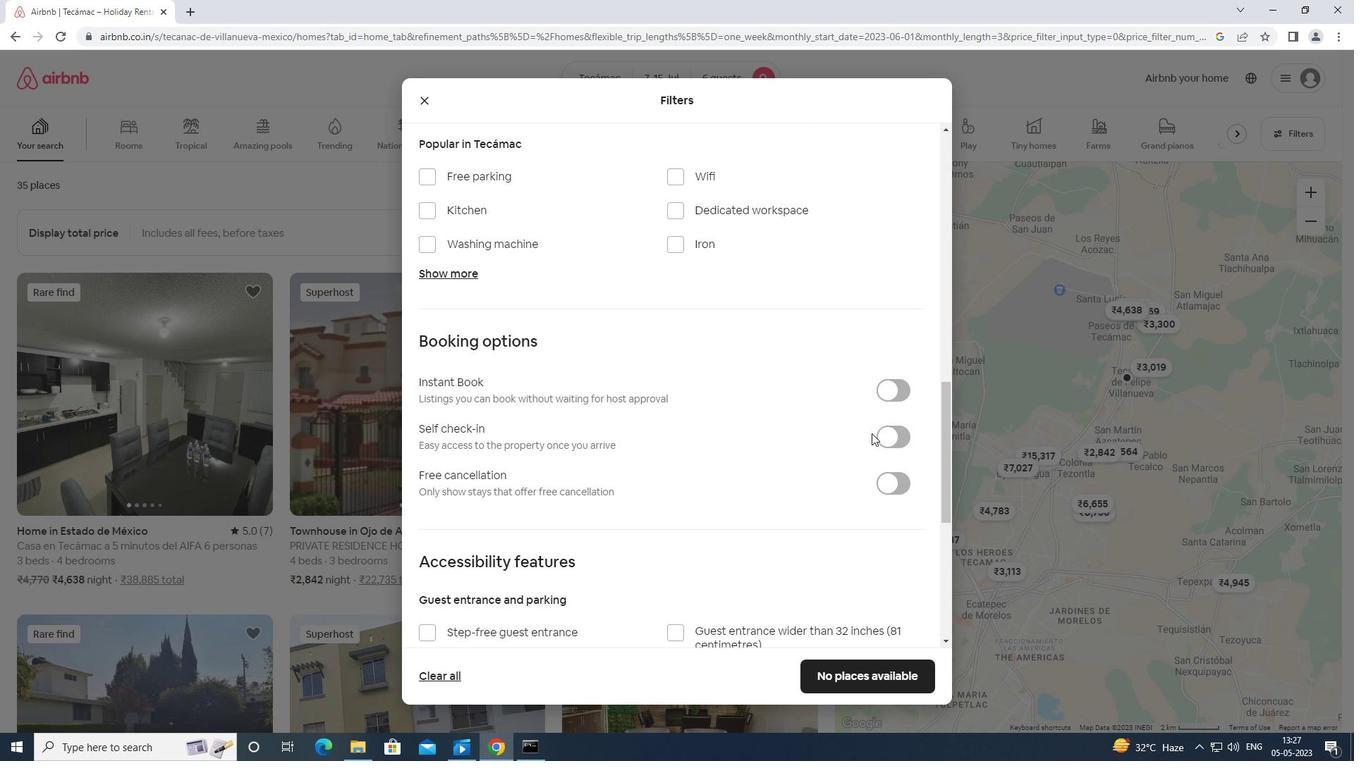 
Action: Mouse pressed left at (883, 433)
Screenshot: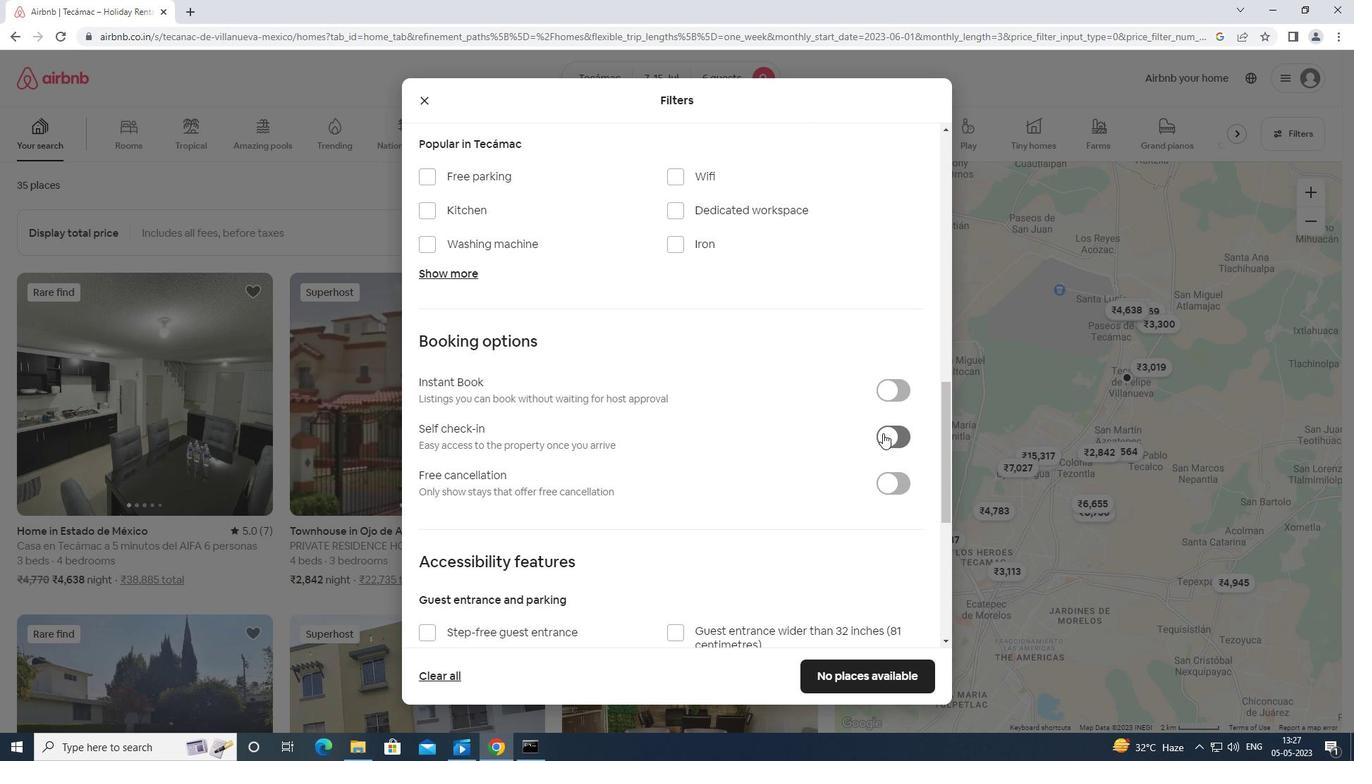 
Action: Mouse moved to (823, 469)
Screenshot: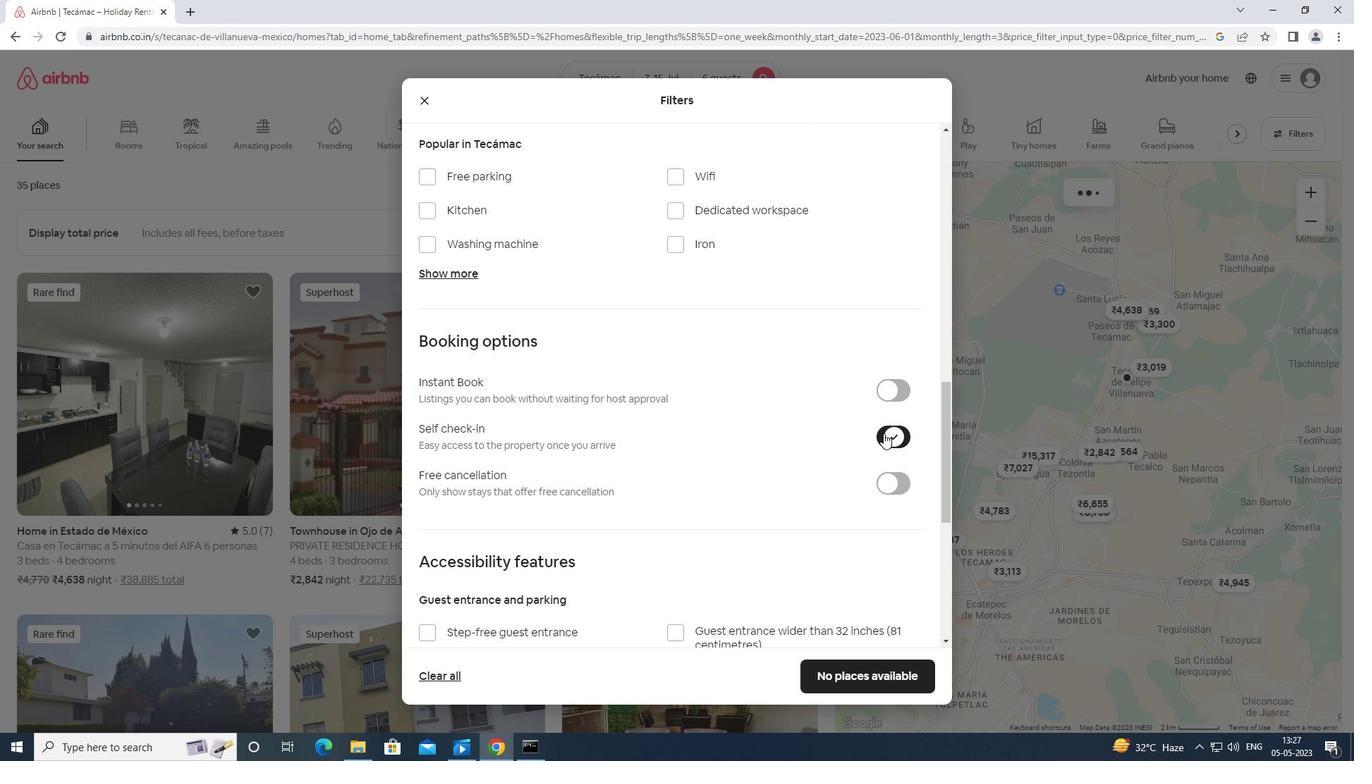 
Action: Mouse scrolled (823, 469) with delta (0, 0)
Screenshot: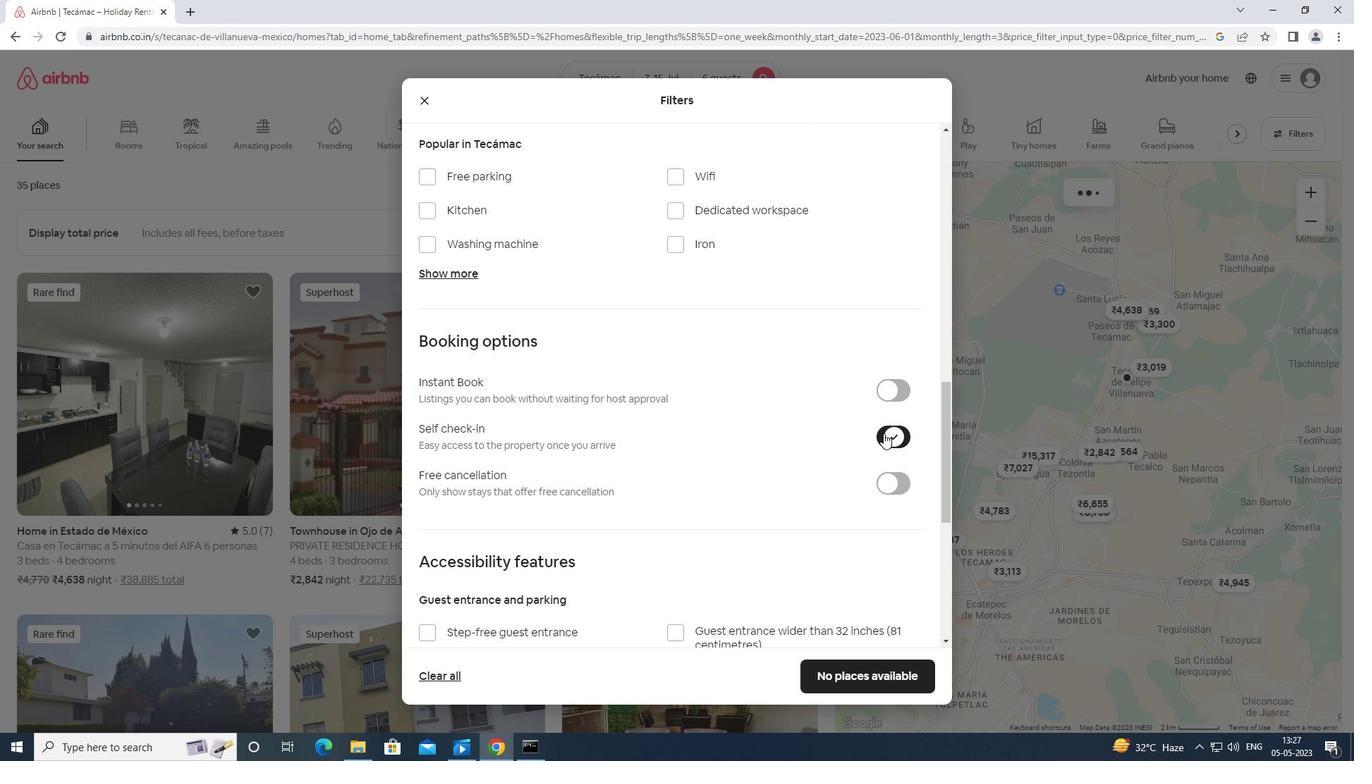 
Action: Mouse moved to (801, 481)
Screenshot: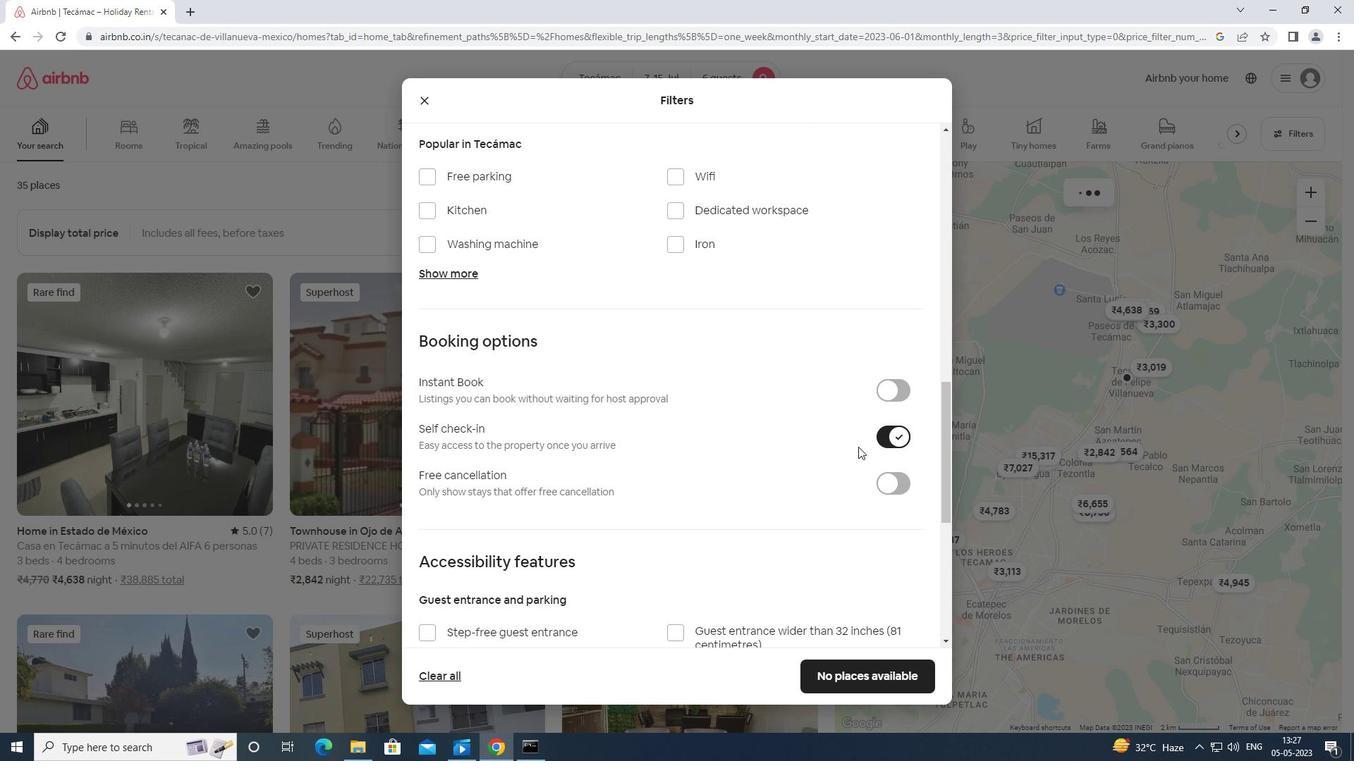 
Action: Mouse scrolled (801, 481) with delta (0, 0)
Screenshot: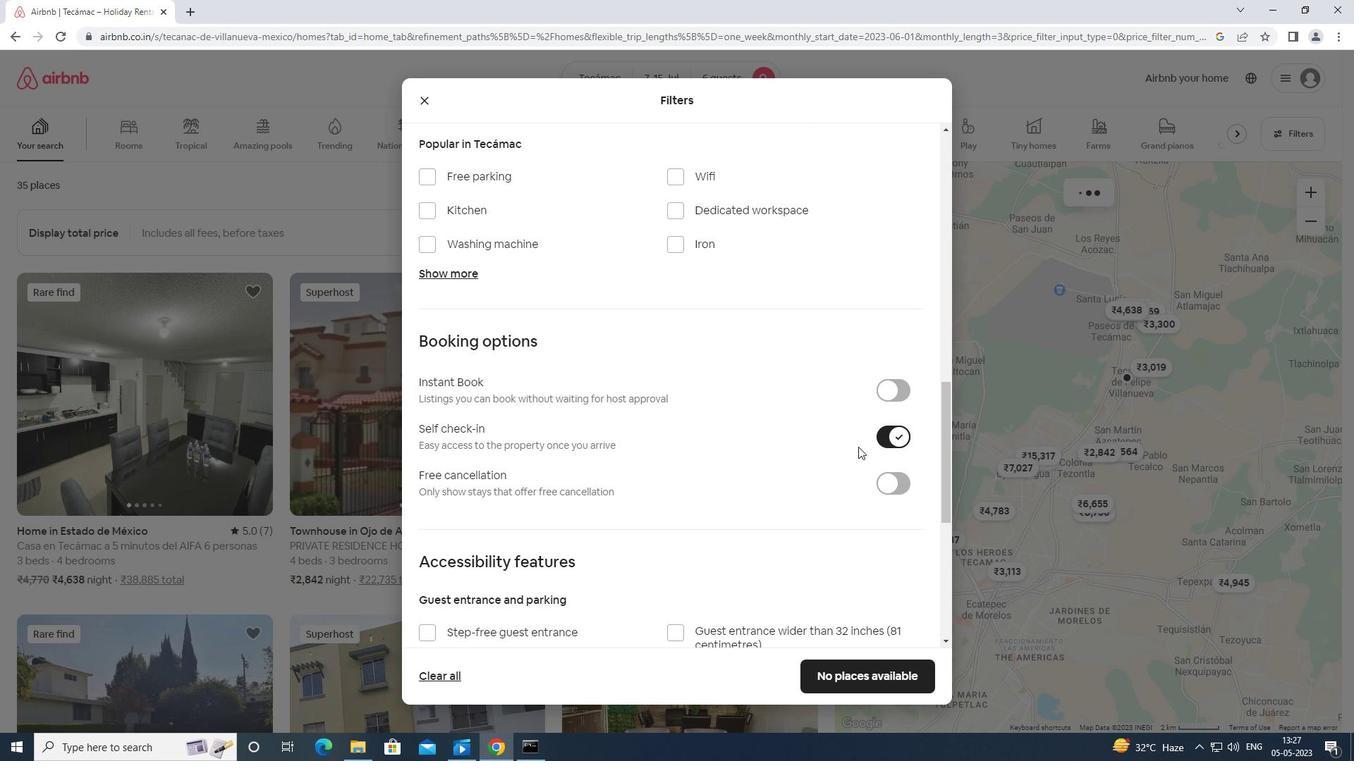 
Action: Mouse moved to (758, 474)
Screenshot: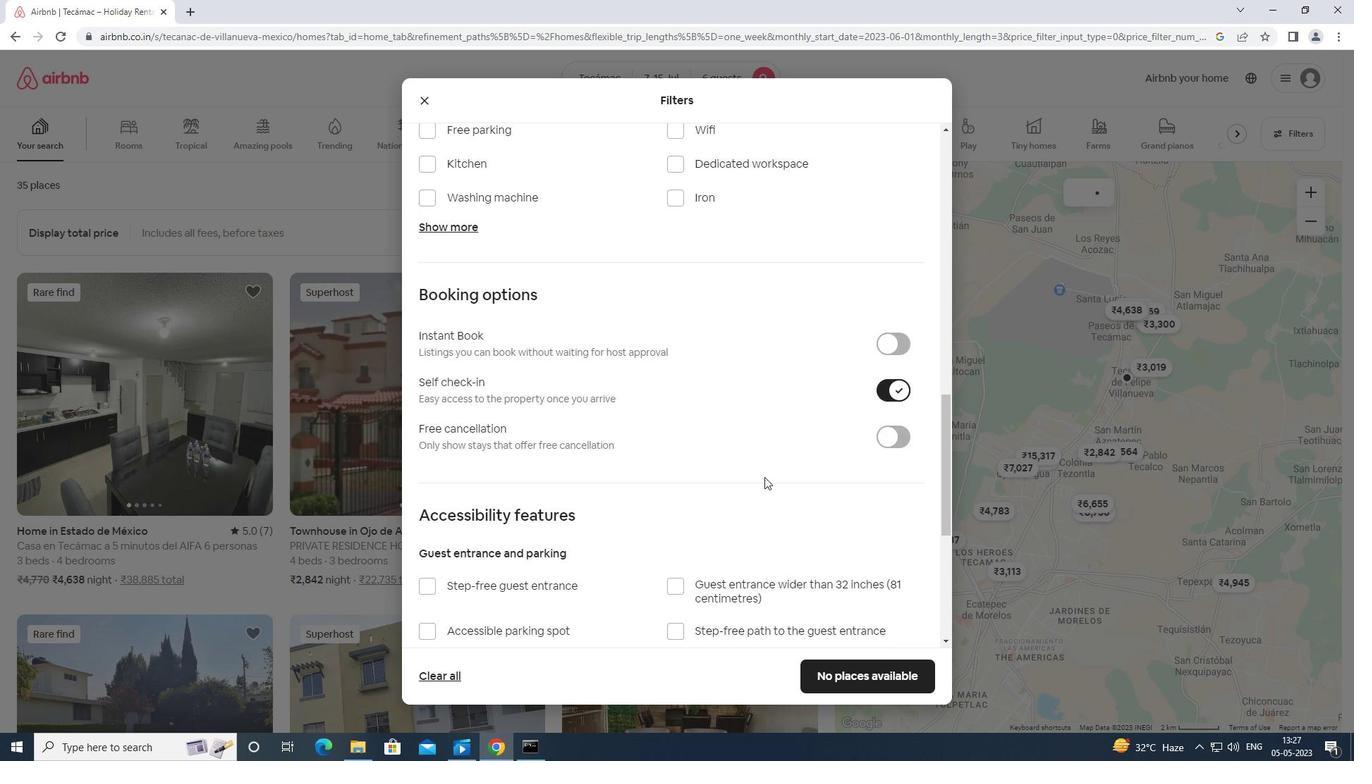 
Action: Mouse scrolled (758, 473) with delta (0, 0)
Screenshot: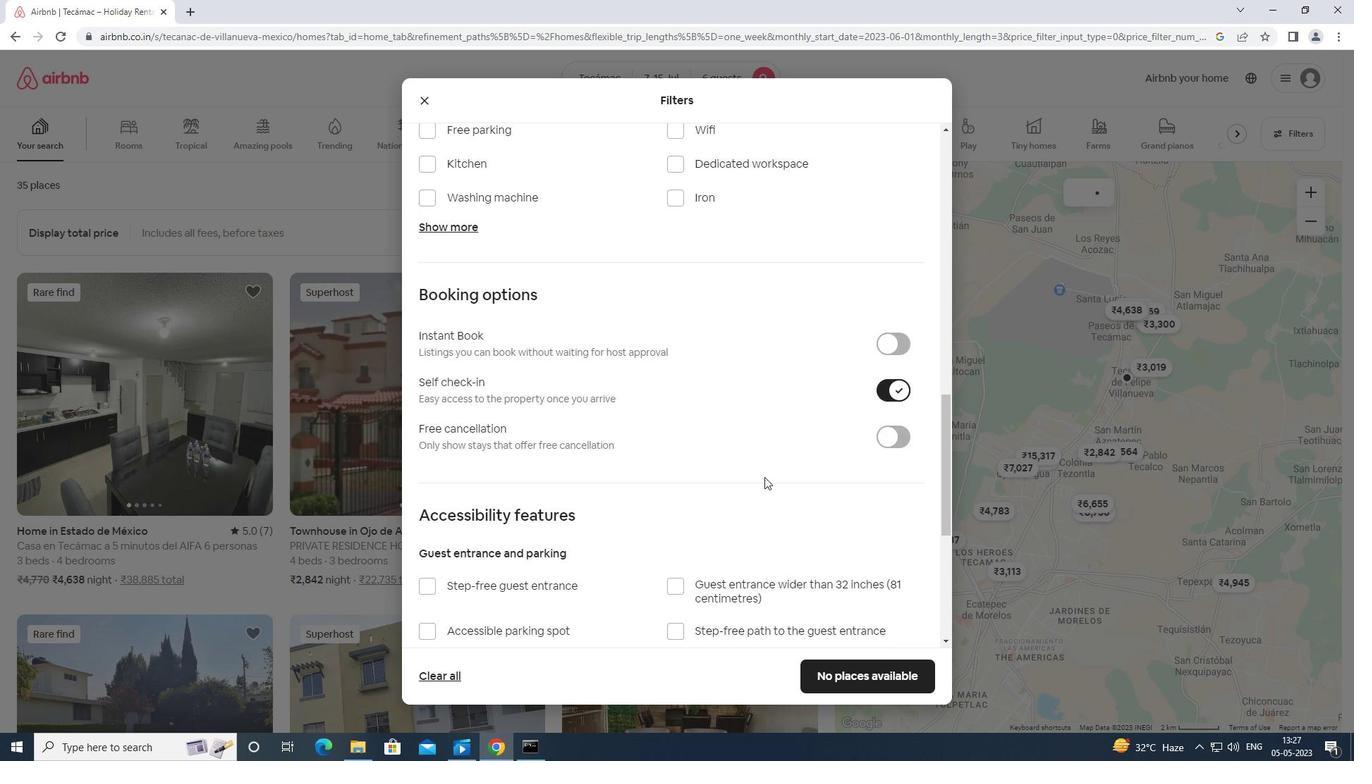 
Action: Mouse moved to (756, 474)
Screenshot: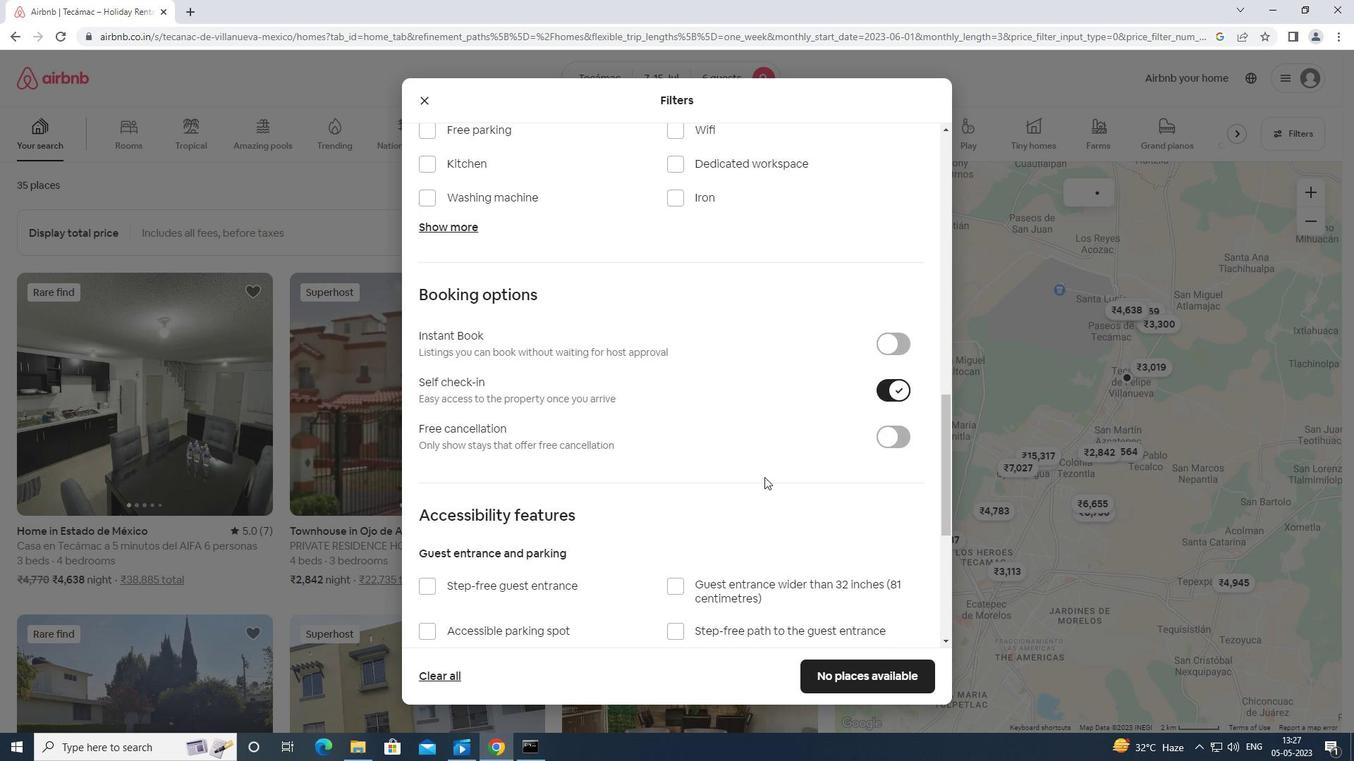 
Action: Mouse scrolled (756, 473) with delta (0, 0)
Screenshot: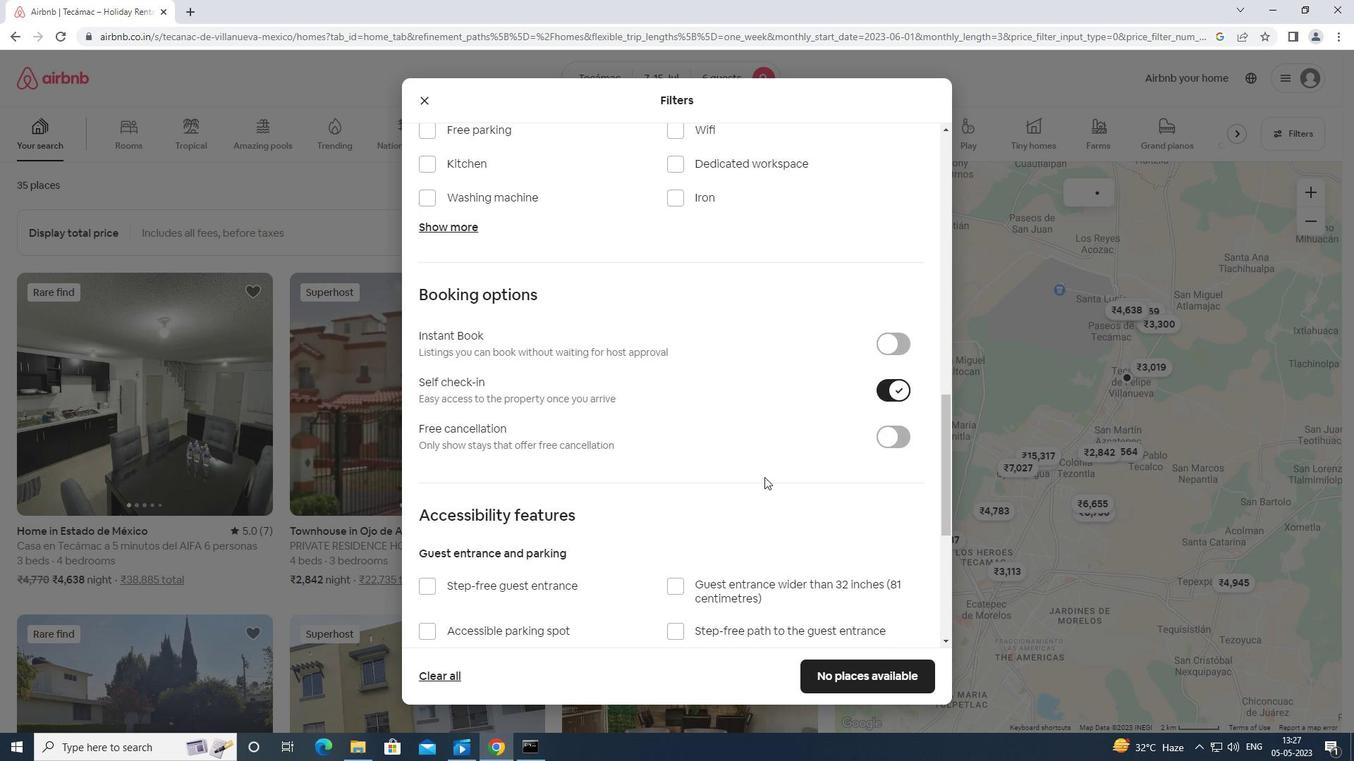 
Action: Mouse moved to (754, 474)
Screenshot: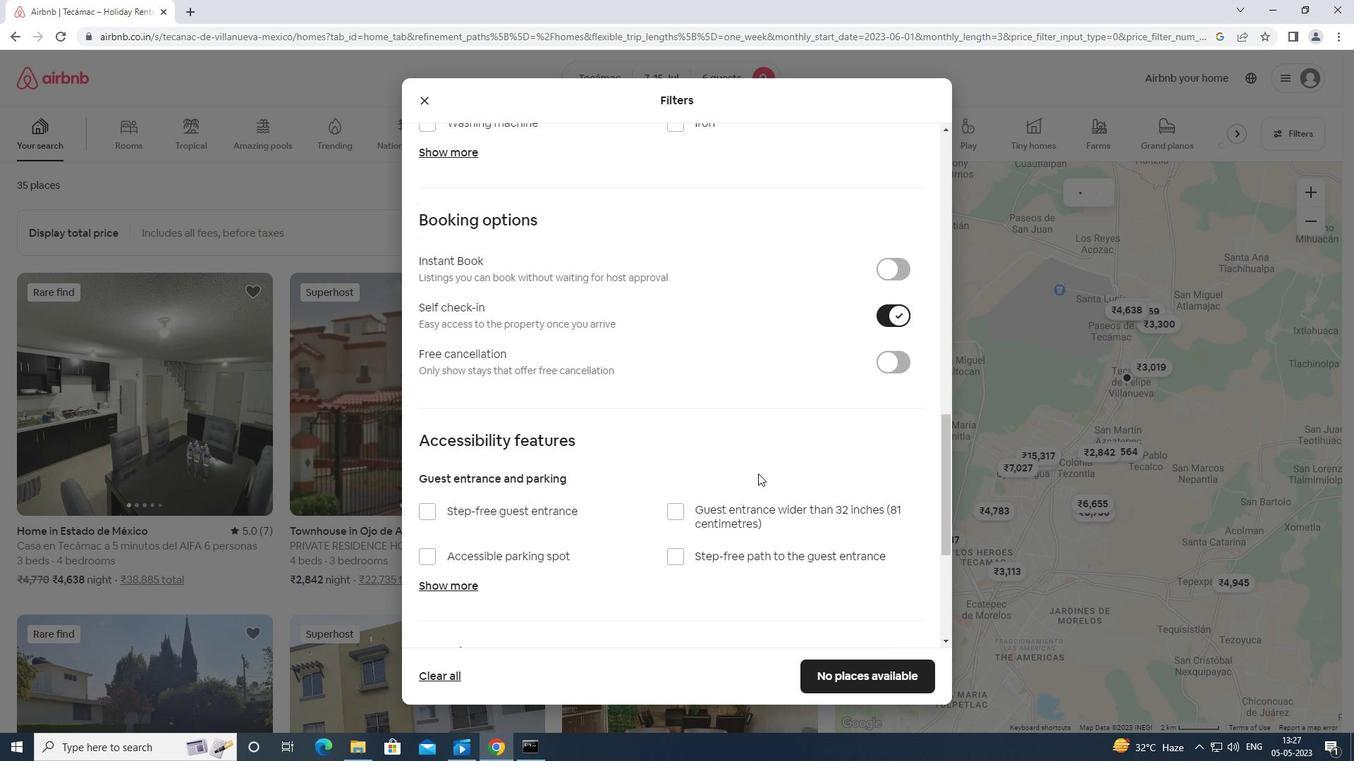 
Action: Mouse scrolled (754, 473) with delta (0, 0)
Screenshot: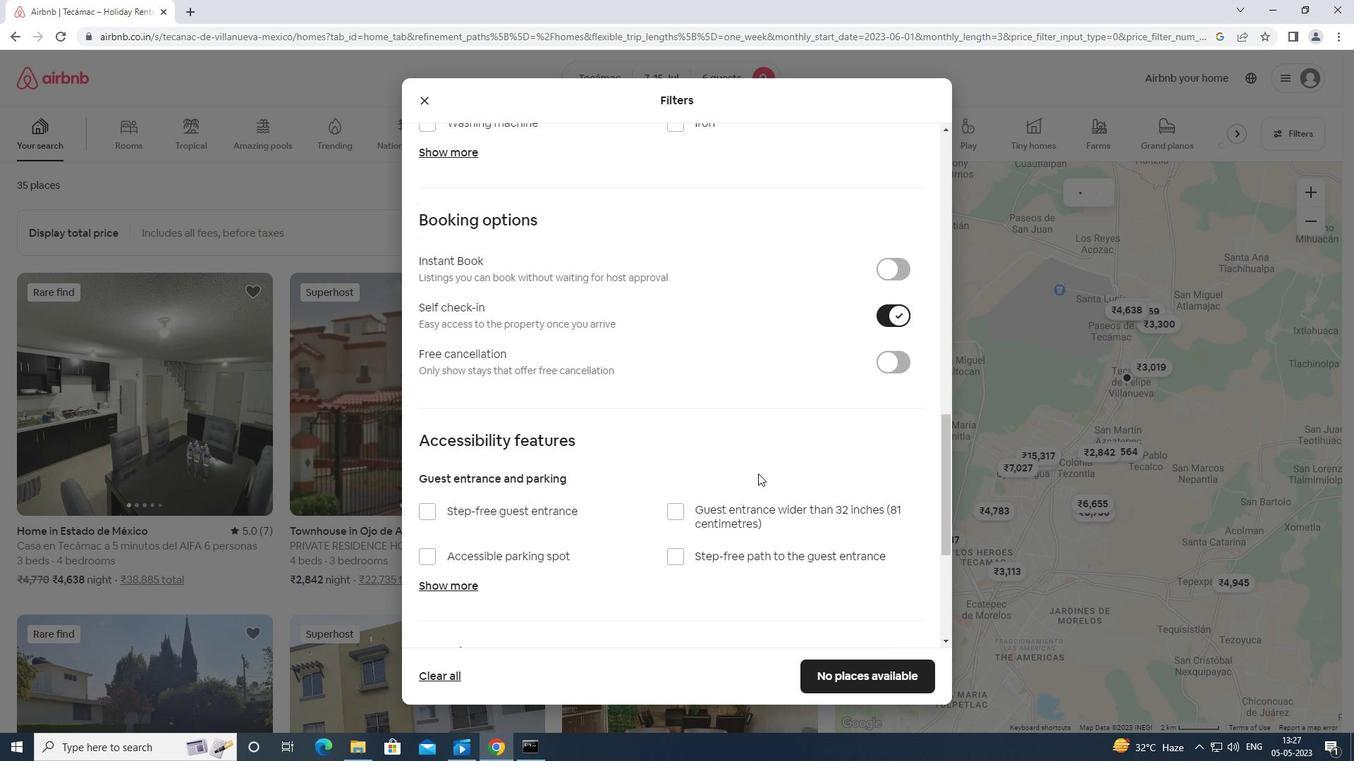 
Action: Mouse moved to (749, 469)
Screenshot: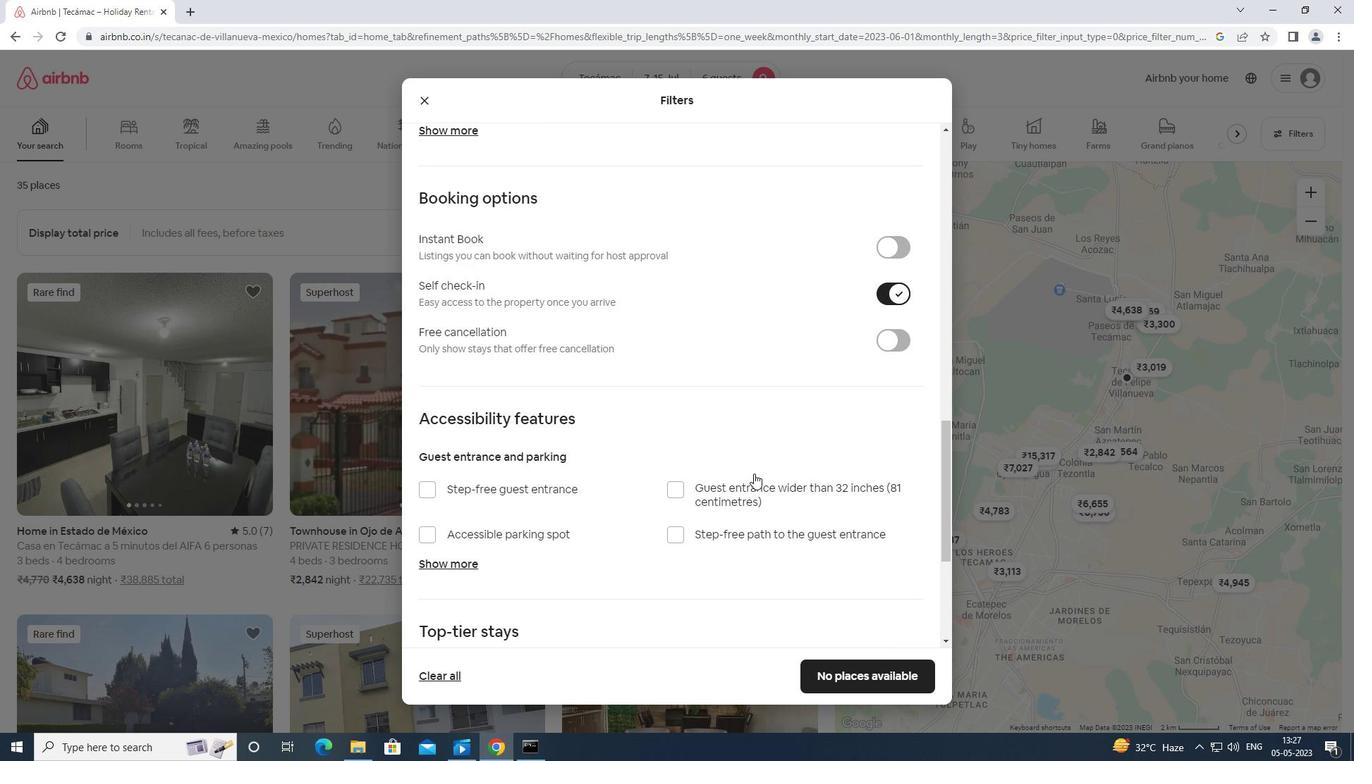 
Action: Mouse scrolled (749, 469) with delta (0, 0)
Screenshot: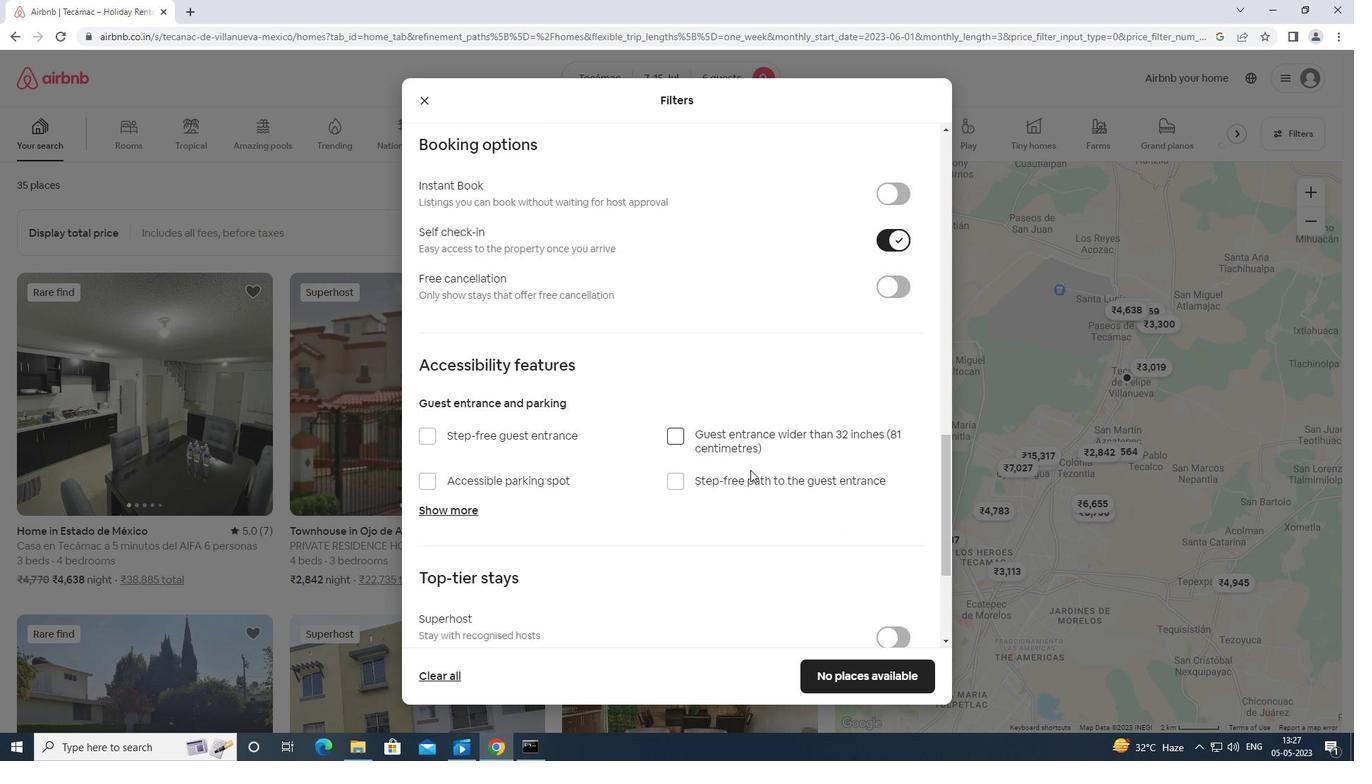 
Action: Mouse moved to (747, 470)
Screenshot: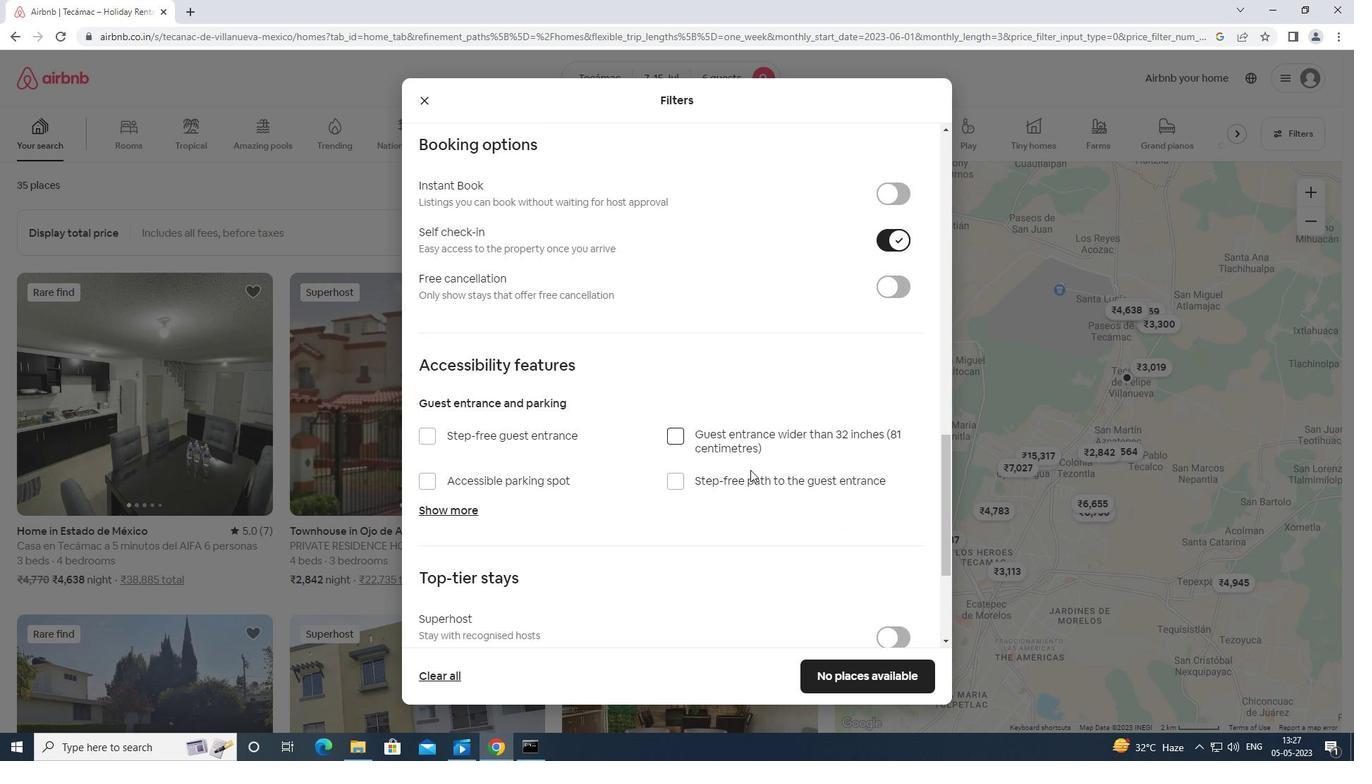 
Action: Mouse scrolled (747, 469) with delta (0, 0)
Screenshot: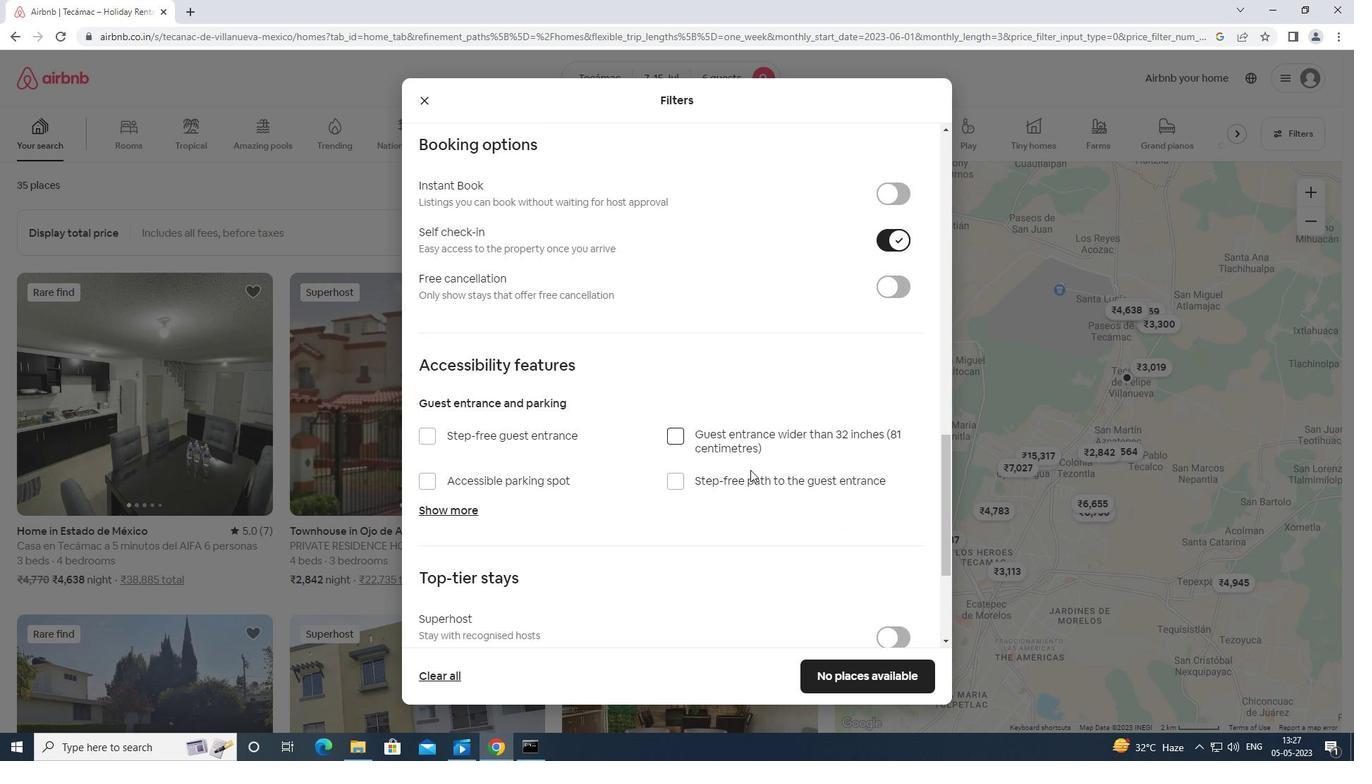 
Action: Mouse moved to (419, 542)
Screenshot: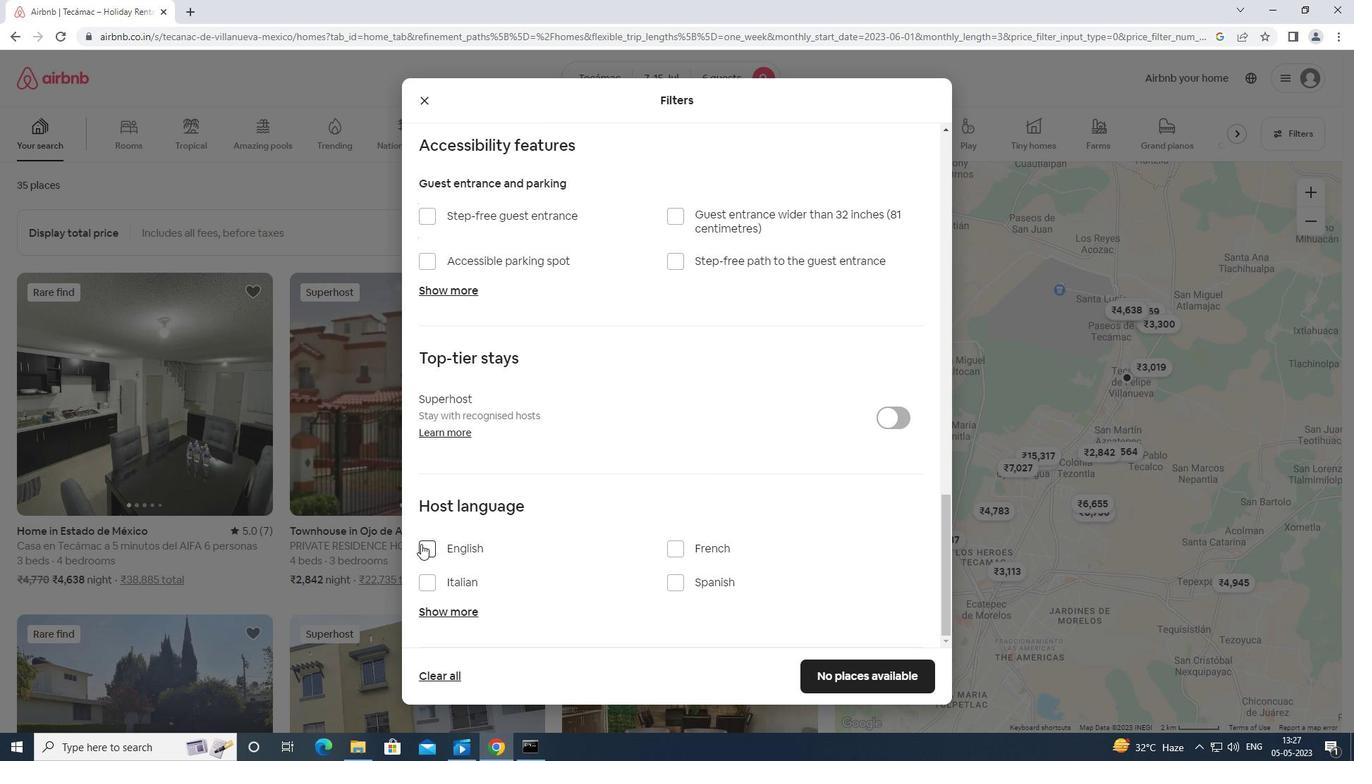 
Action: Mouse pressed left at (419, 542)
Screenshot: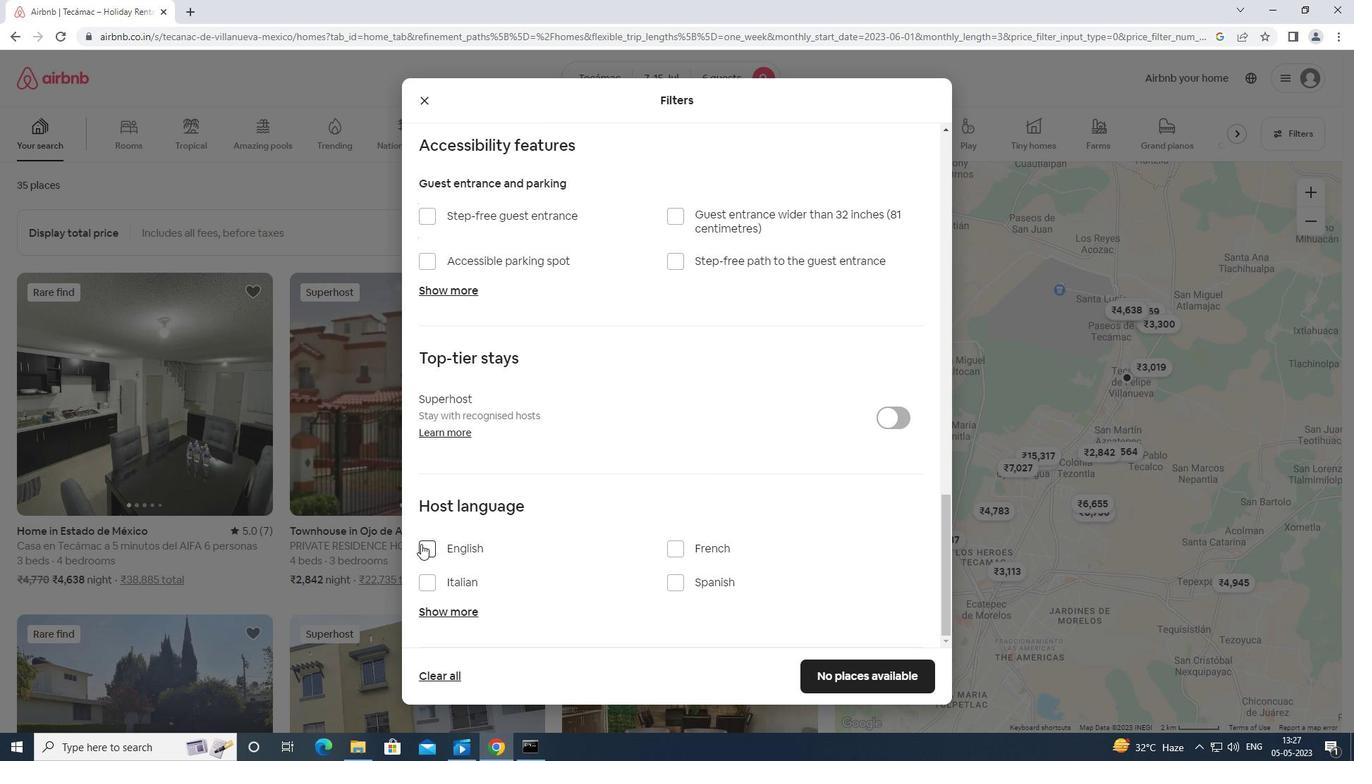 
Action: Mouse moved to (875, 668)
Screenshot: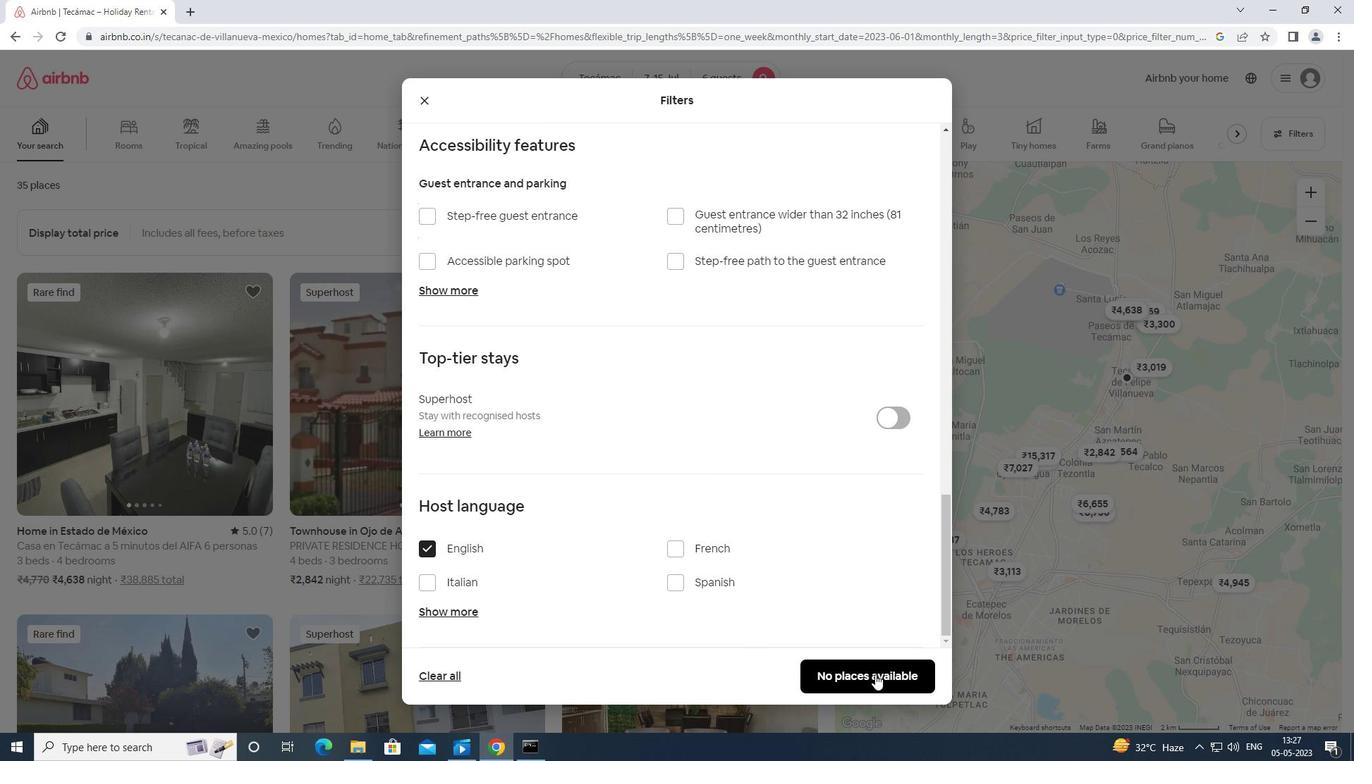 
Action: Mouse pressed left at (875, 668)
Screenshot: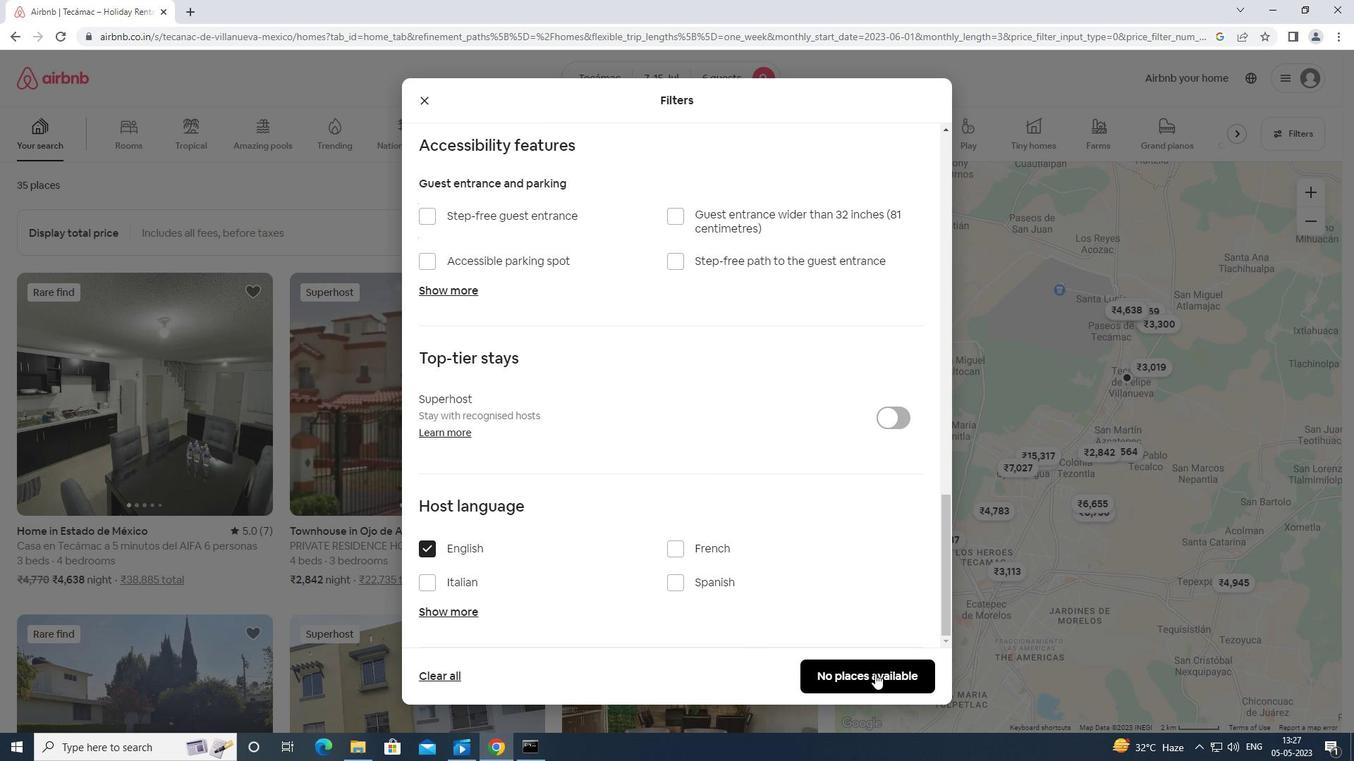 
Action: Mouse moved to (875, 665)
Screenshot: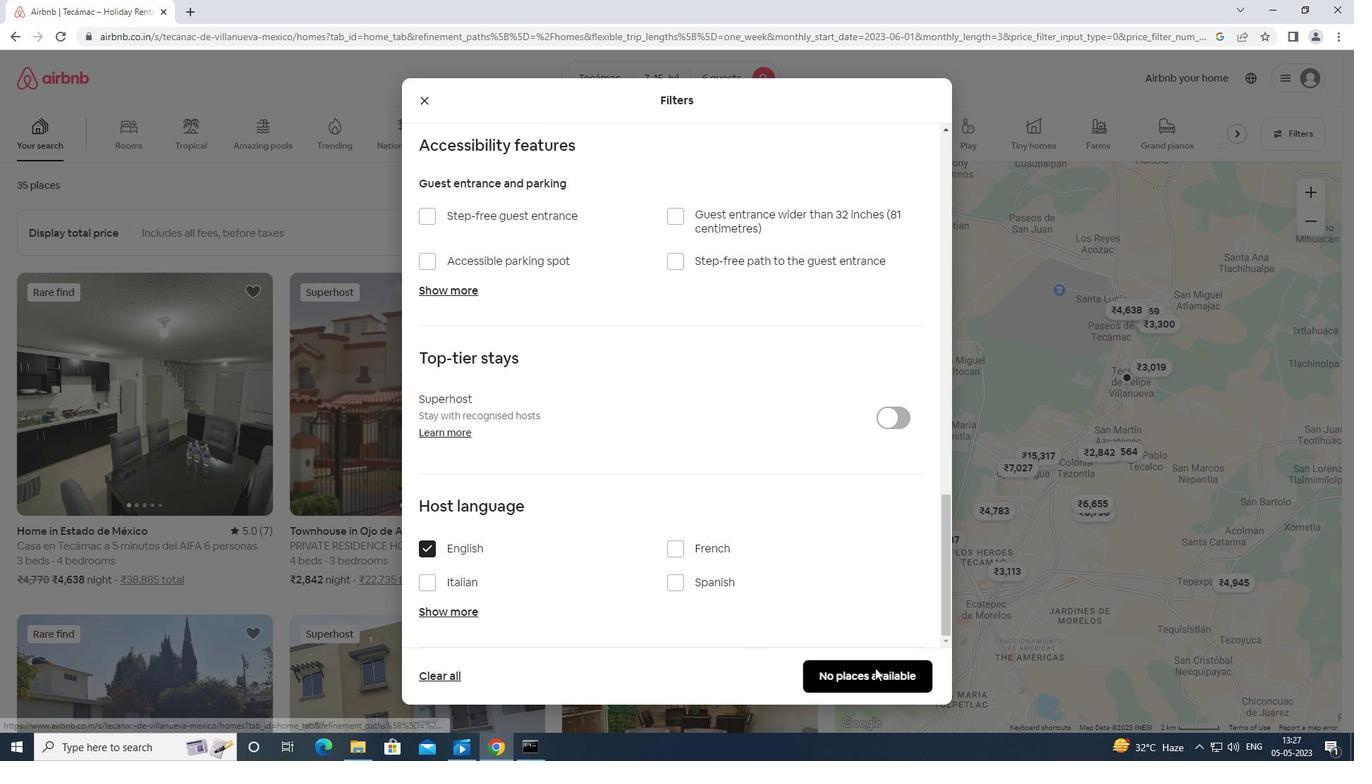 
